 Task: Look for space in Muhoroni, Kenya from 15th August, 2023 to 20th August, 2023 for 1 adult in price range Rs.5000 to Rs.10000. Place can be private room with 1  bedroom having 1 bed and 1 bathroom. Property type can be house, flat, guest house, hotel. Amenities needed are: washing machine. Booking option can be shelf check-in. Required host language is English.
Action: Mouse moved to (529, 118)
Screenshot: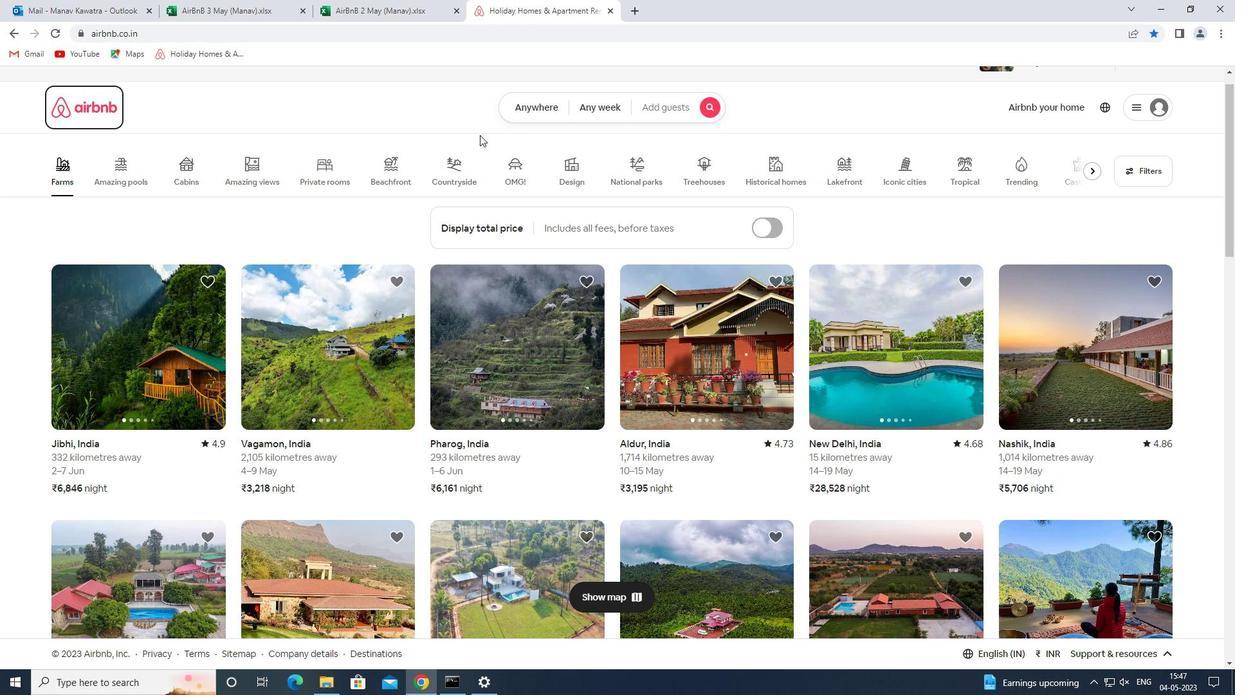 
Action: Mouse pressed left at (529, 118)
Screenshot: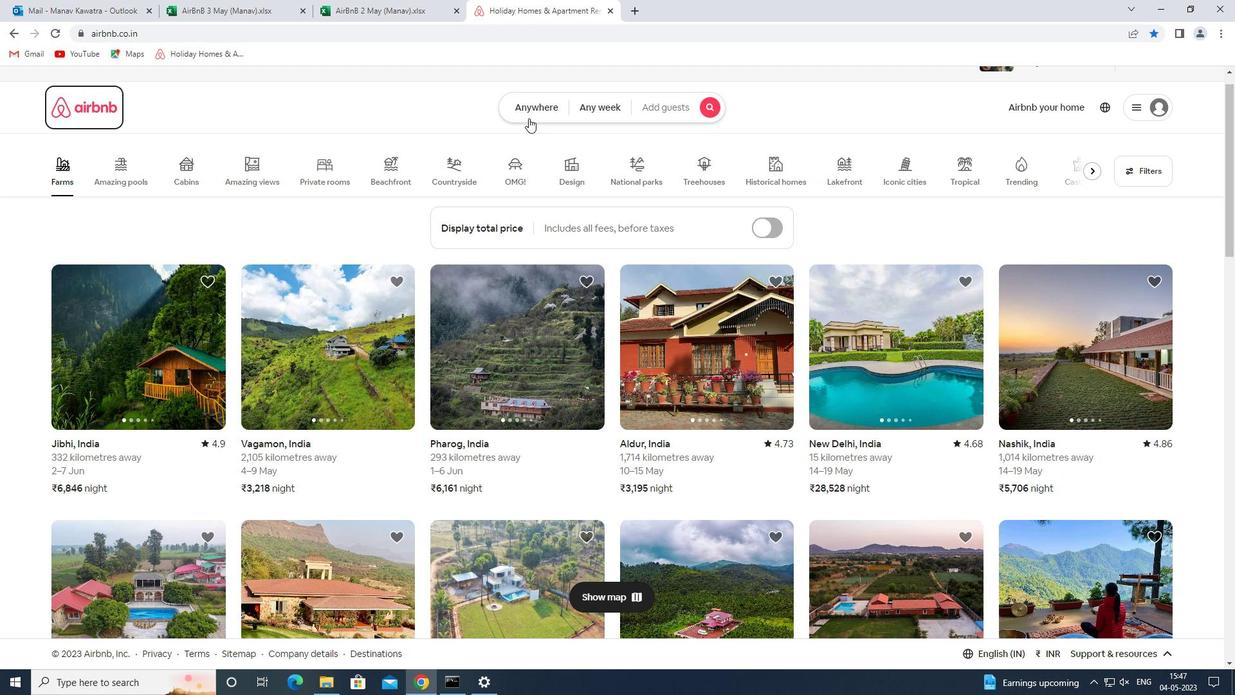 
Action: Mouse moved to (436, 165)
Screenshot: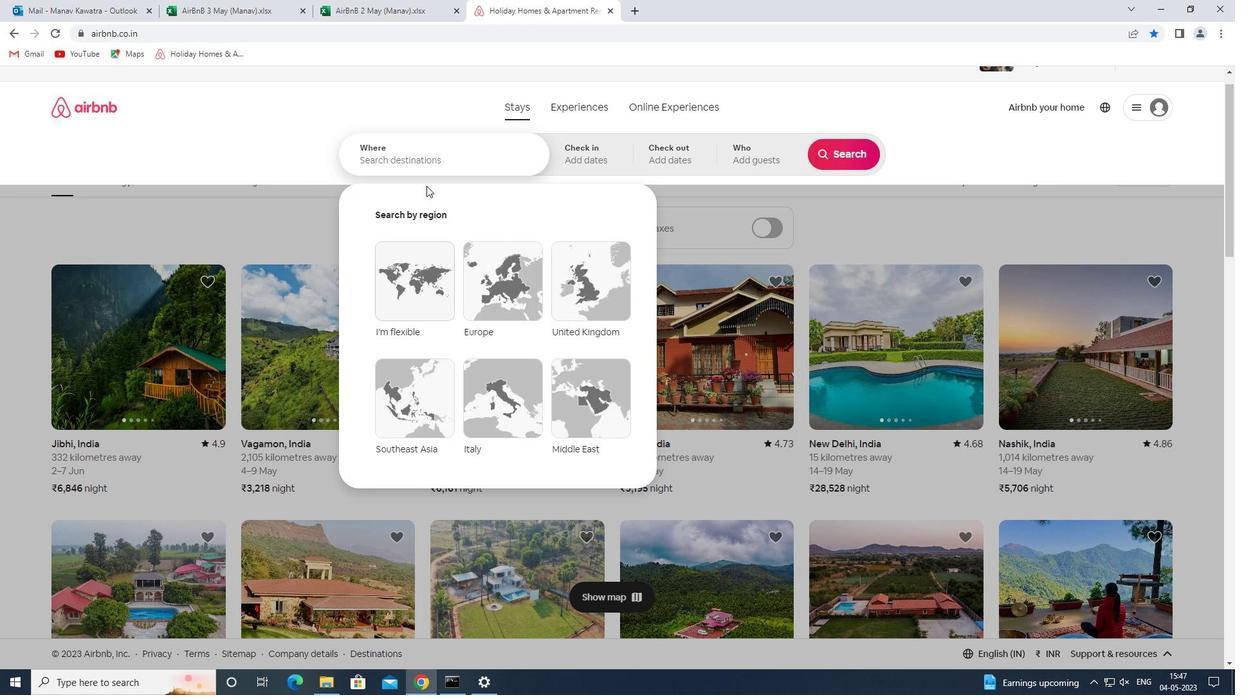 
Action: Mouse pressed left at (436, 165)
Screenshot: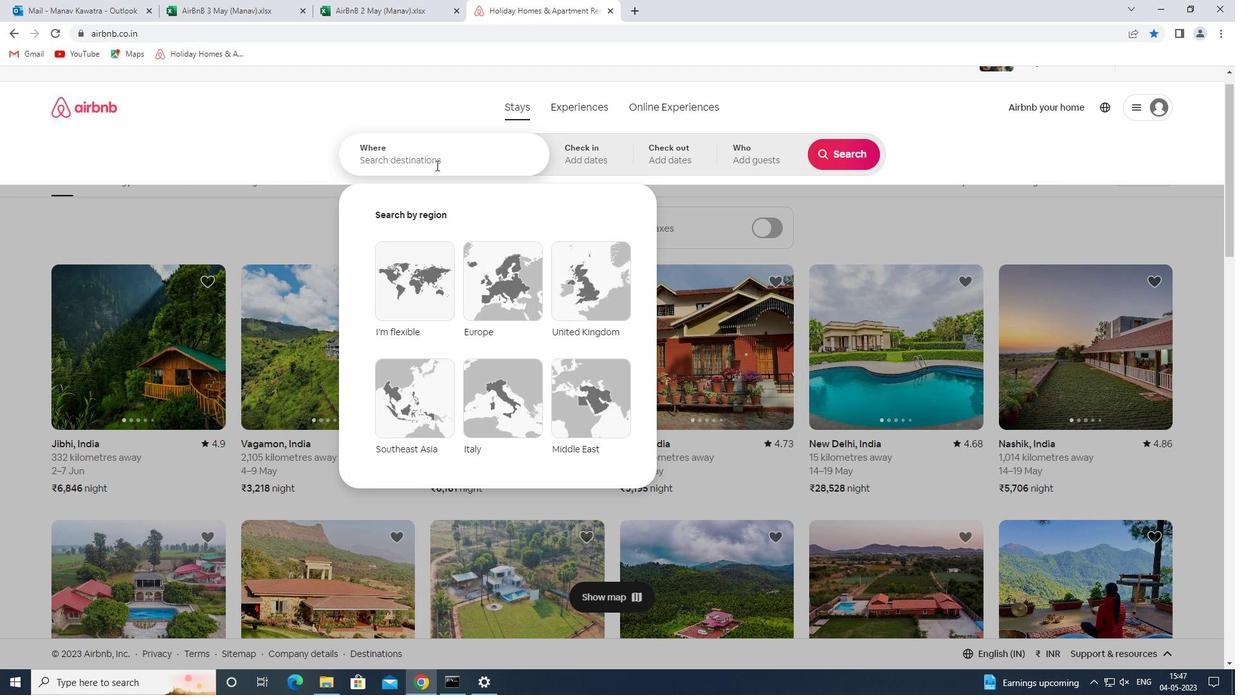 
Action: Key pressed muhoroni<Key.space>kenya<Key.space>
Screenshot: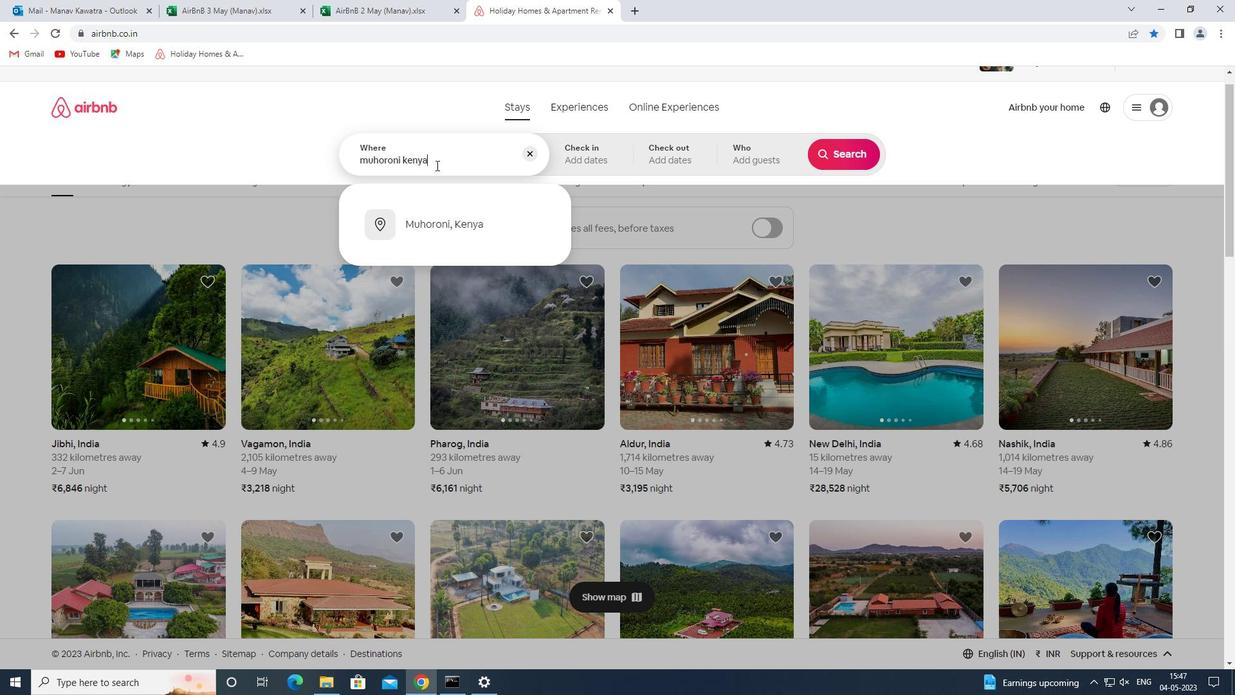 
Action: Mouse moved to (435, 215)
Screenshot: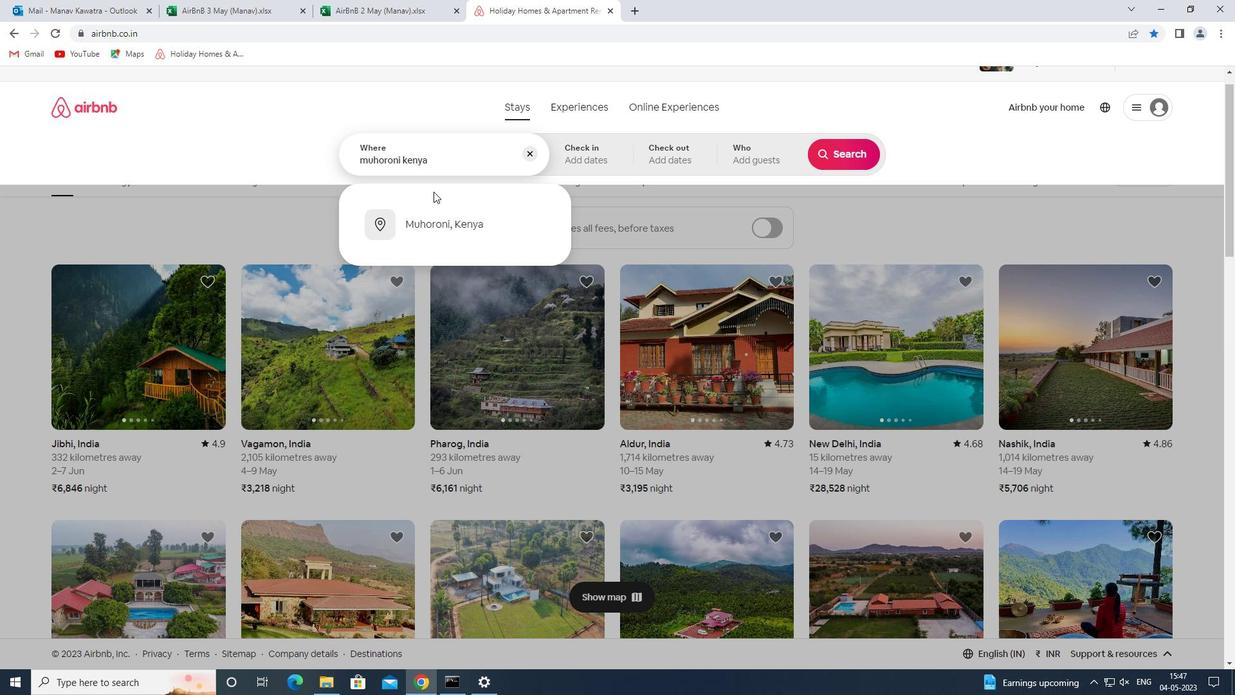 
Action: Mouse pressed left at (435, 215)
Screenshot: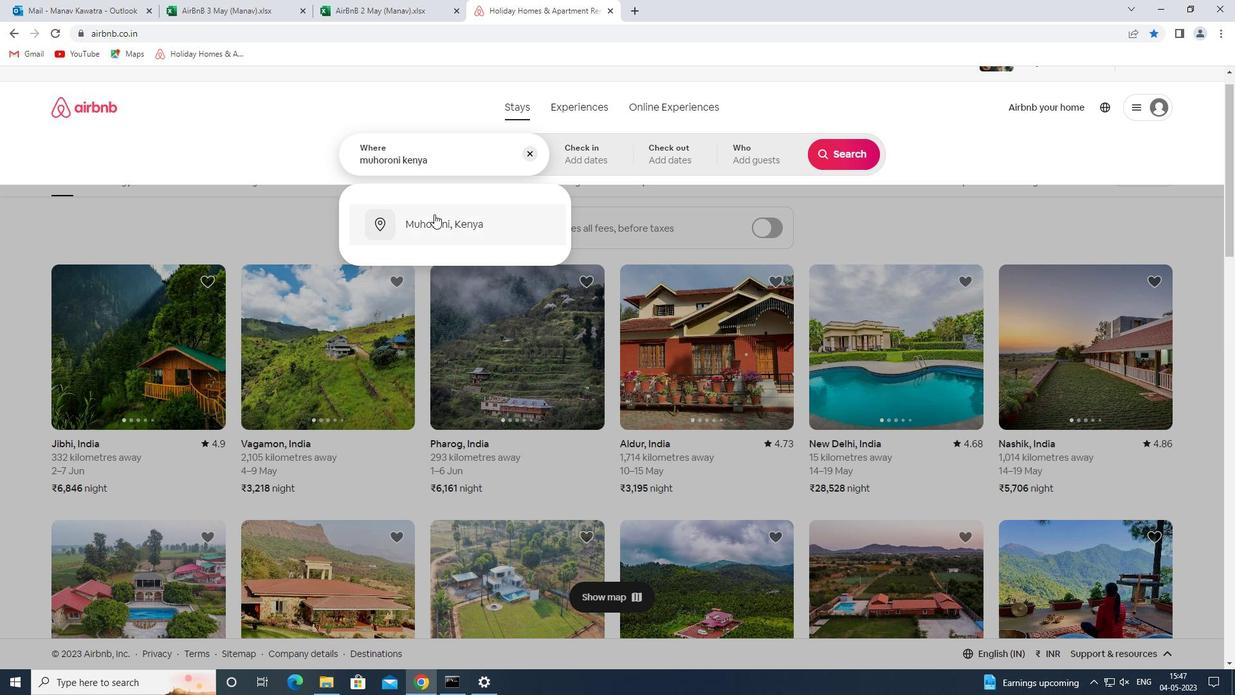 
Action: Mouse moved to (839, 249)
Screenshot: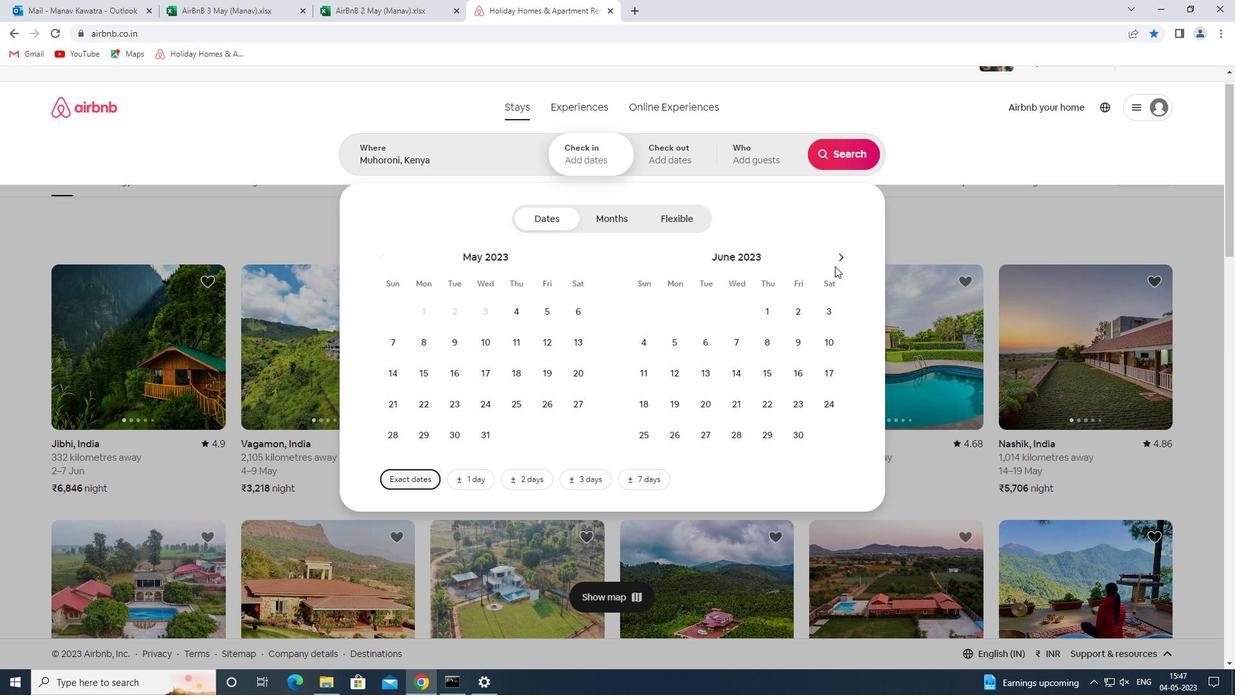 
Action: Mouse pressed left at (839, 249)
Screenshot: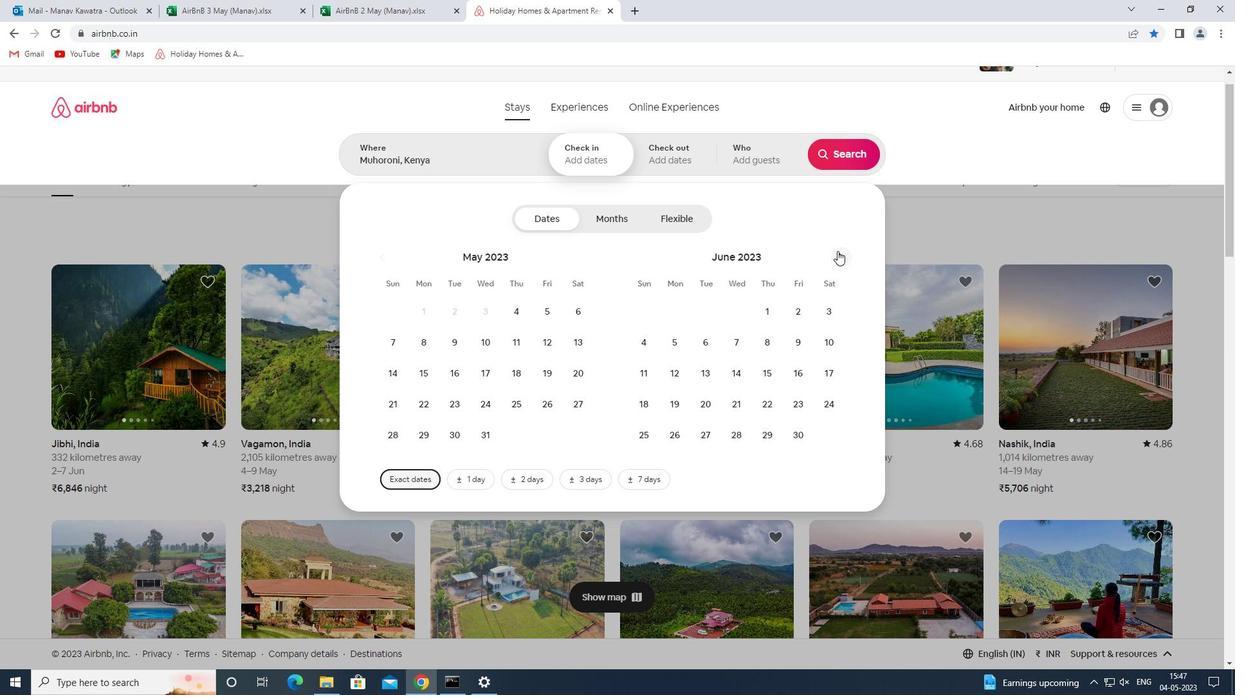 
Action: Mouse pressed left at (839, 249)
Screenshot: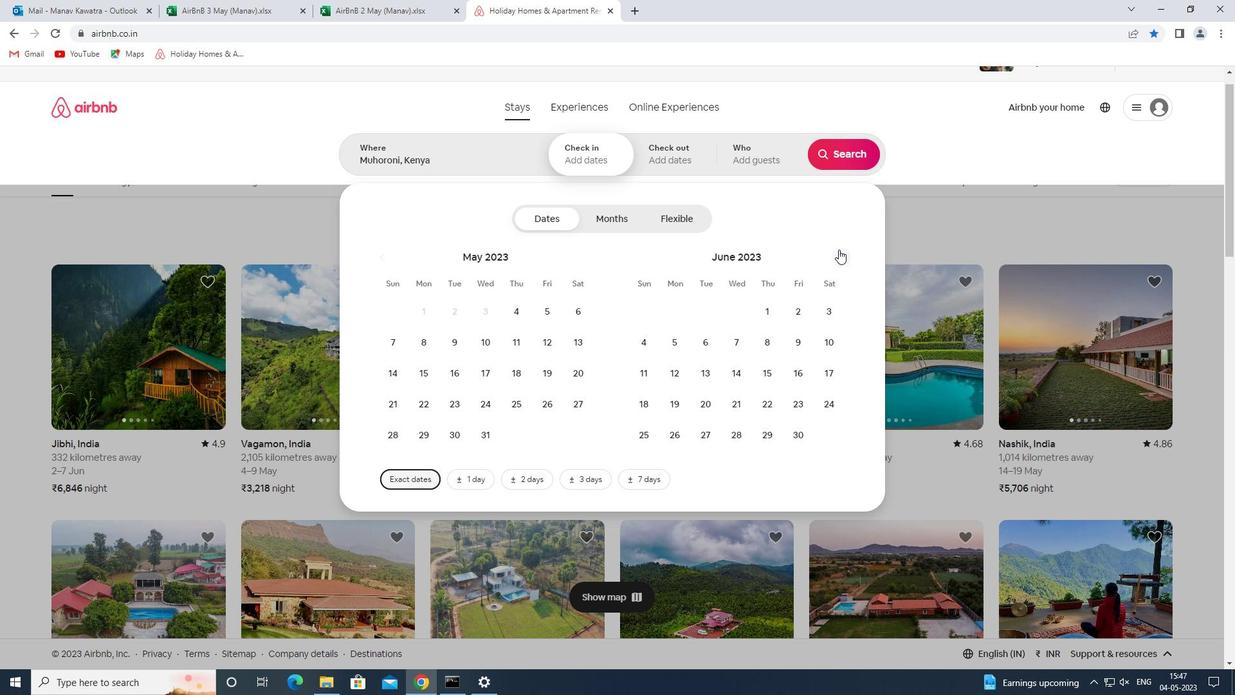
Action: Mouse moved to (712, 371)
Screenshot: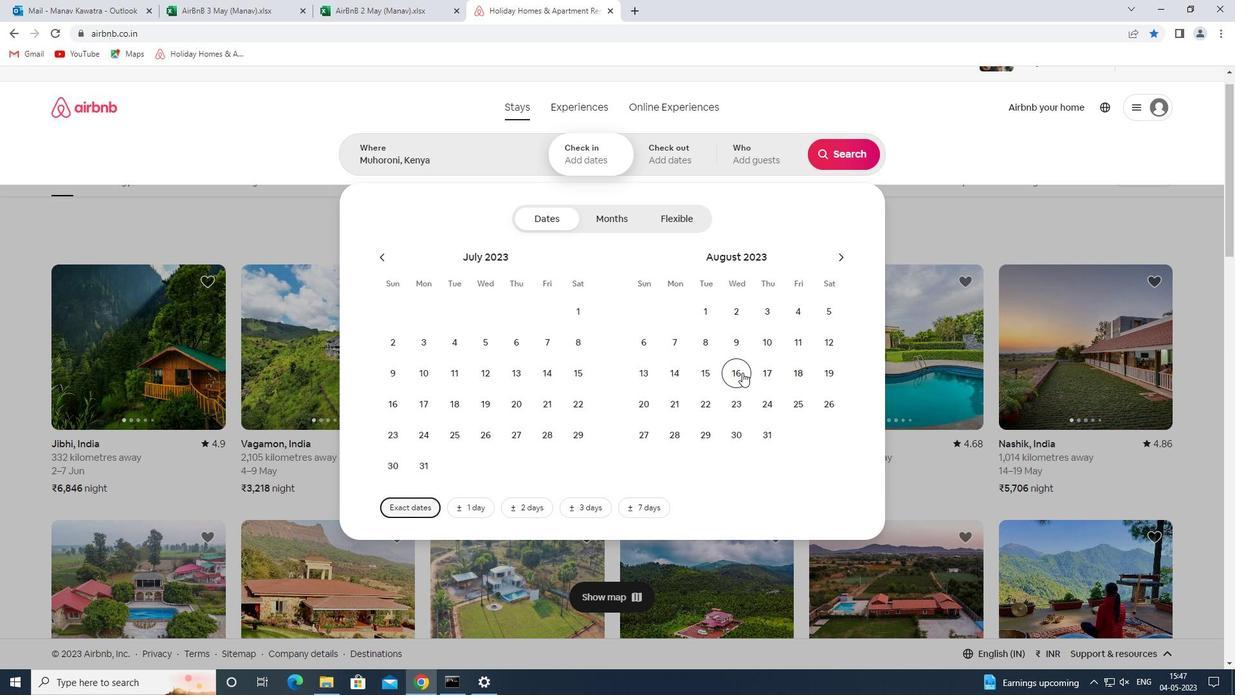 
Action: Mouse pressed left at (712, 371)
Screenshot: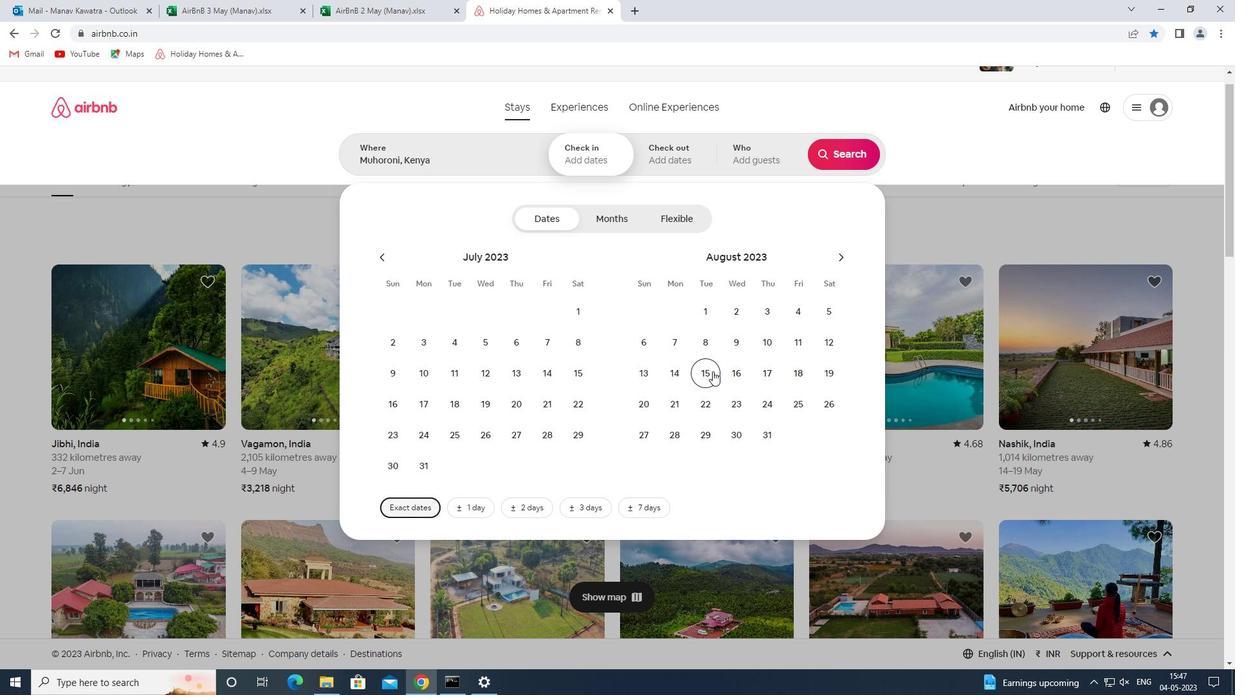 
Action: Mouse moved to (642, 402)
Screenshot: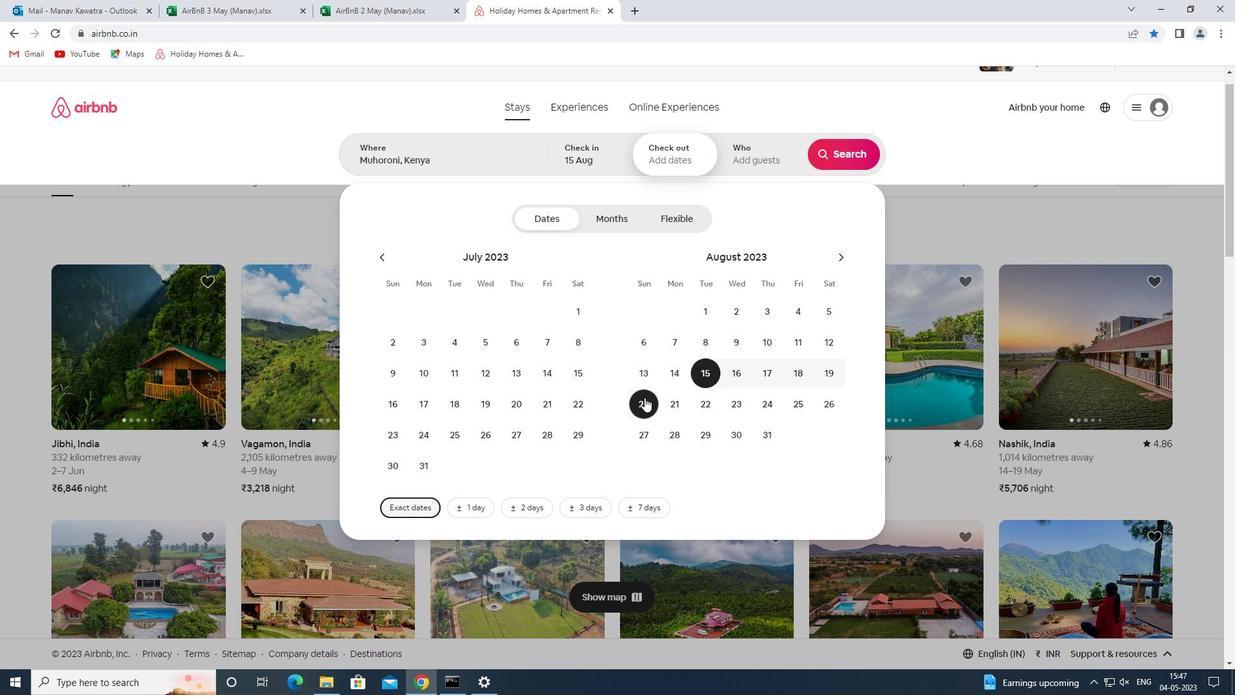 
Action: Mouse pressed left at (642, 402)
Screenshot: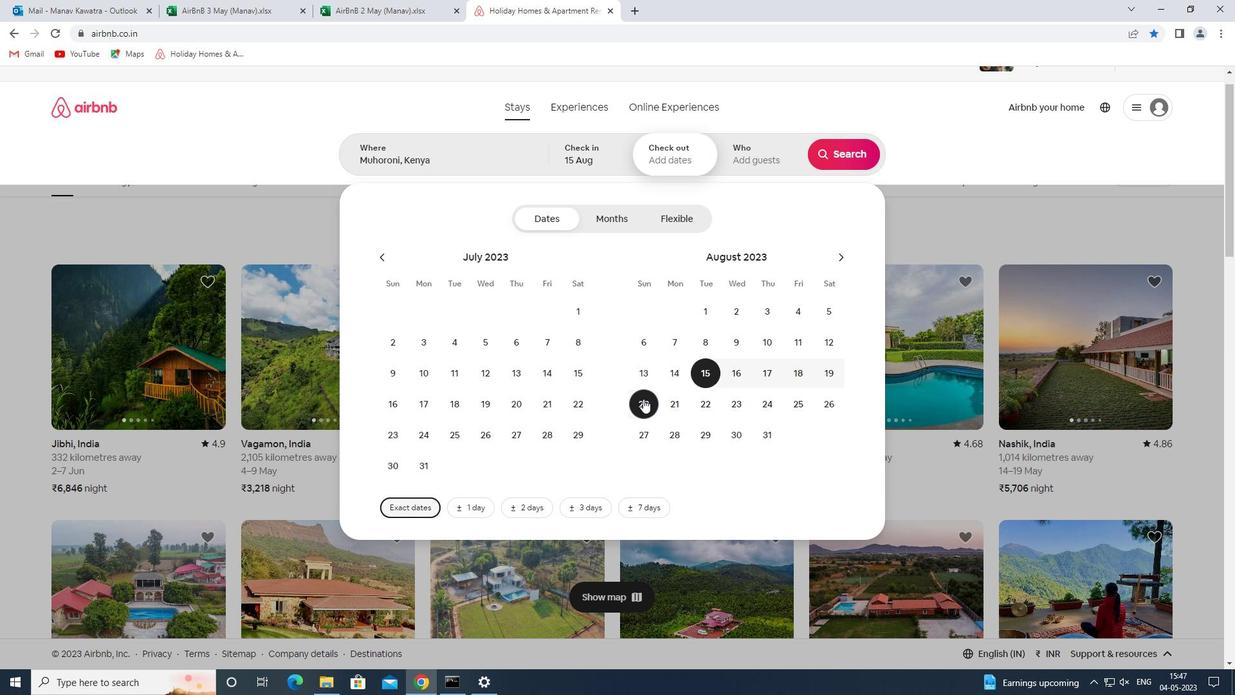 
Action: Mouse moved to (743, 162)
Screenshot: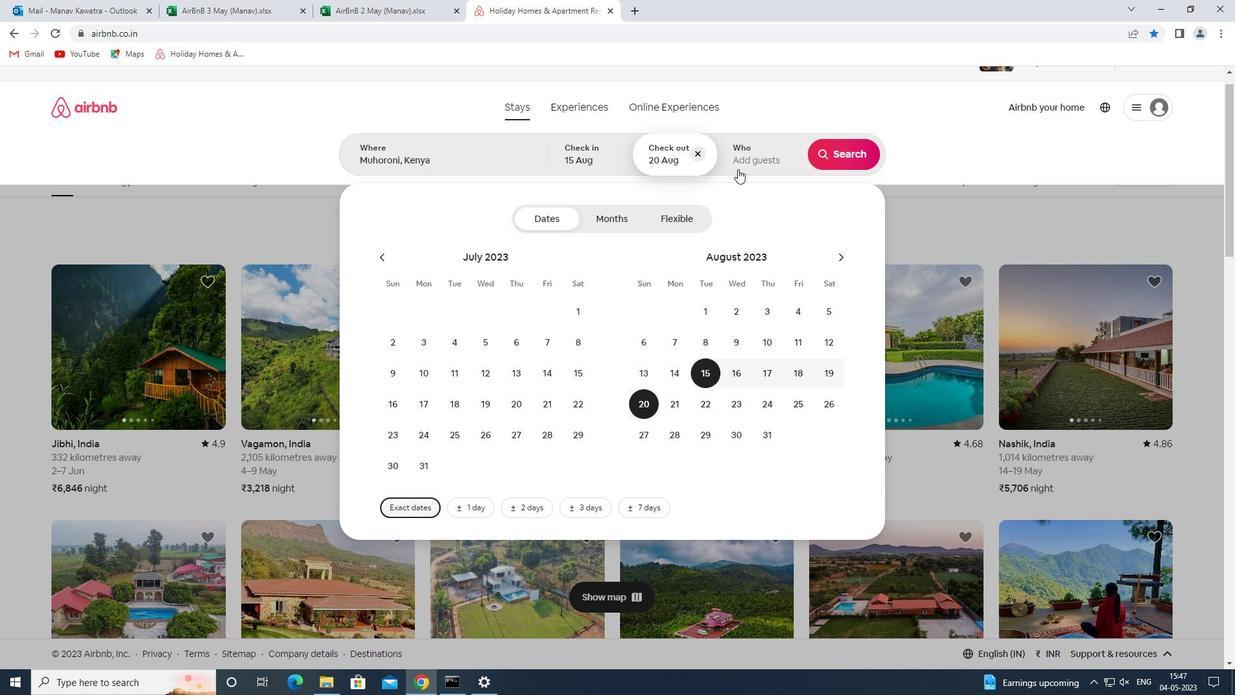 
Action: Mouse pressed left at (743, 162)
Screenshot: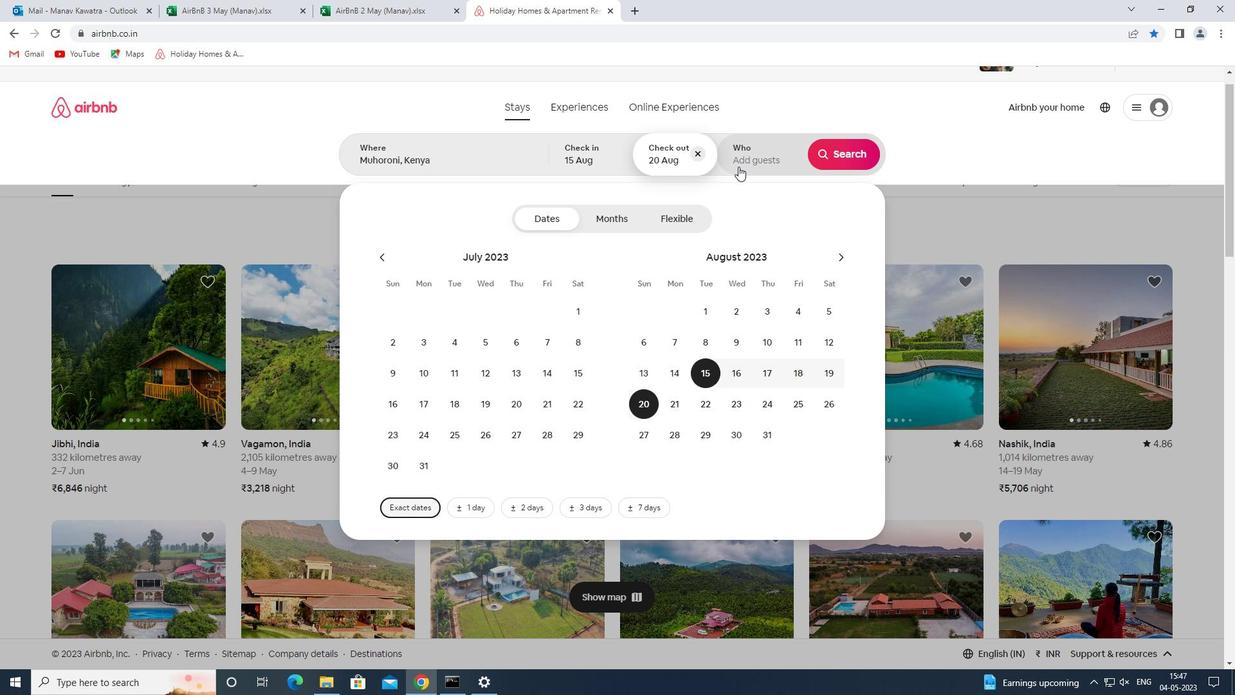 
Action: Mouse moved to (845, 215)
Screenshot: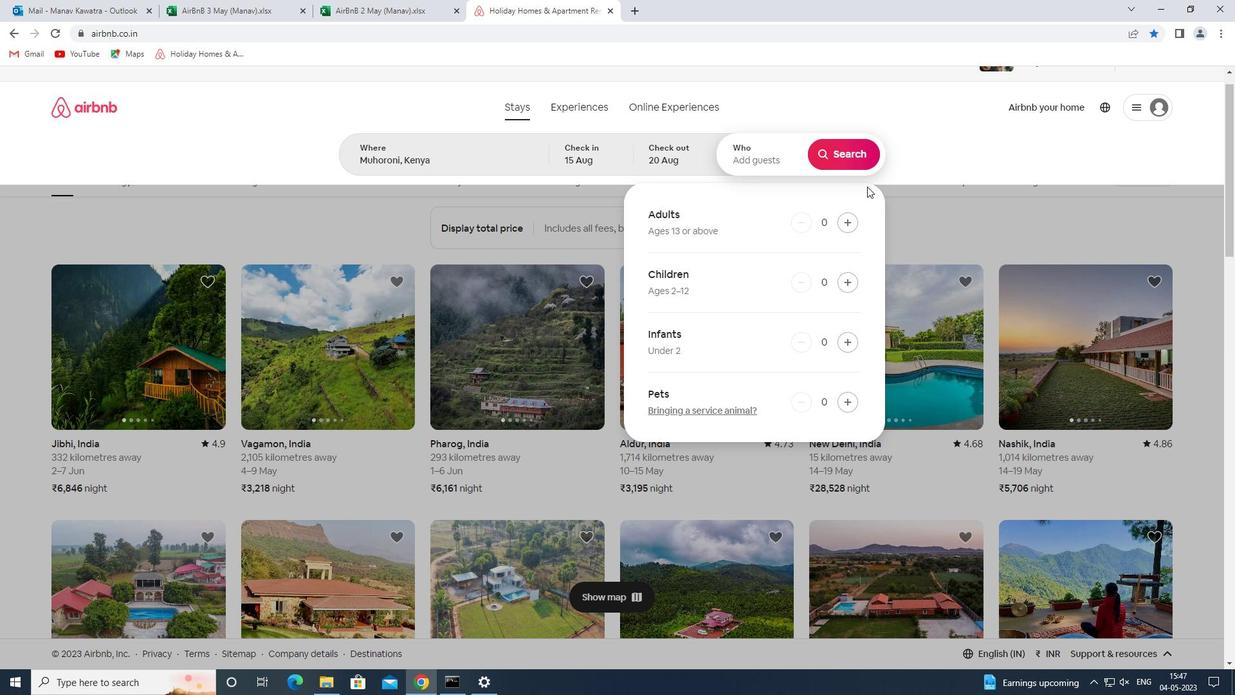 
Action: Mouse pressed left at (845, 215)
Screenshot: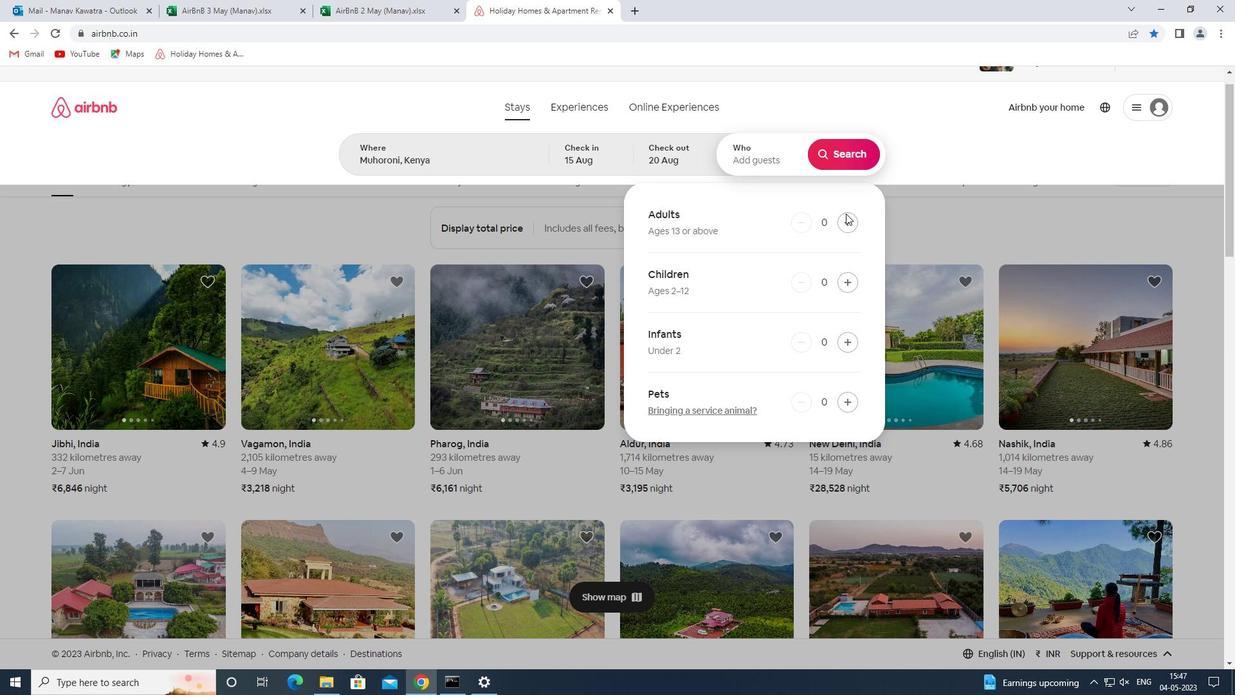 
Action: Mouse moved to (842, 157)
Screenshot: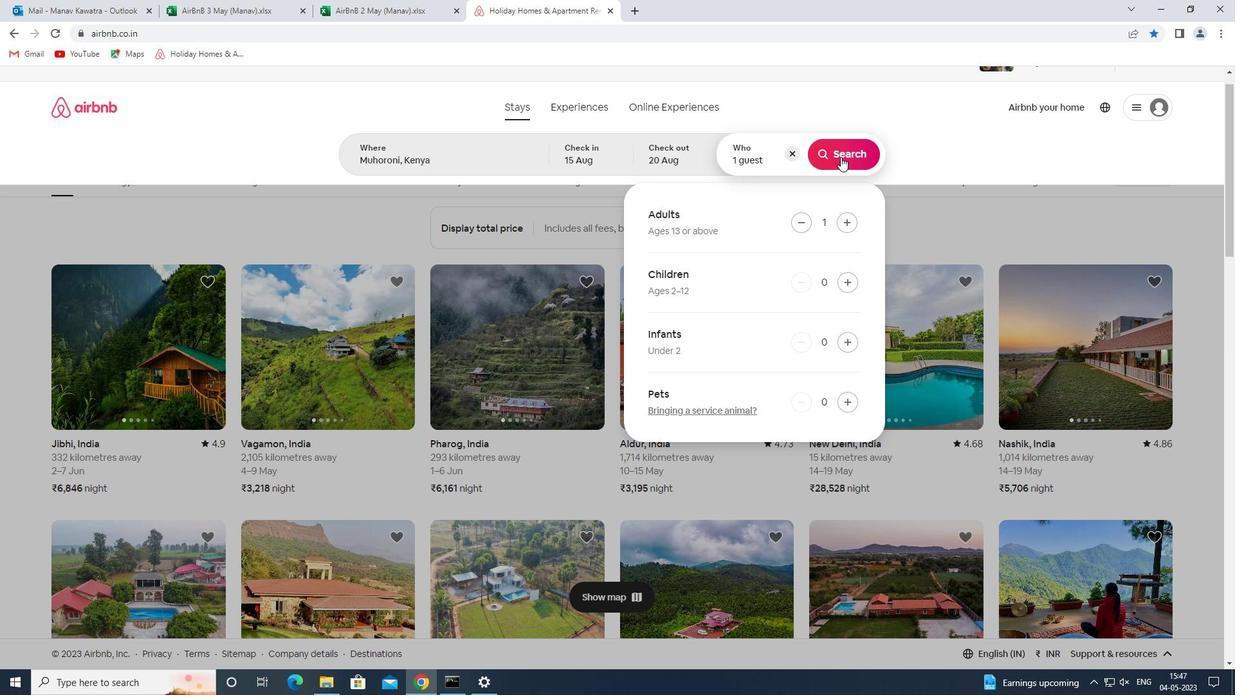 
Action: Mouse pressed left at (842, 157)
Screenshot: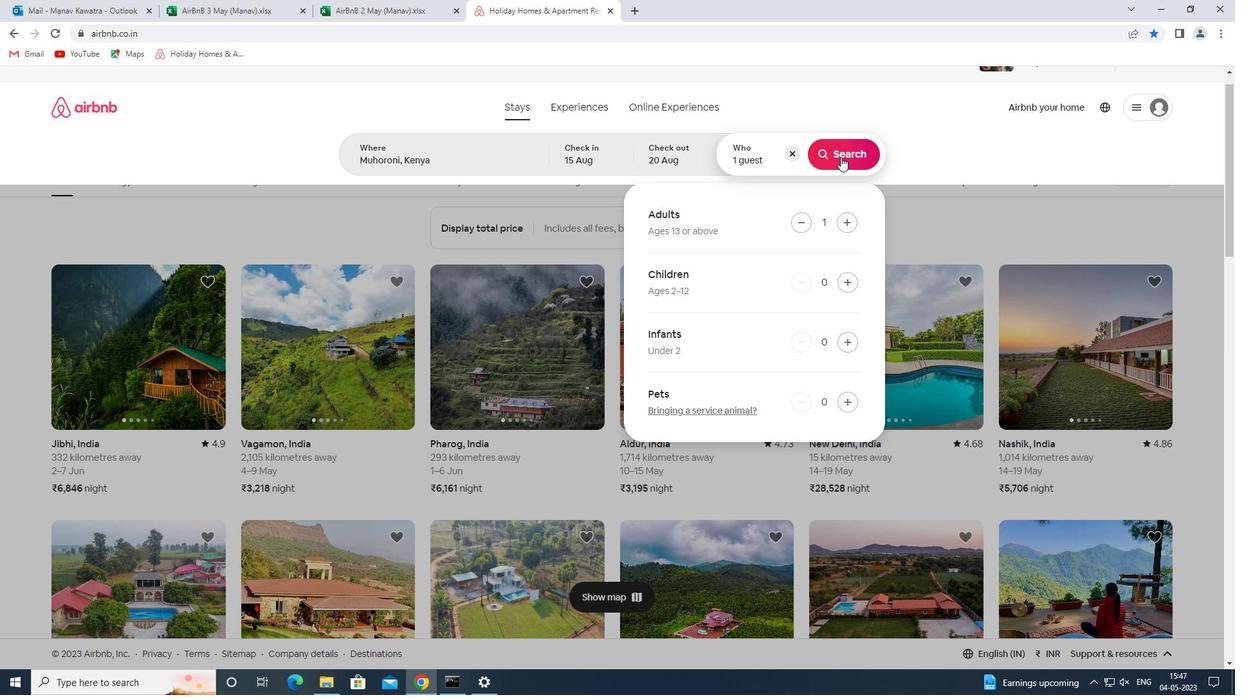 
Action: Mouse moved to (1165, 146)
Screenshot: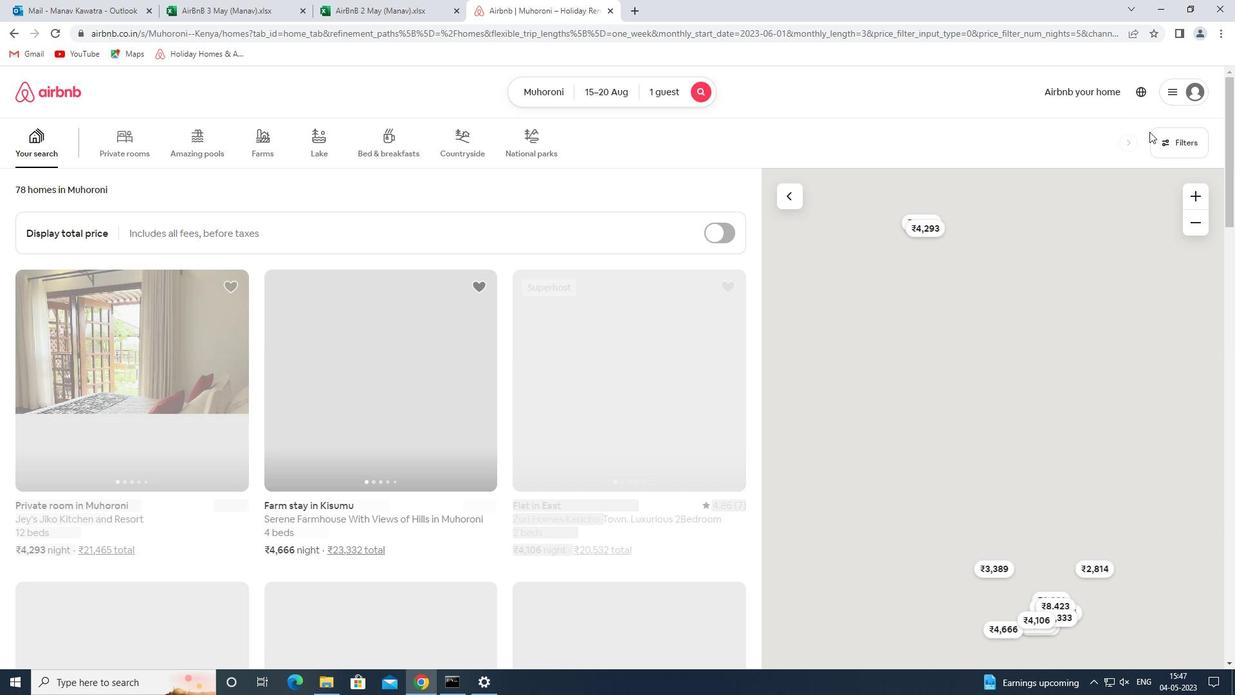 
Action: Mouse pressed left at (1165, 146)
Screenshot: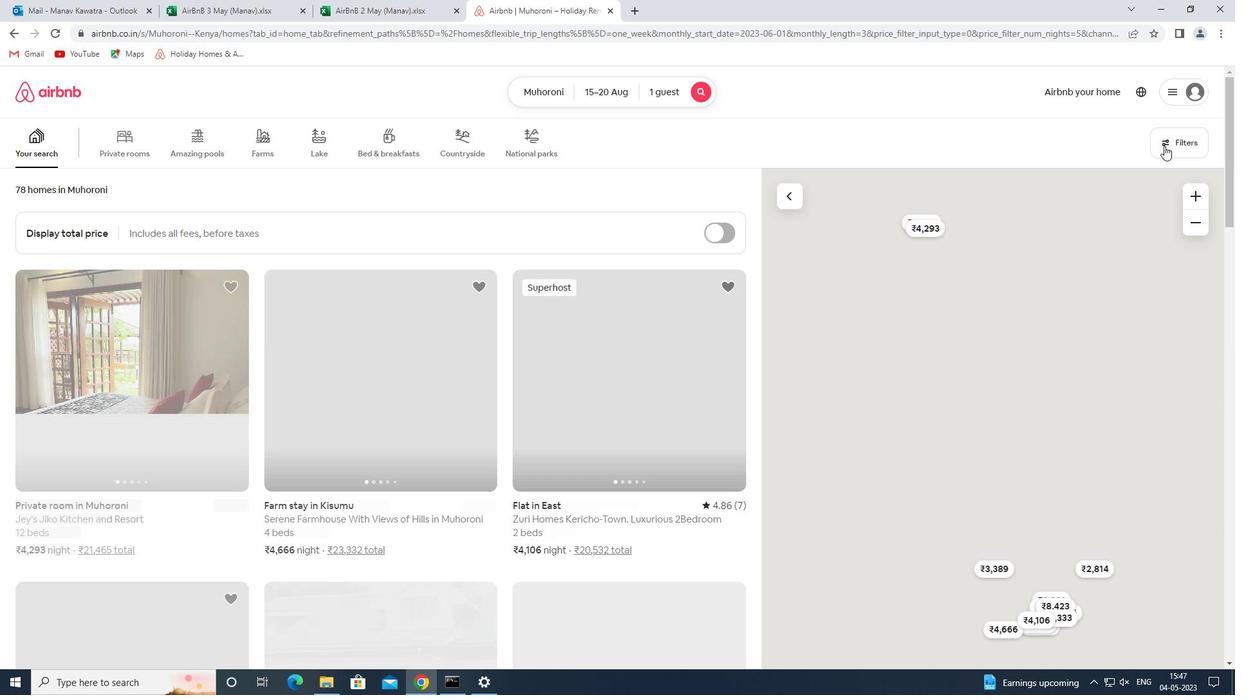 
Action: Mouse moved to (462, 306)
Screenshot: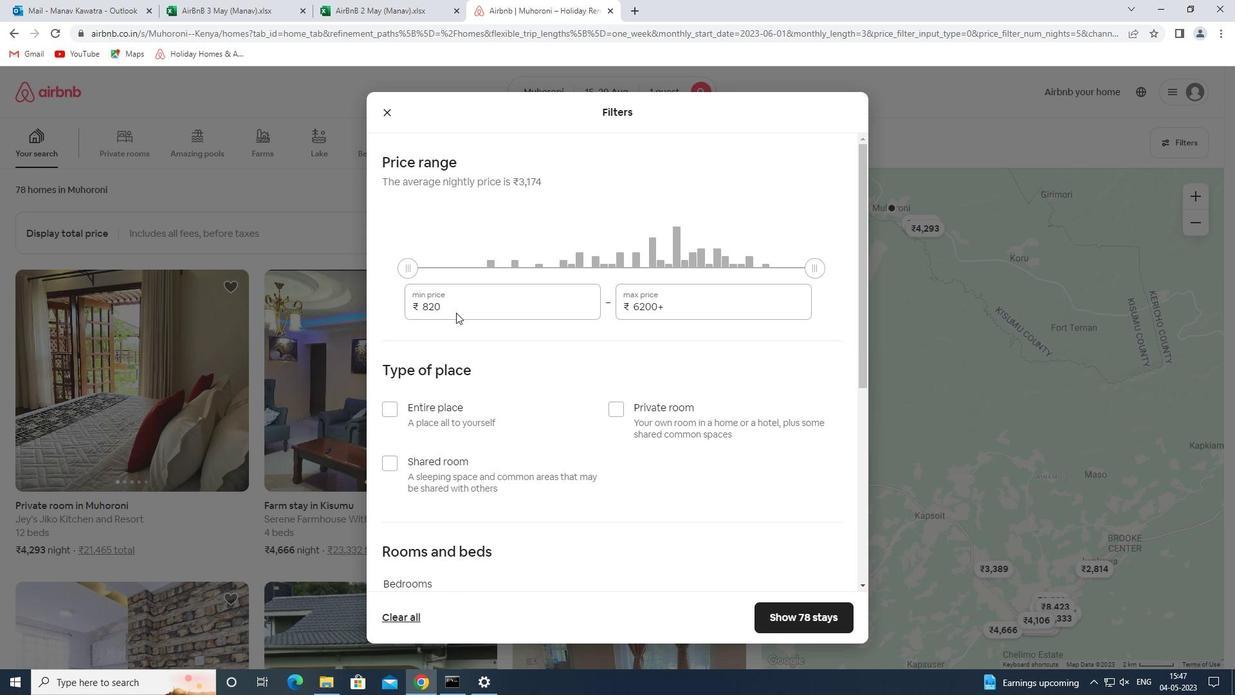 
Action: Mouse pressed left at (462, 306)
Screenshot: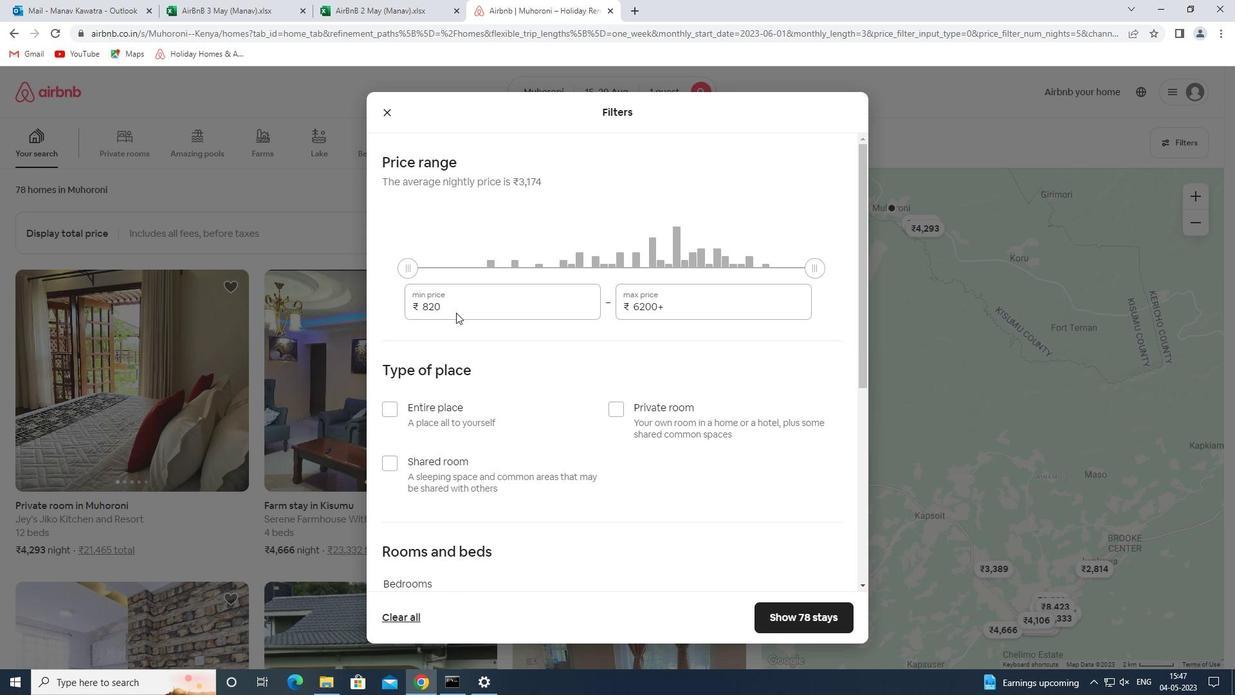 
Action: Mouse moved to (463, 306)
Screenshot: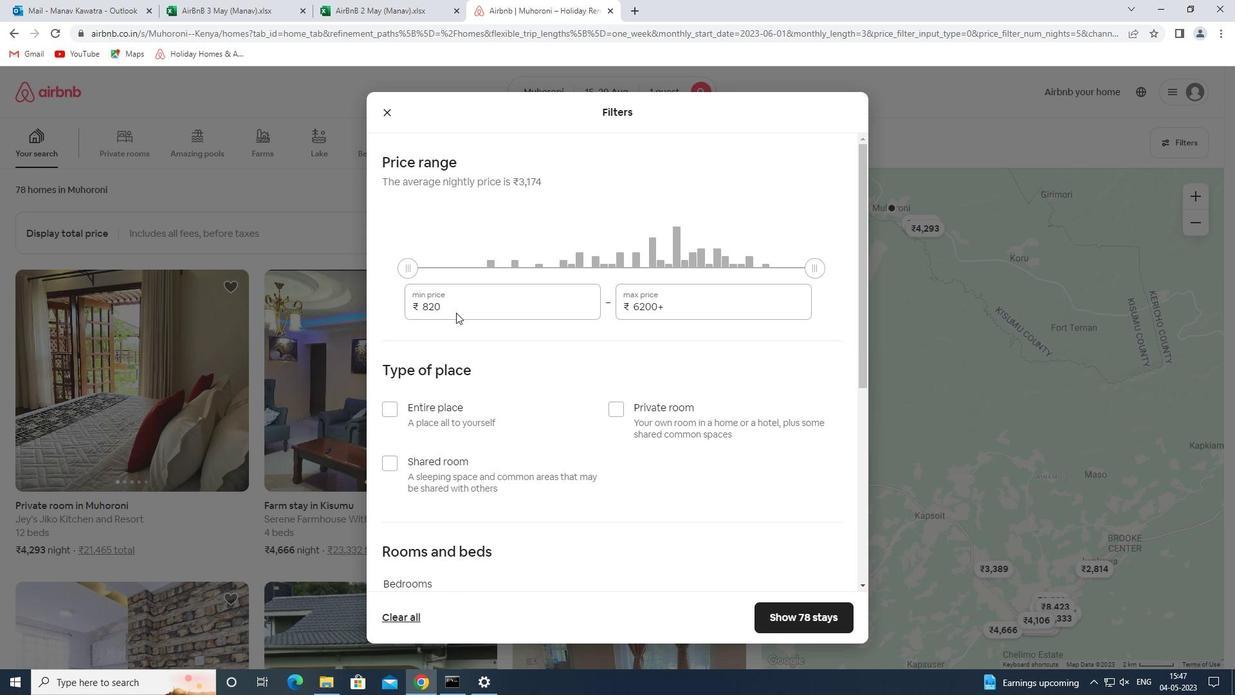 
Action: Mouse pressed left at (463, 306)
Screenshot: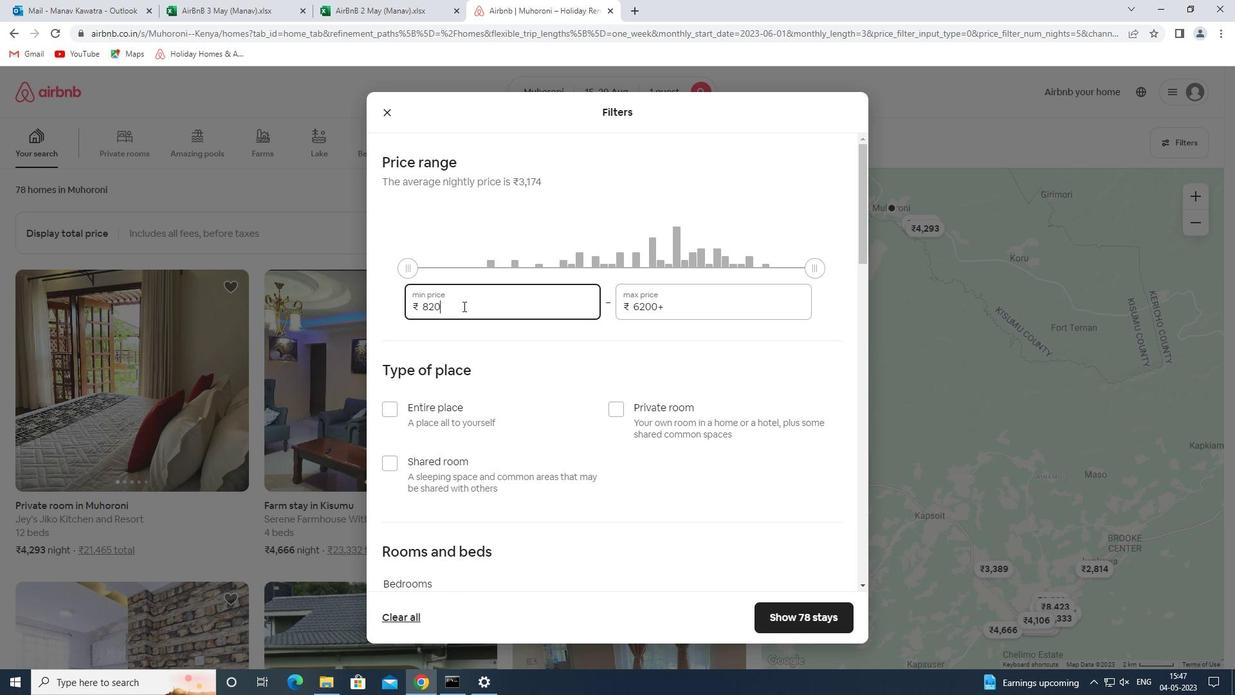 
Action: Key pressed 5000<Key.tab>10000
Screenshot: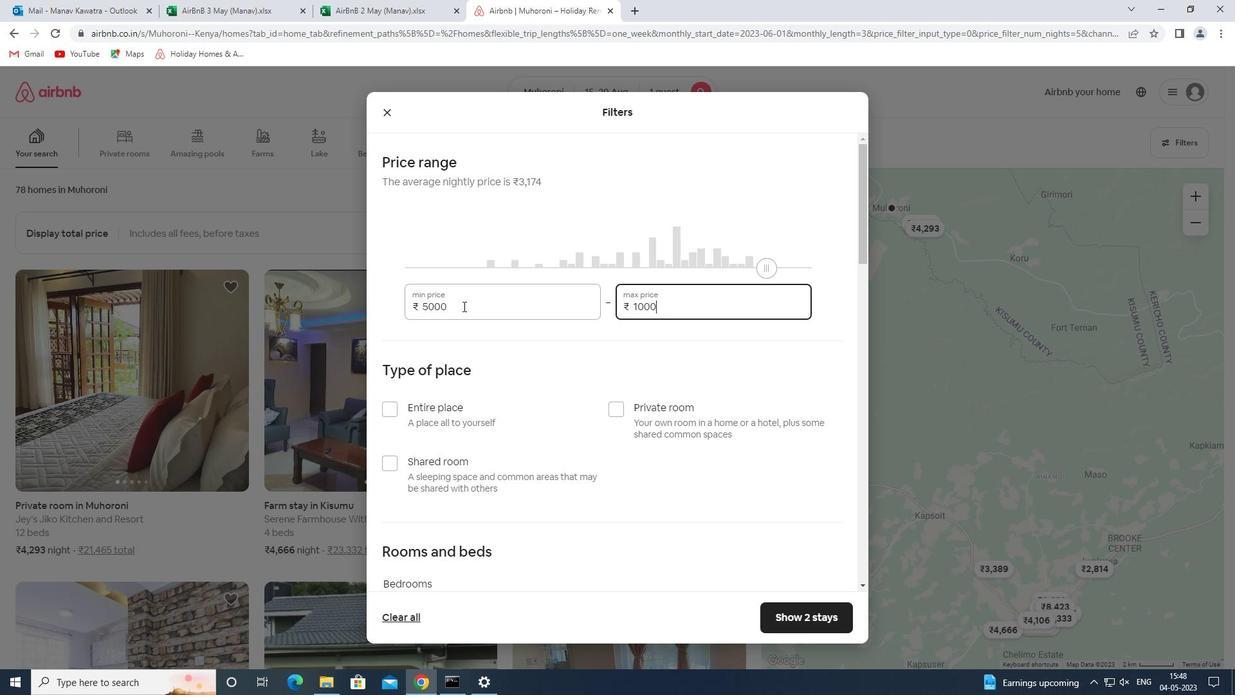 
Action: Mouse moved to (700, 419)
Screenshot: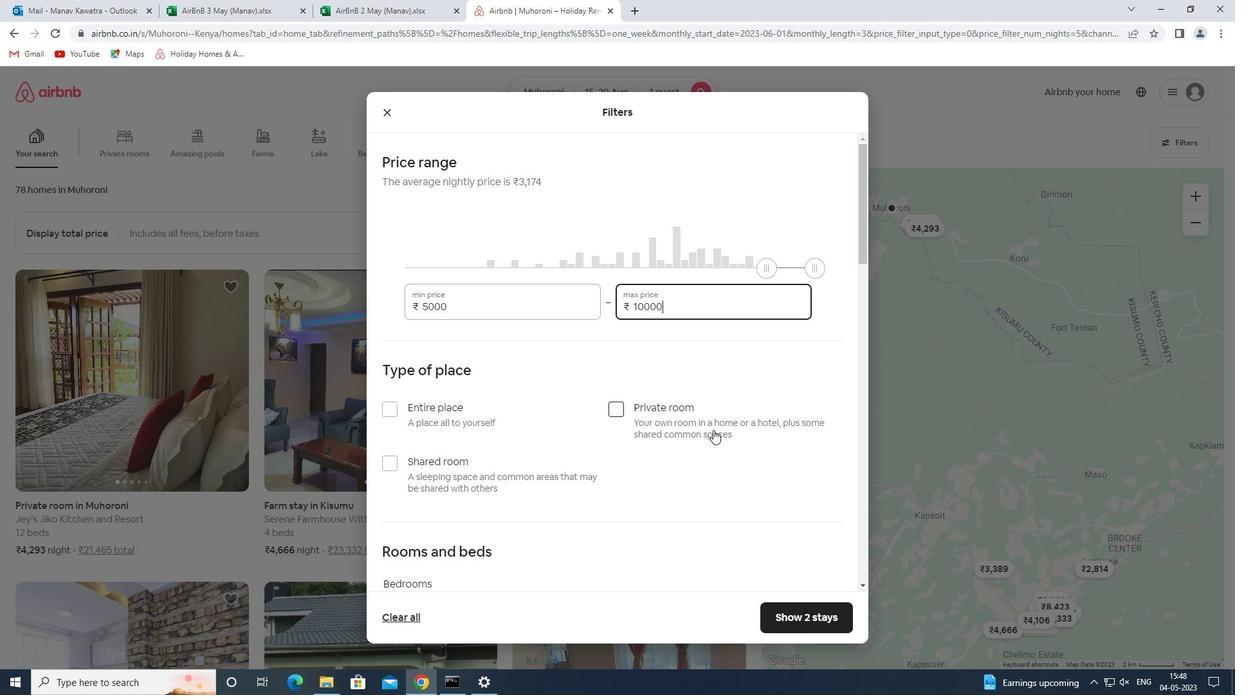 
Action: Mouse pressed left at (700, 419)
Screenshot: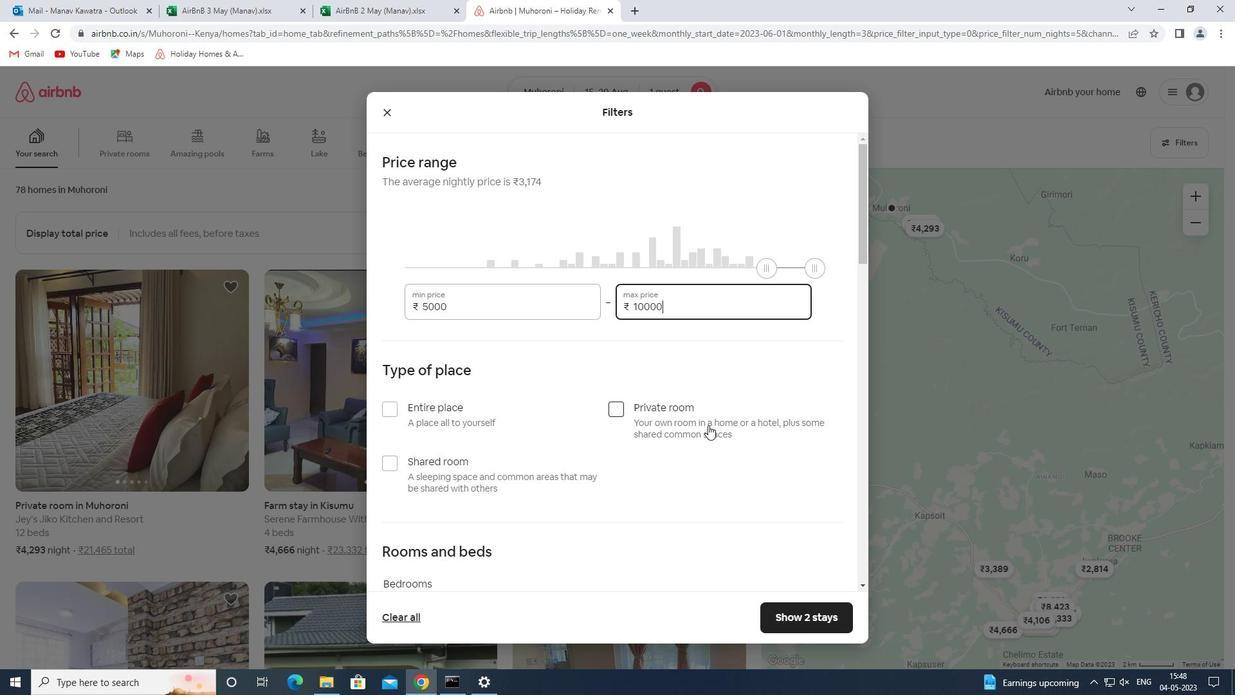 
Action: Mouse moved to (691, 412)
Screenshot: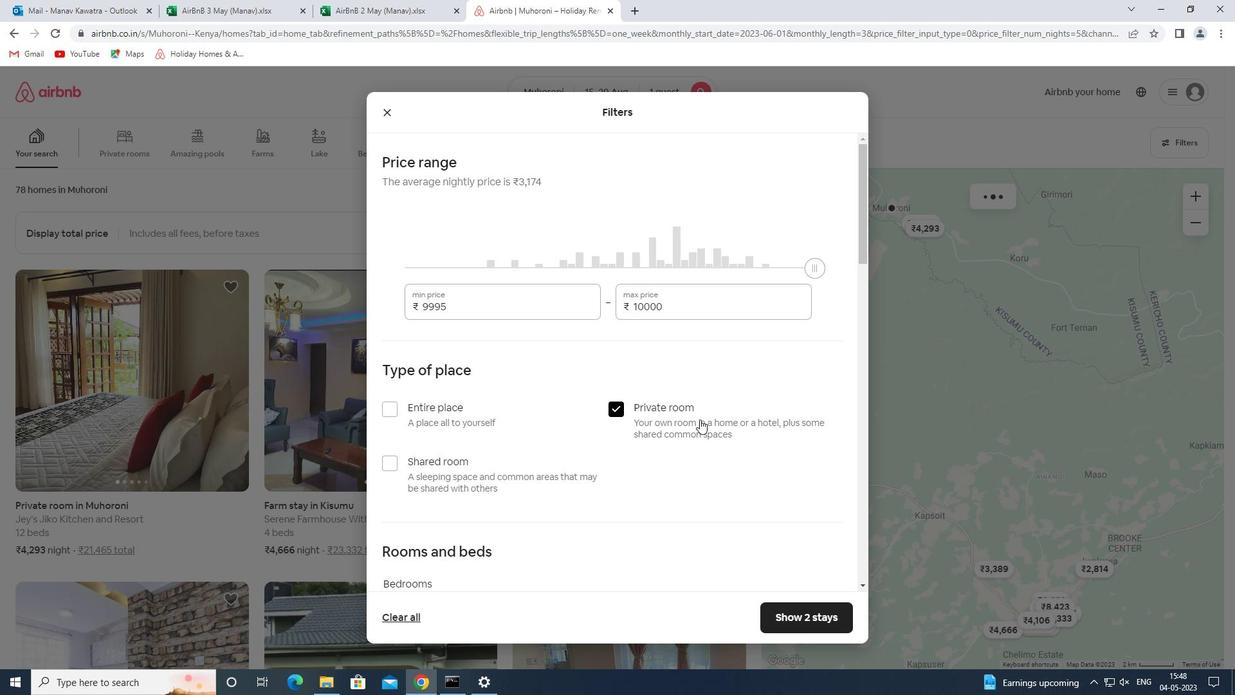 
Action: Mouse scrolled (691, 411) with delta (0, 0)
Screenshot: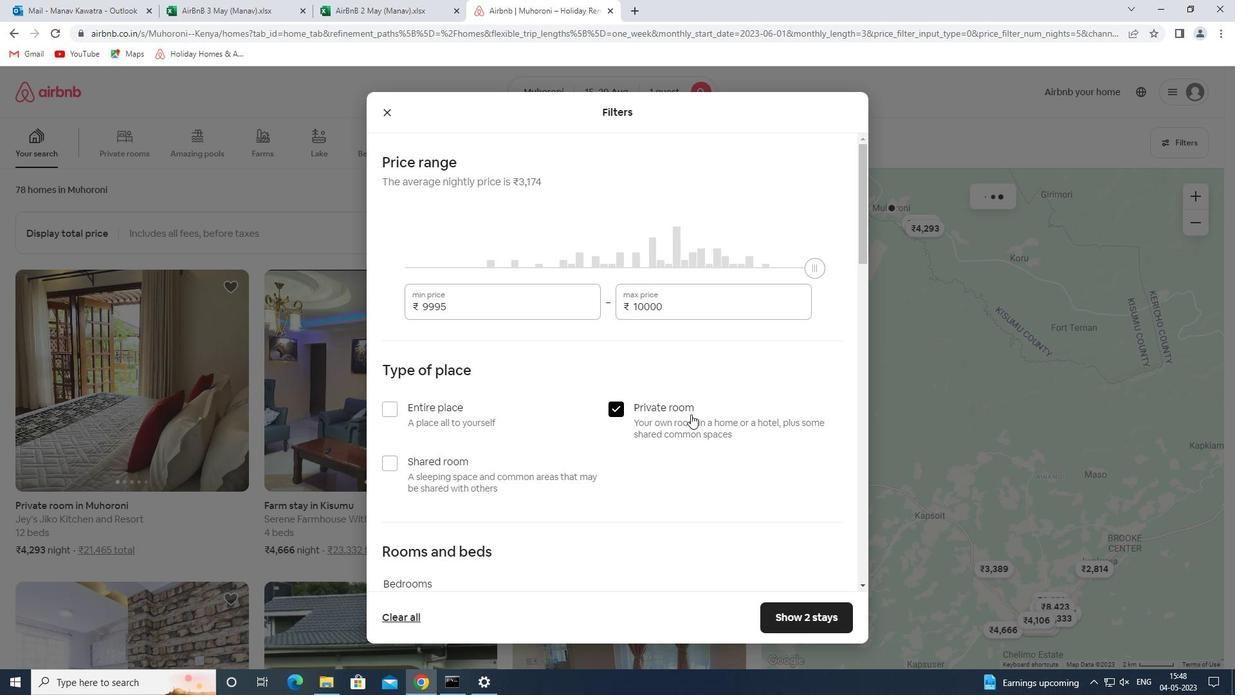 
Action: Mouse scrolled (691, 411) with delta (0, 0)
Screenshot: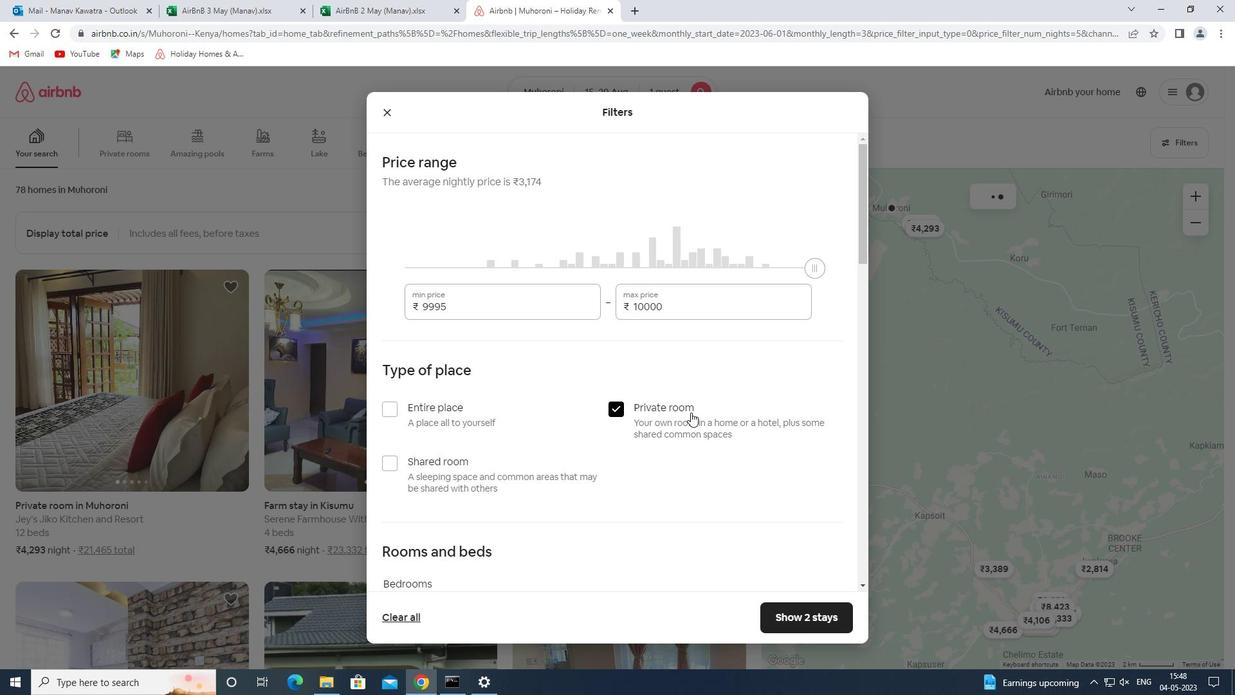 
Action: Mouse scrolled (691, 411) with delta (0, 0)
Screenshot: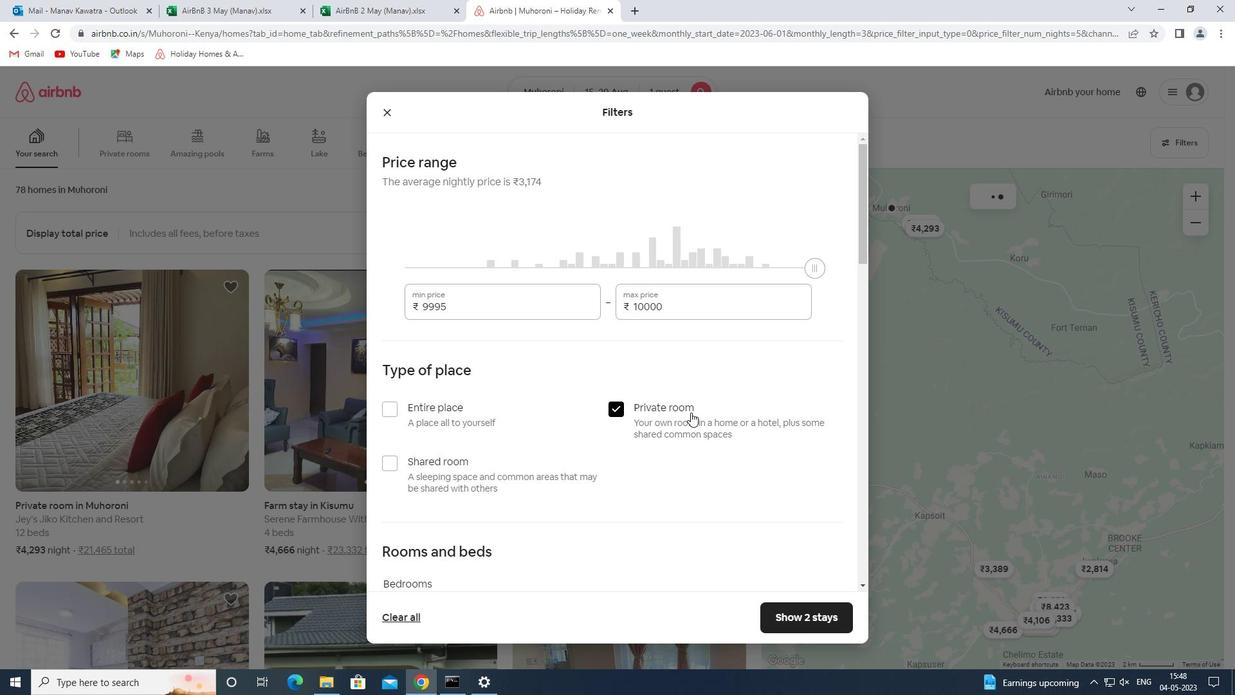 
Action: Mouse scrolled (691, 411) with delta (0, 0)
Screenshot: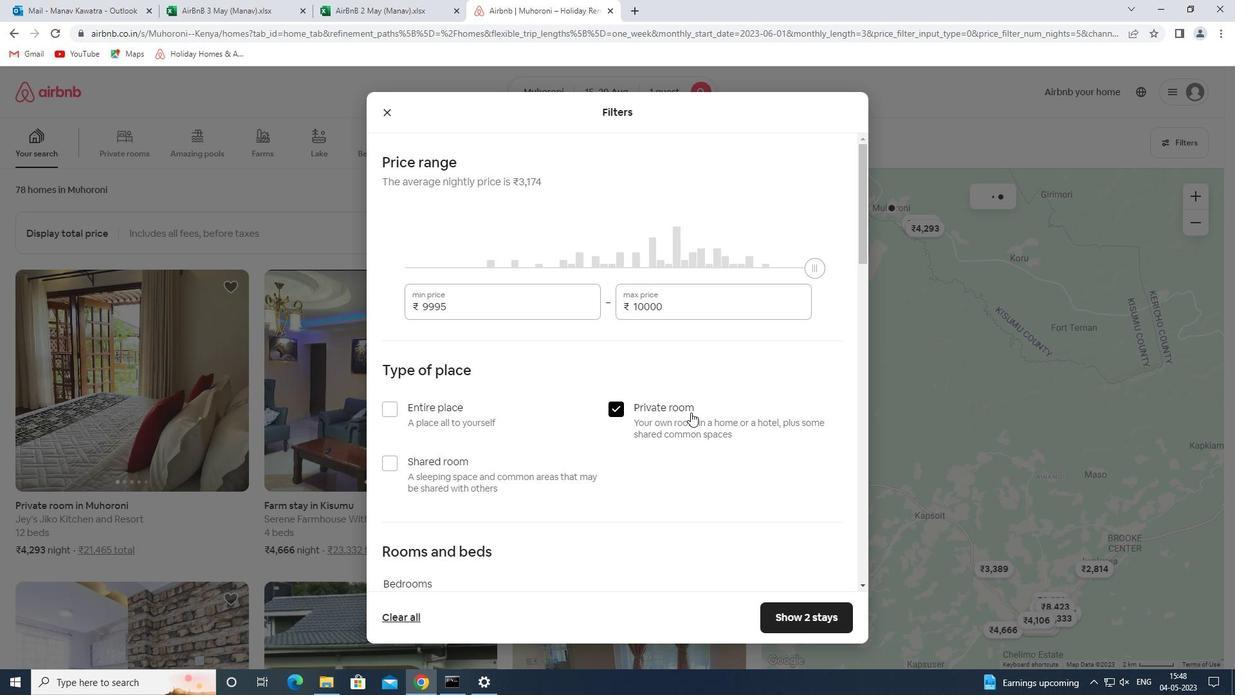 
Action: Mouse scrolled (691, 411) with delta (0, 0)
Screenshot: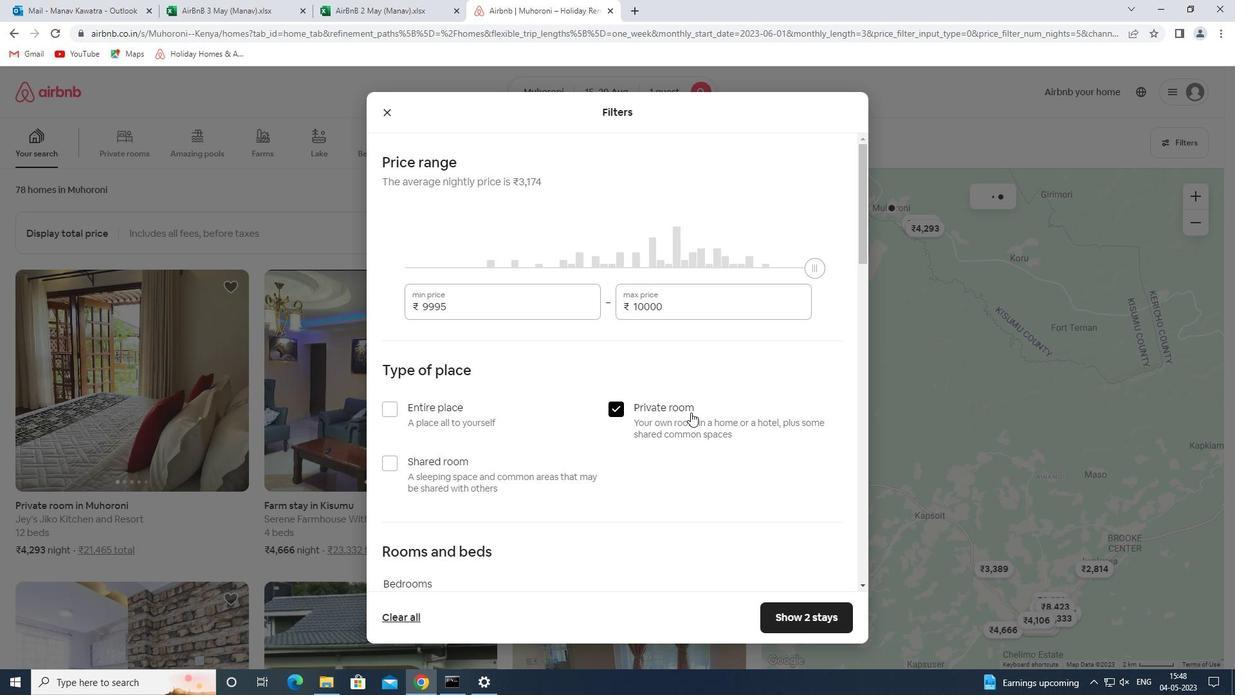 
Action: Mouse scrolled (691, 411) with delta (0, 0)
Screenshot: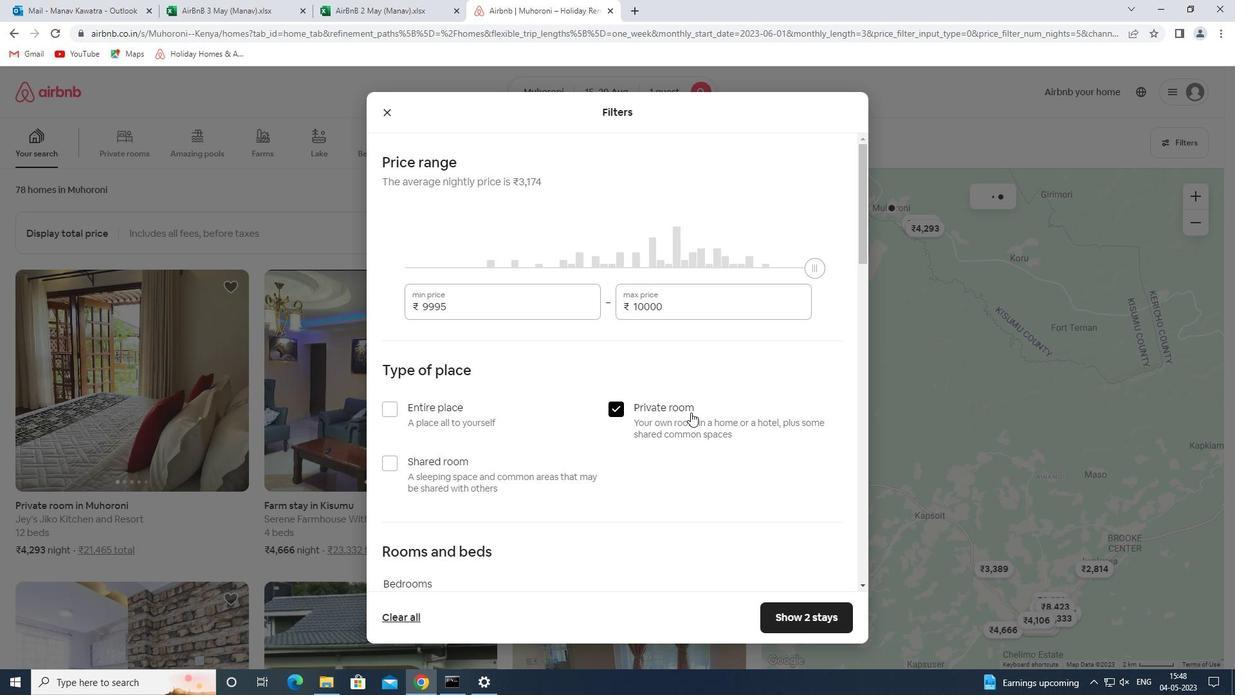 
Action: Mouse scrolled (691, 411) with delta (0, 0)
Screenshot: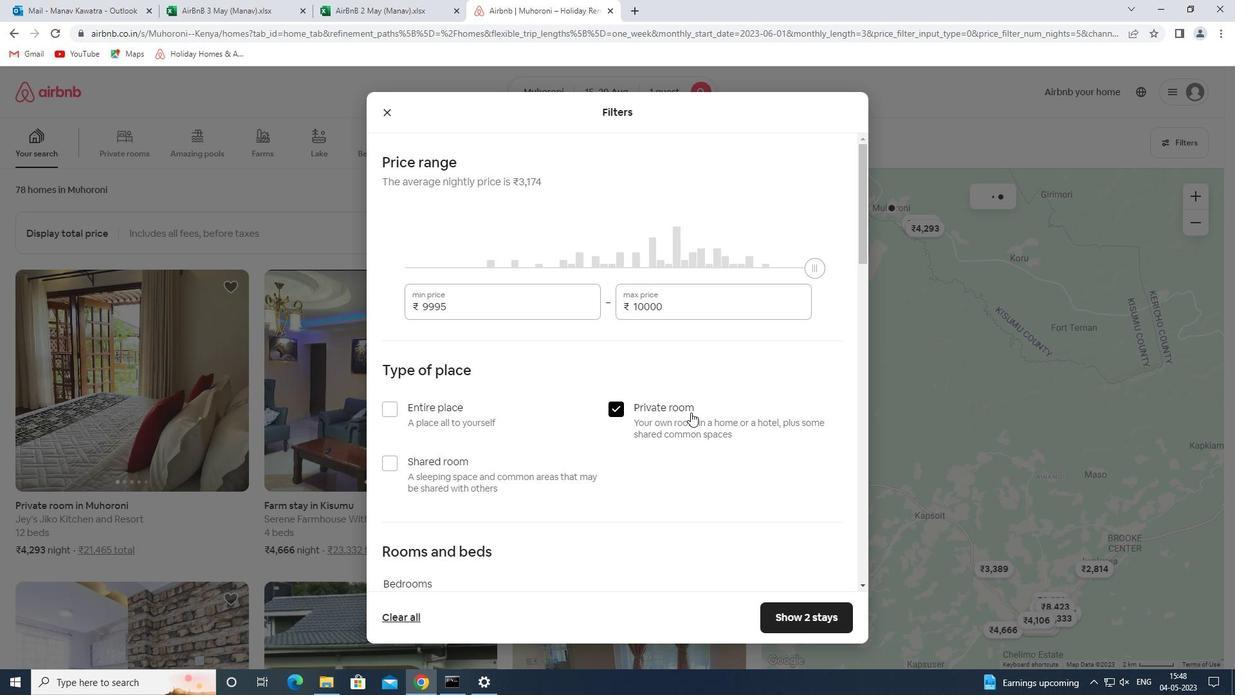 
Action: Mouse scrolled (691, 411) with delta (0, 0)
Screenshot: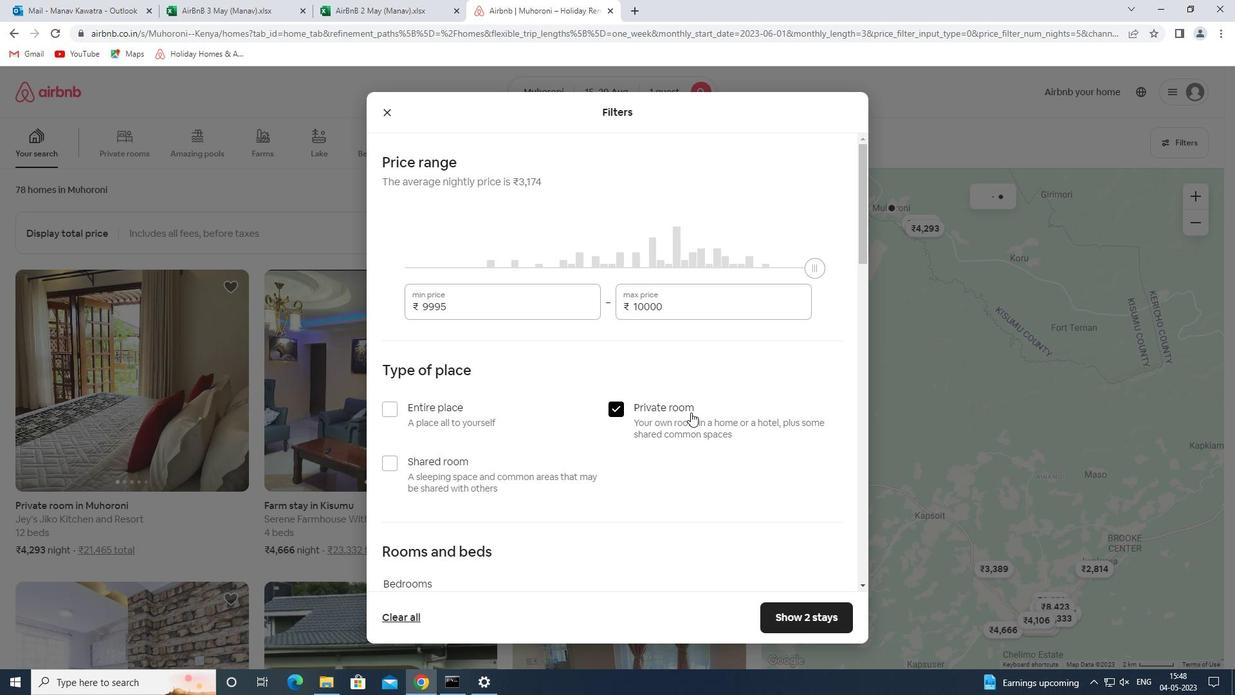 
Action: Mouse moved to (495, 245)
Screenshot: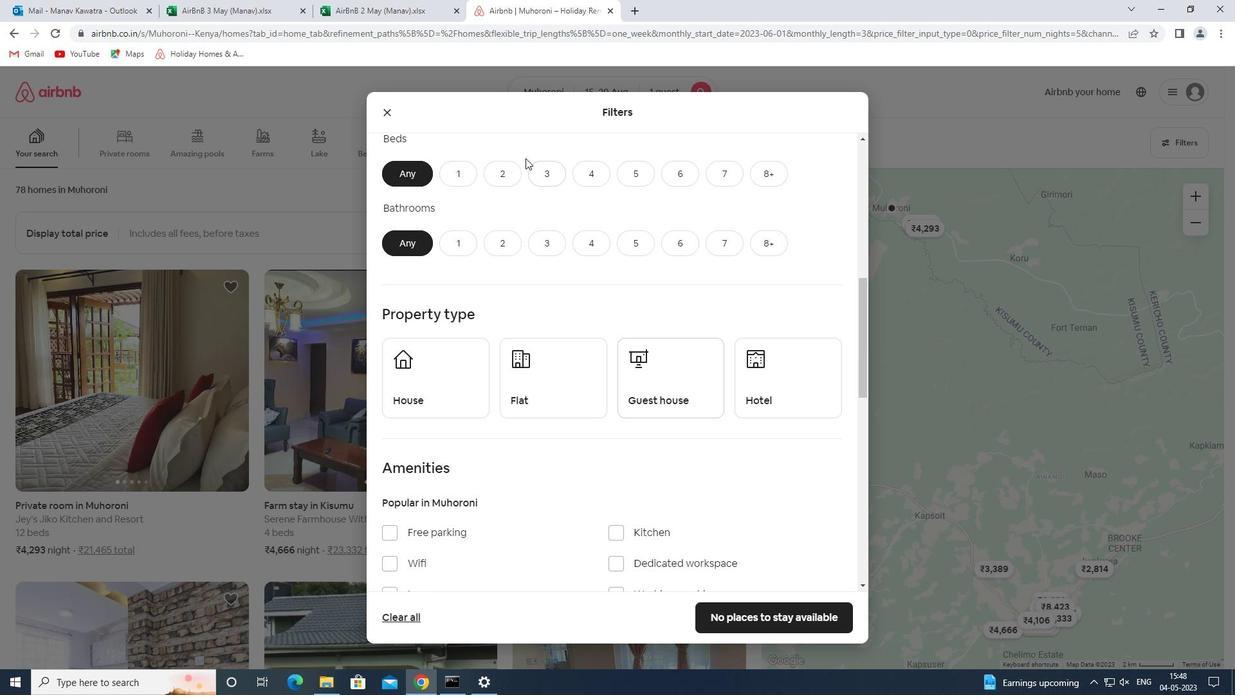 
Action: Mouse scrolled (495, 246) with delta (0, 0)
Screenshot: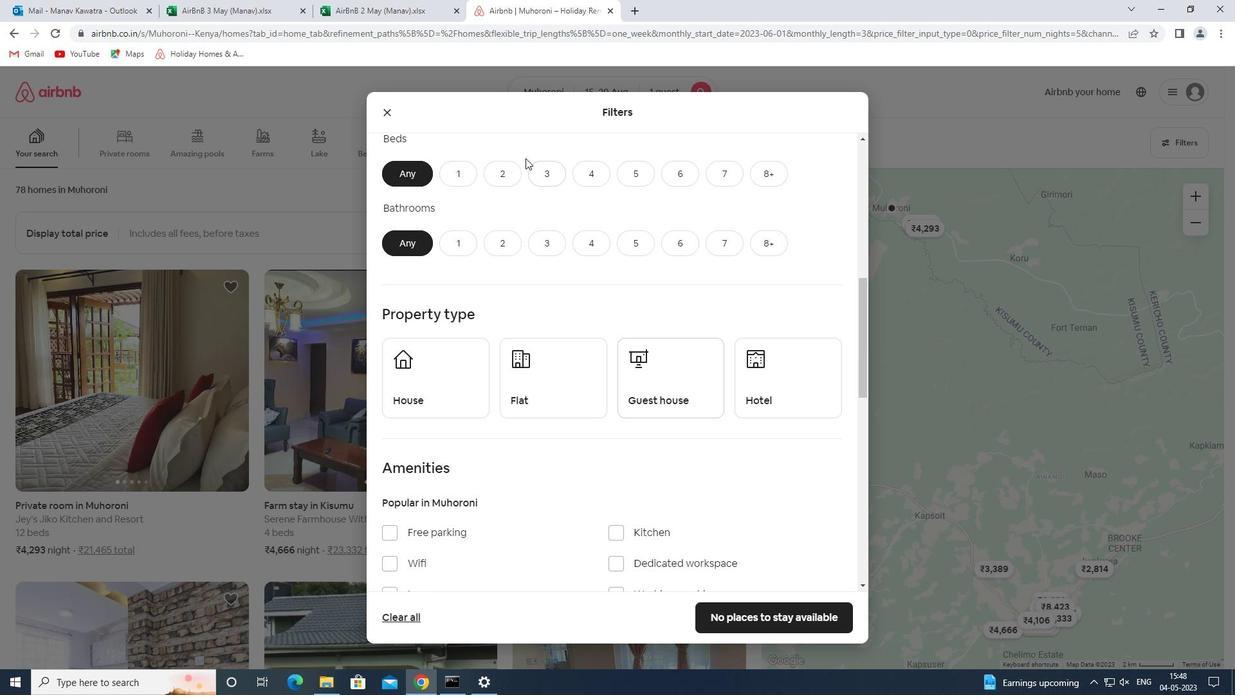 
Action: Mouse moved to (495, 246)
Screenshot: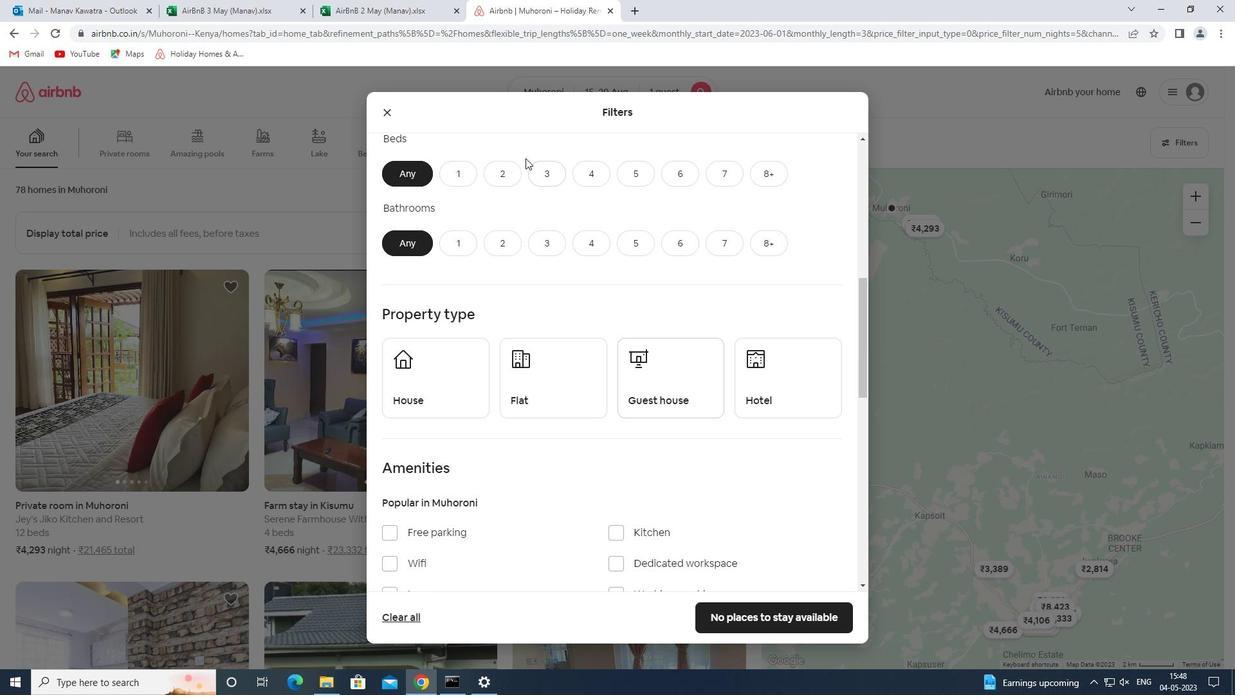 
Action: Mouse scrolled (495, 247) with delta (0, 0)
Screenshot: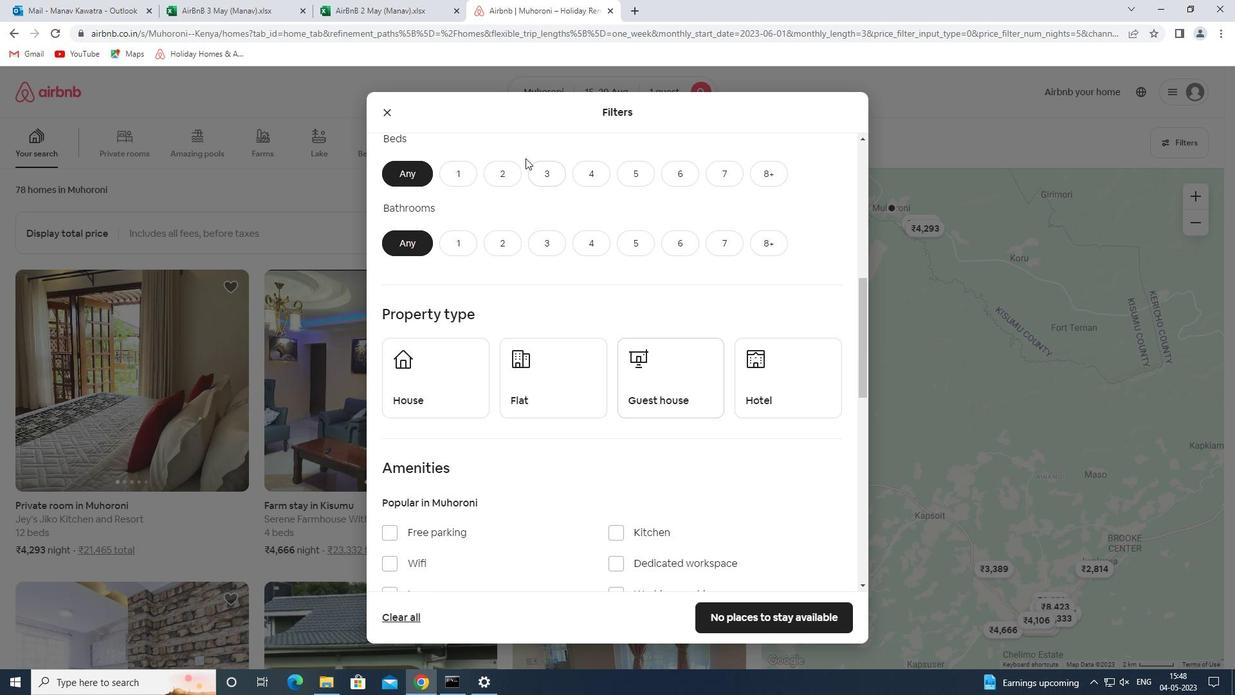 
Action: Mouse moved to (496, 247)
Screenshot: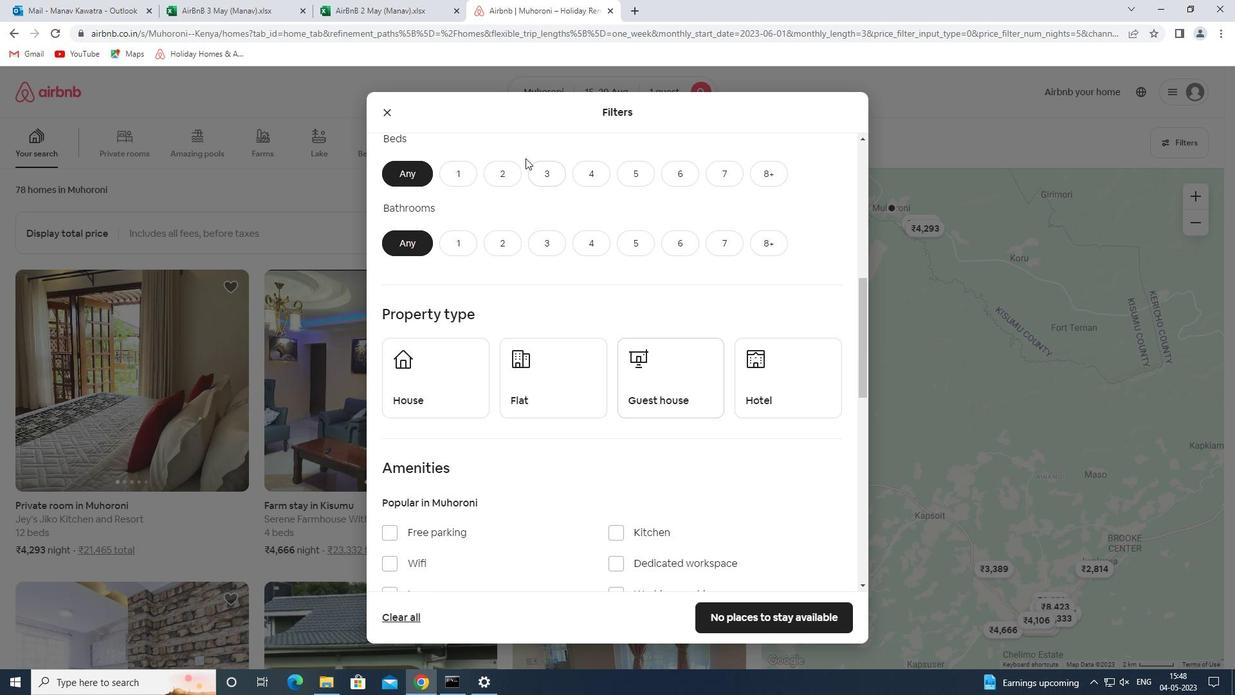 
Action: Mouse scrolled (496, 247) with delta (0, 0)
Screenshot: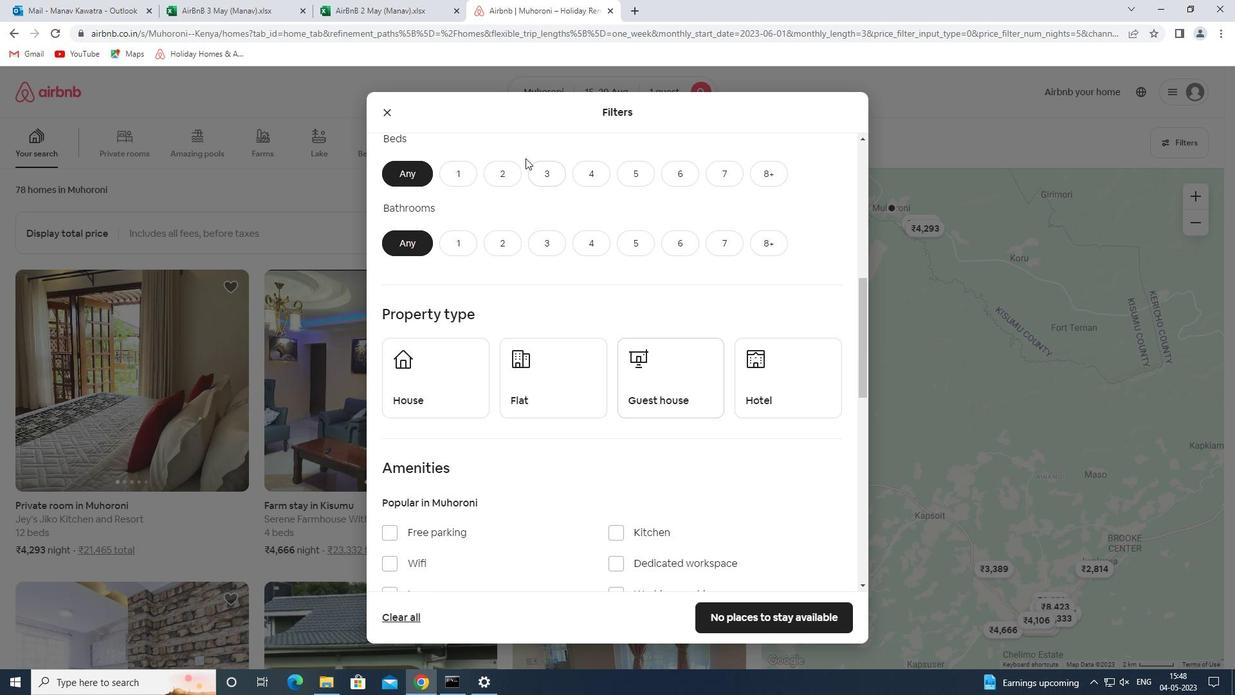 
Action: Mouse moved to (462, 291)
Screenshot: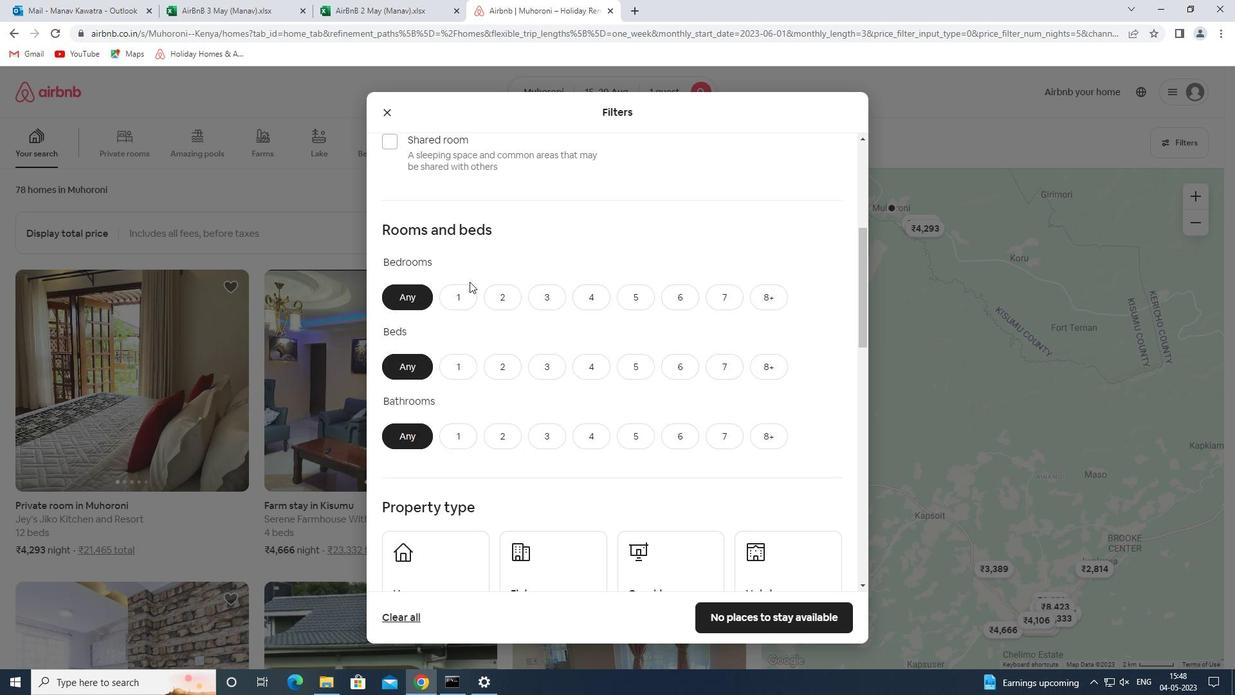 
Action: Mouse pressed left at (462, 291)
Screenshot: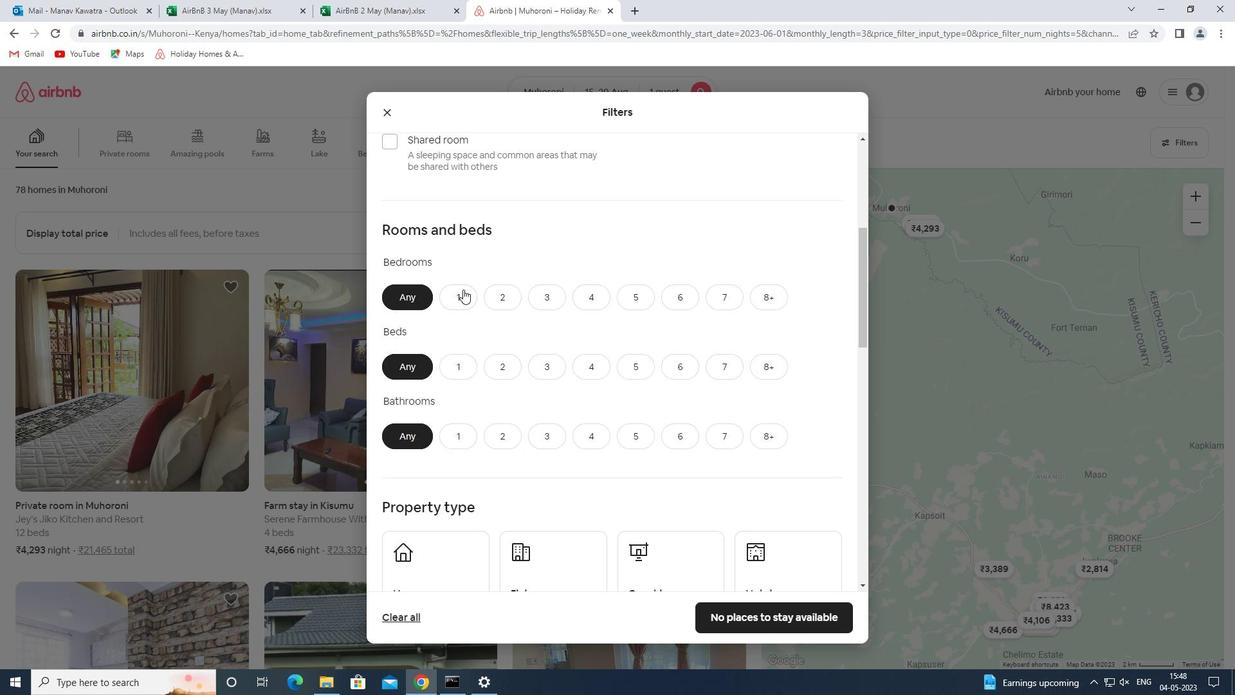 
Action: Mouse moved to (465, 374)
Screenshot: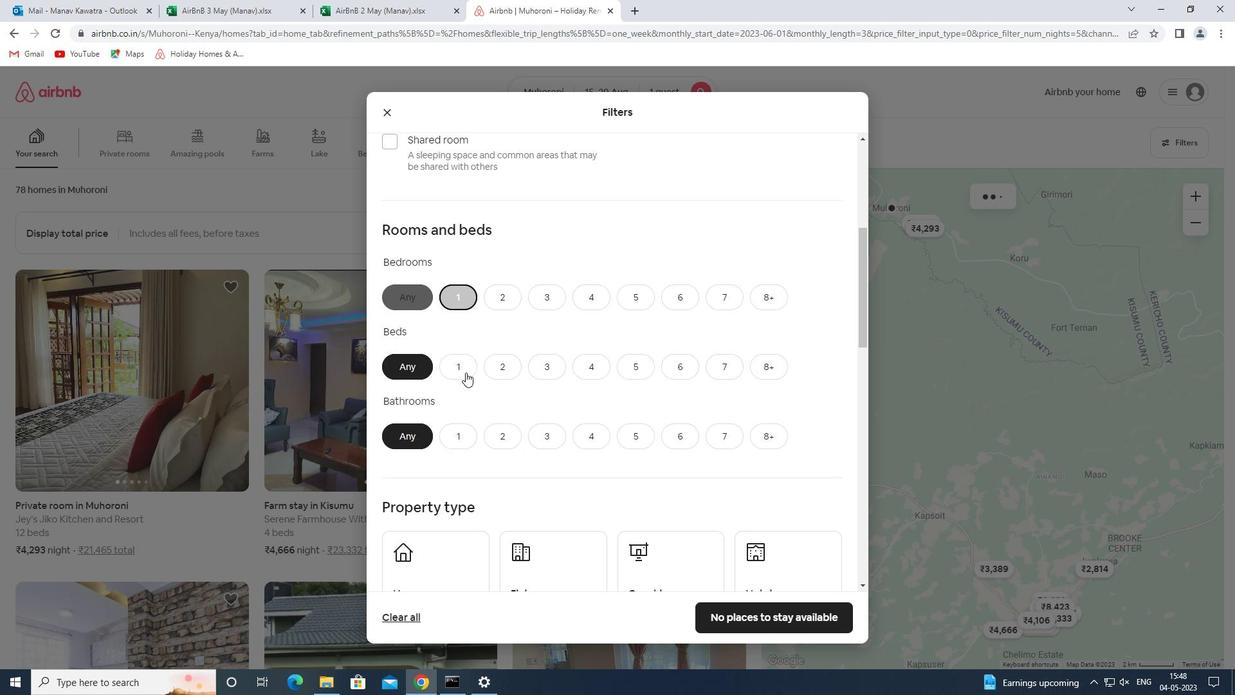 
Action: Mouse pressed left at (465, 374)
Screenshot: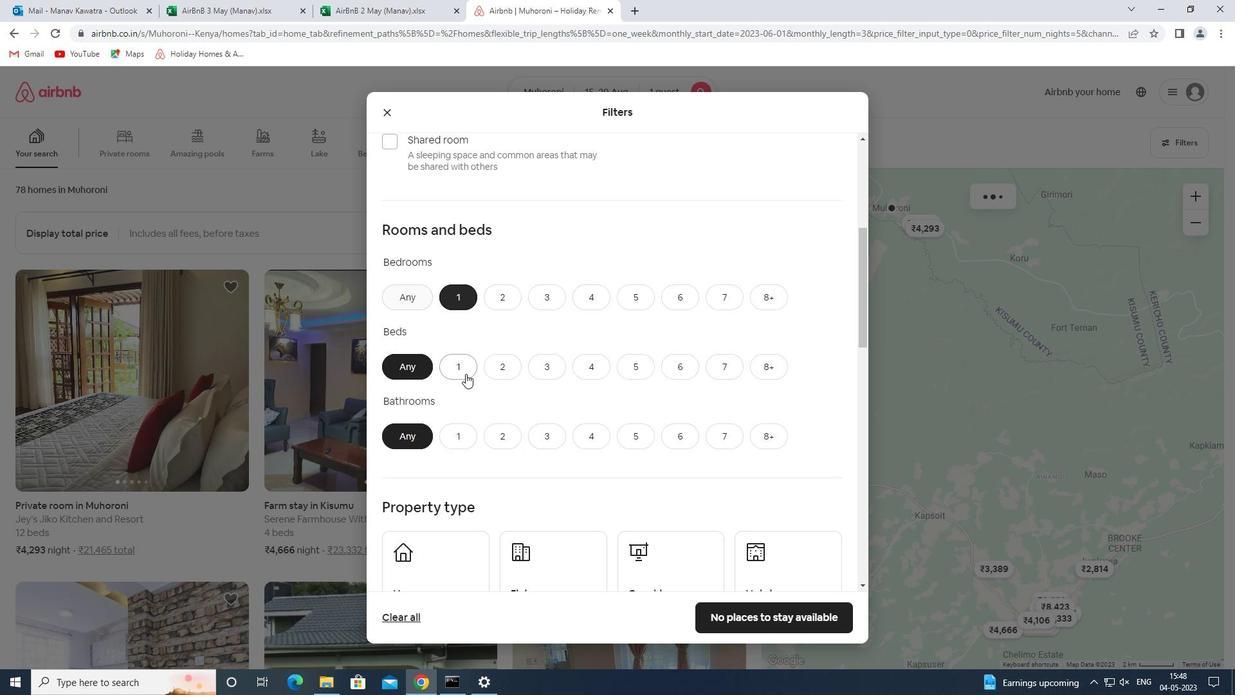 
Action: Mouse moved to (456, 434)
Screenshot: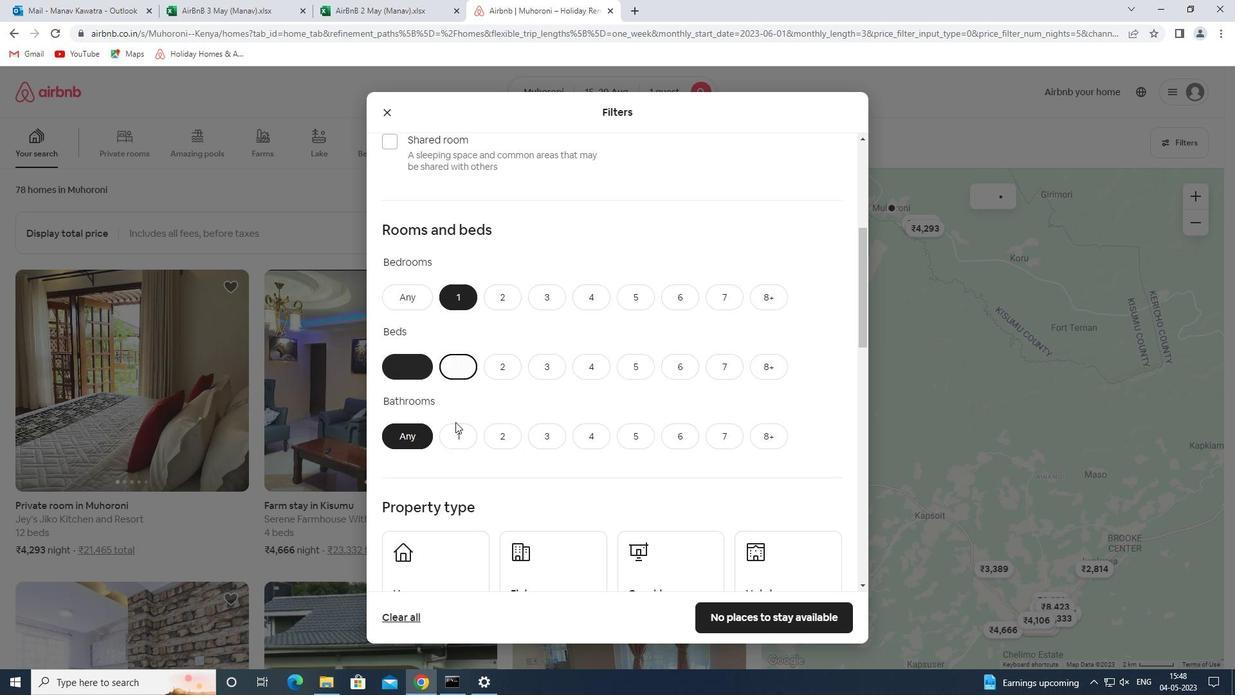 
Action: Mouse pressed left at (456, 434)
Screenshot: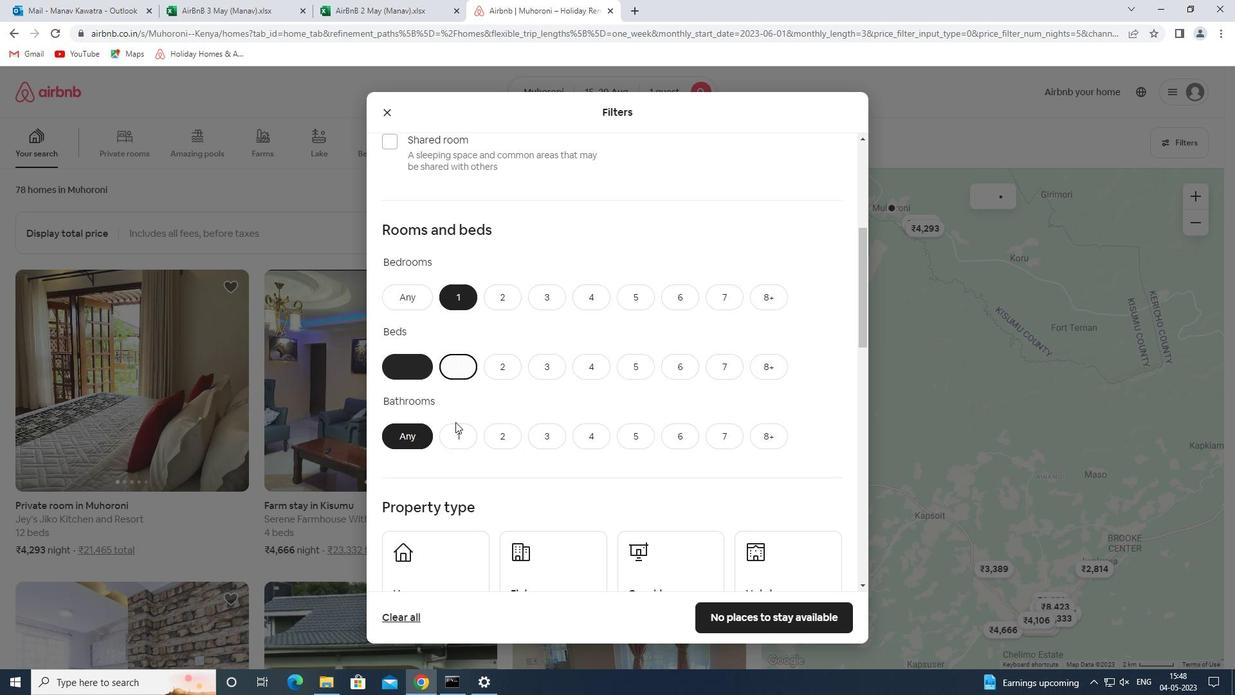 
Action: Mouse moved to (492, 458)
Screenshot: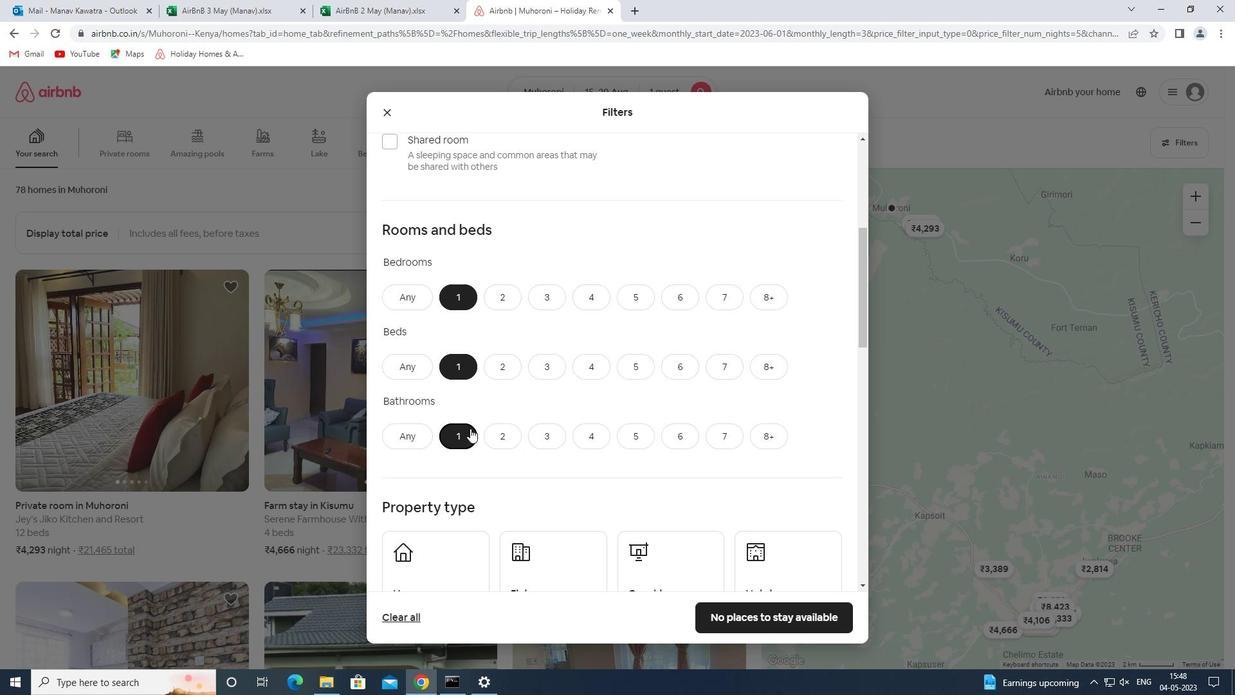 
Action: Mouse scrolled (492, 458) with delta (0, 0)
Screenshot: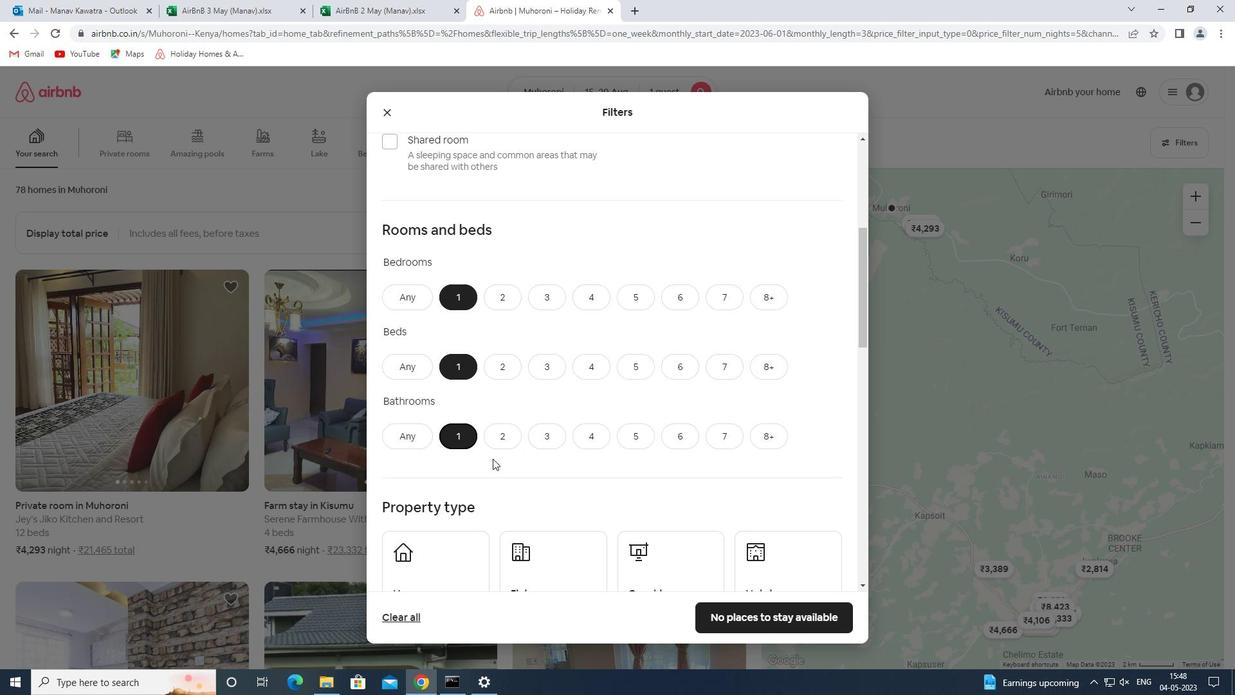 
Action: Mouse moved to (421, 525)
Screenshot: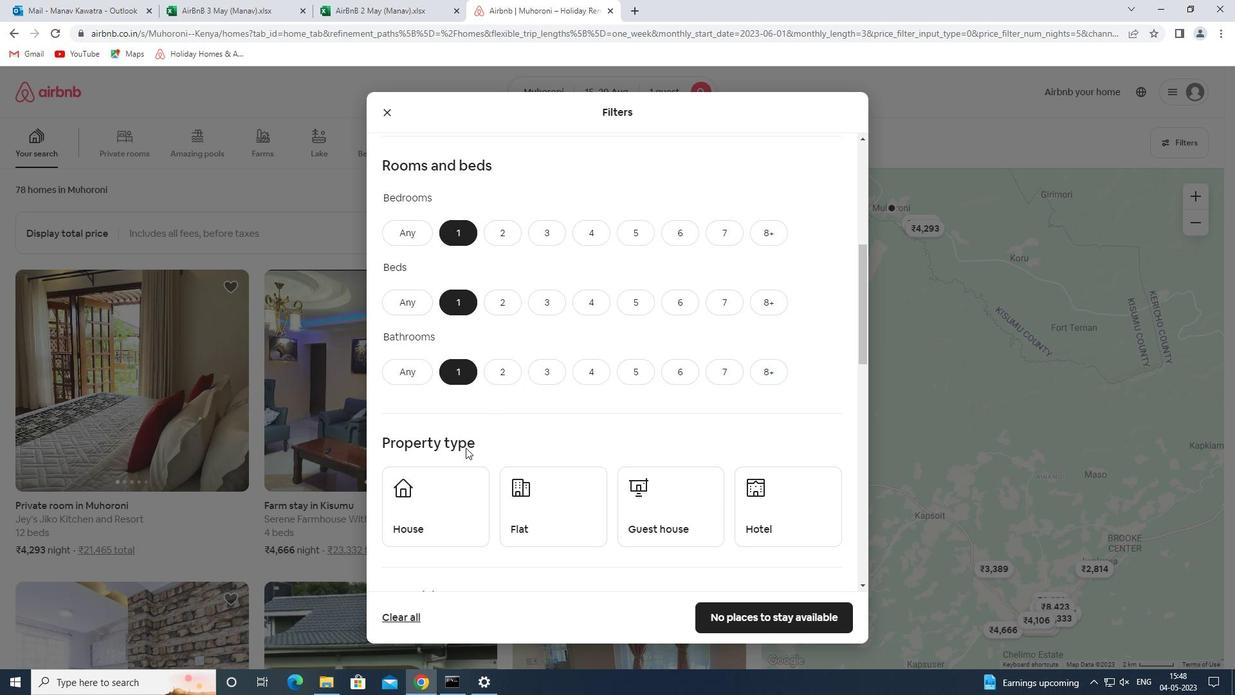 
Action: Mouse pressed left at (421, 525)
Screenshot: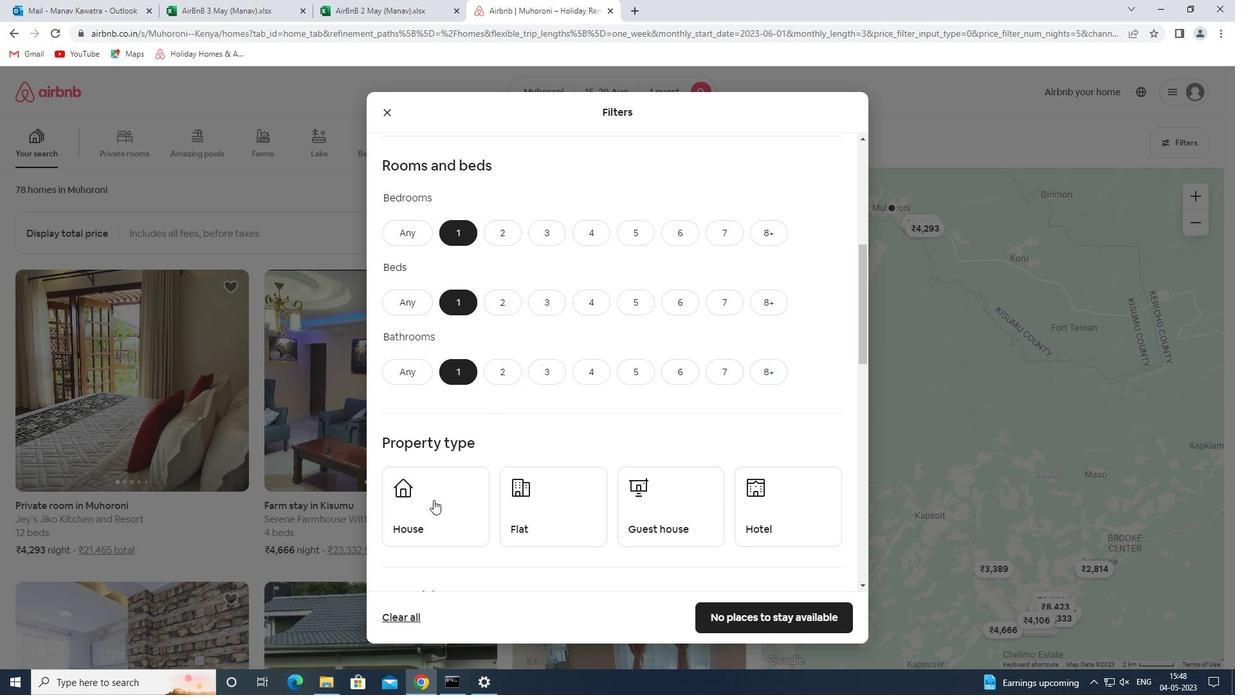 
Action: Mouse moved to (549, 504)
Screenshot: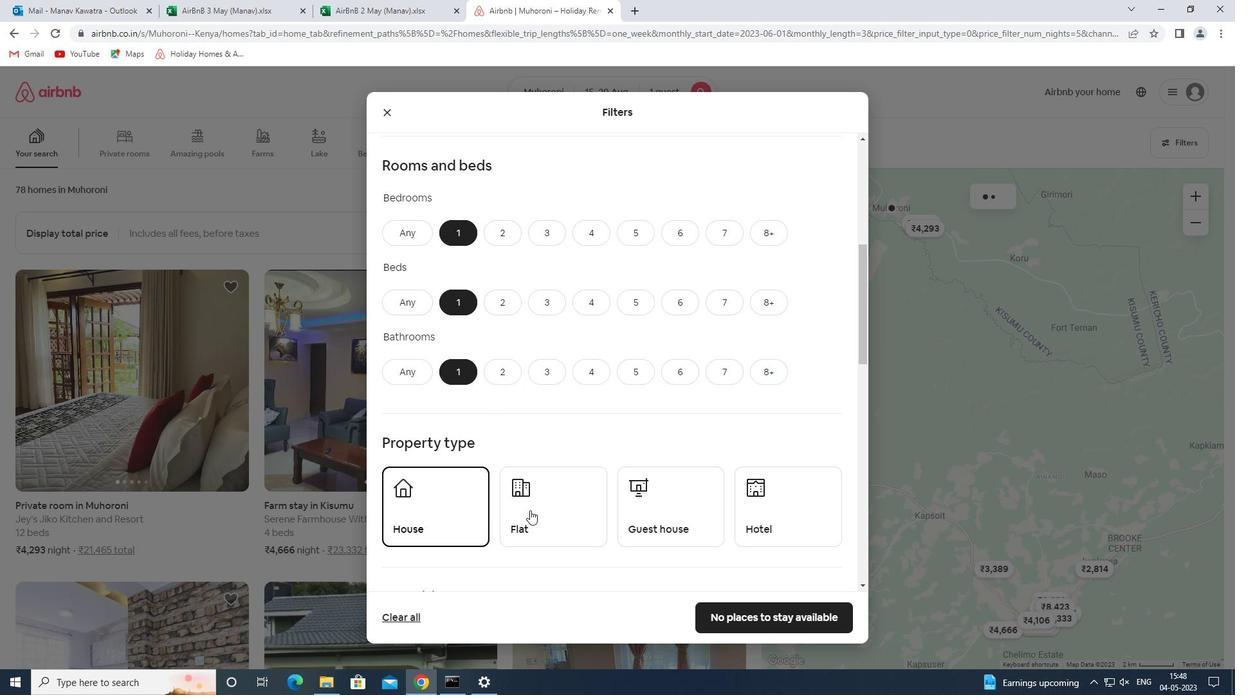 
Action: Mouse pressed left at (549, 504)
Screenshot: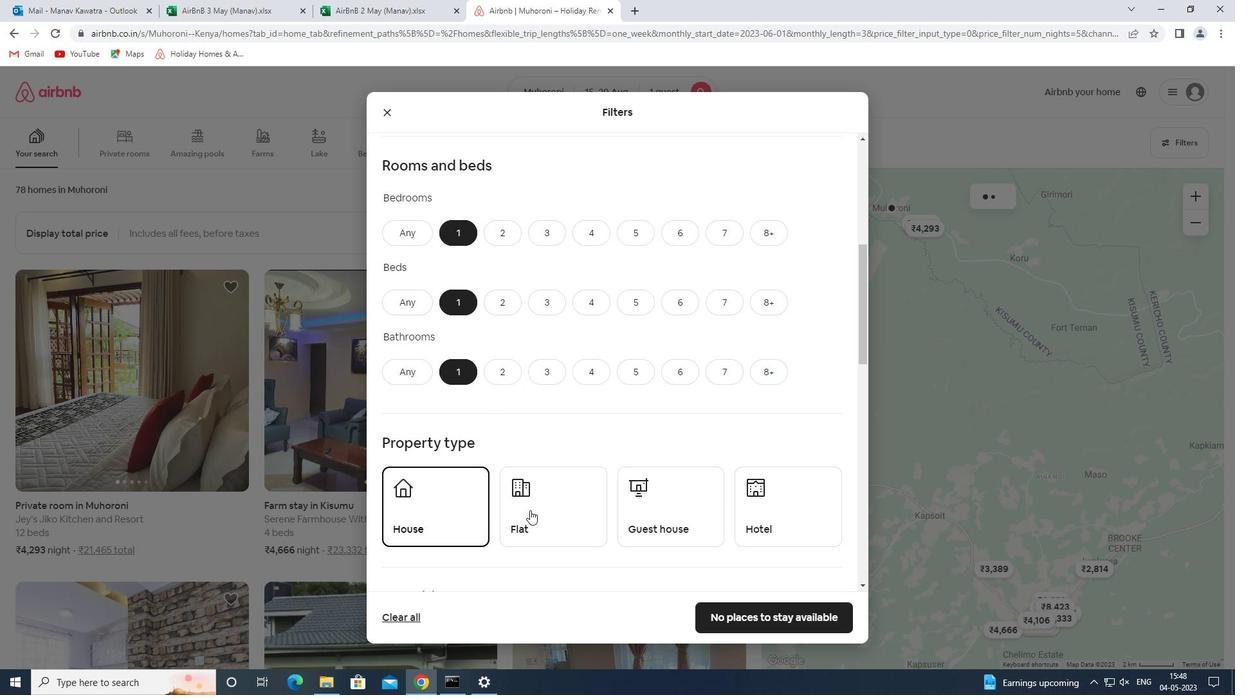 
Action: Mouse moved to (655, 508)
Screenshot: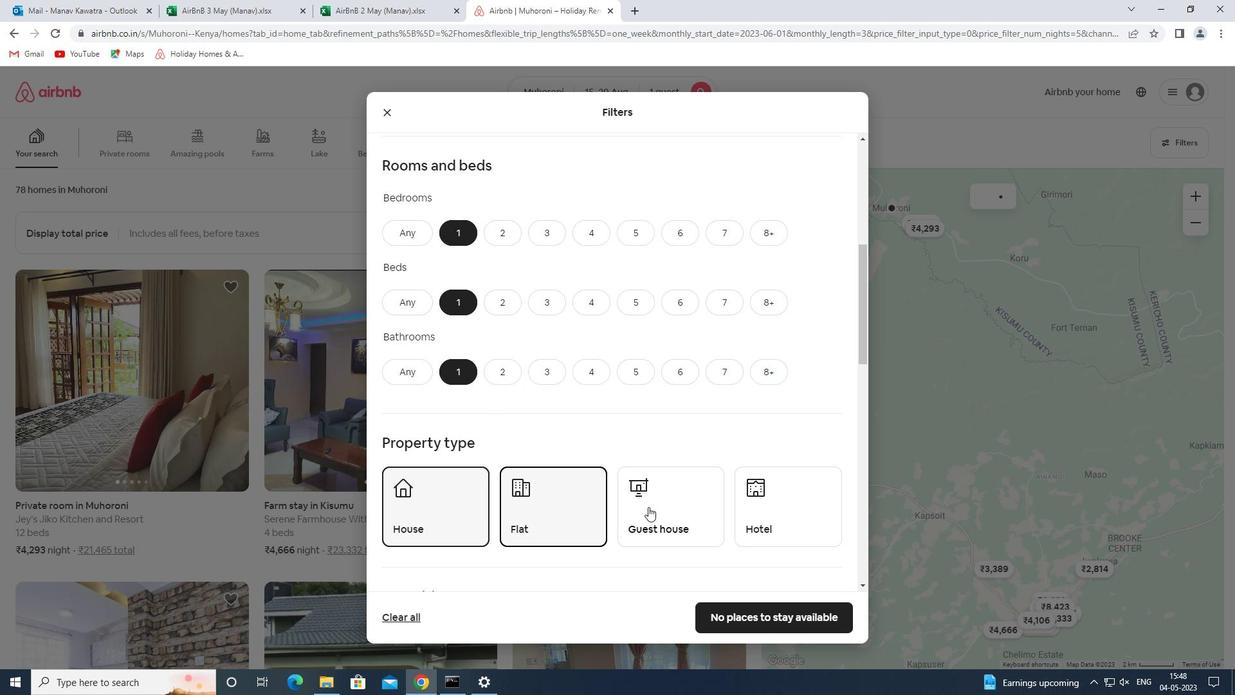 
Action: Mouse pressed left at (655, 508)
Screenshot: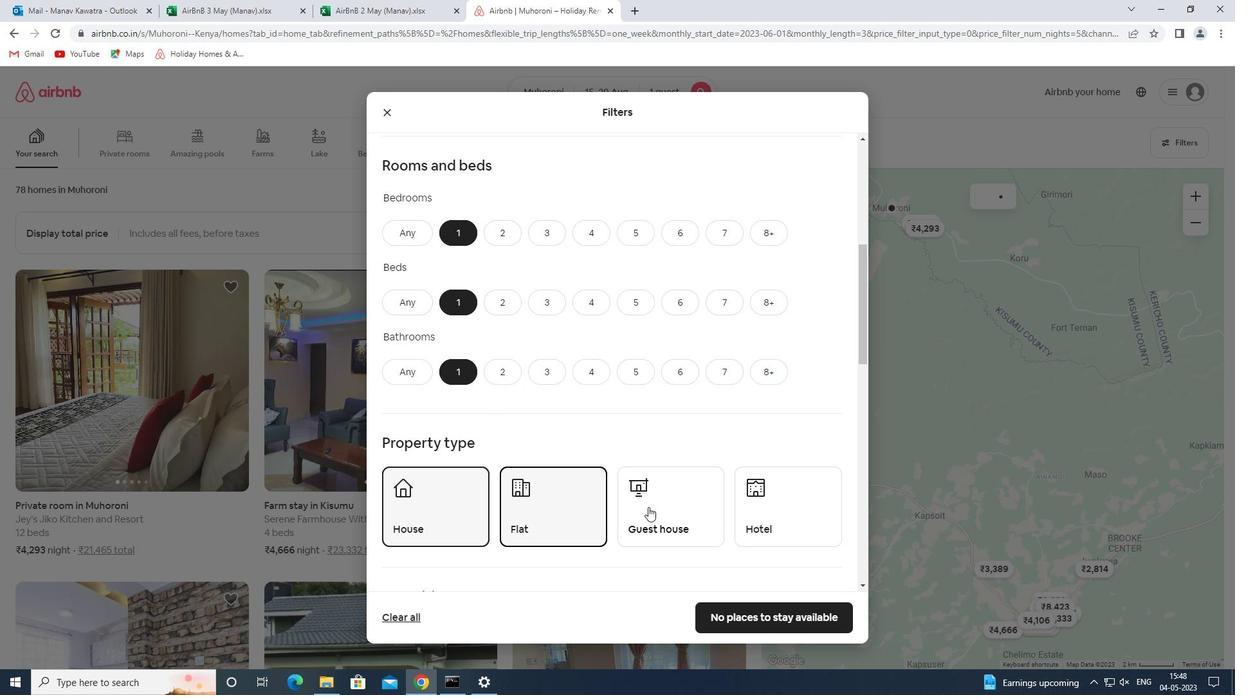 
Action: Mouse moved to (789, 519)
Screenshot: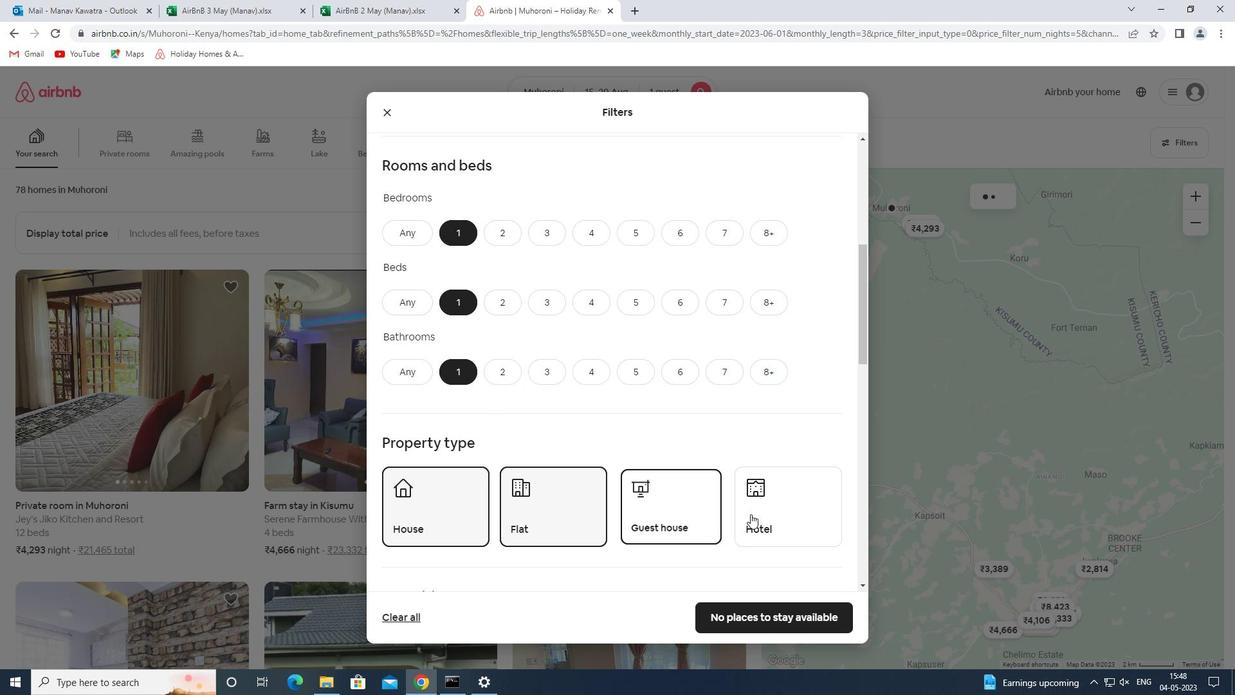 
Action: Mouse pressed left at (789, 519)
Screenshot: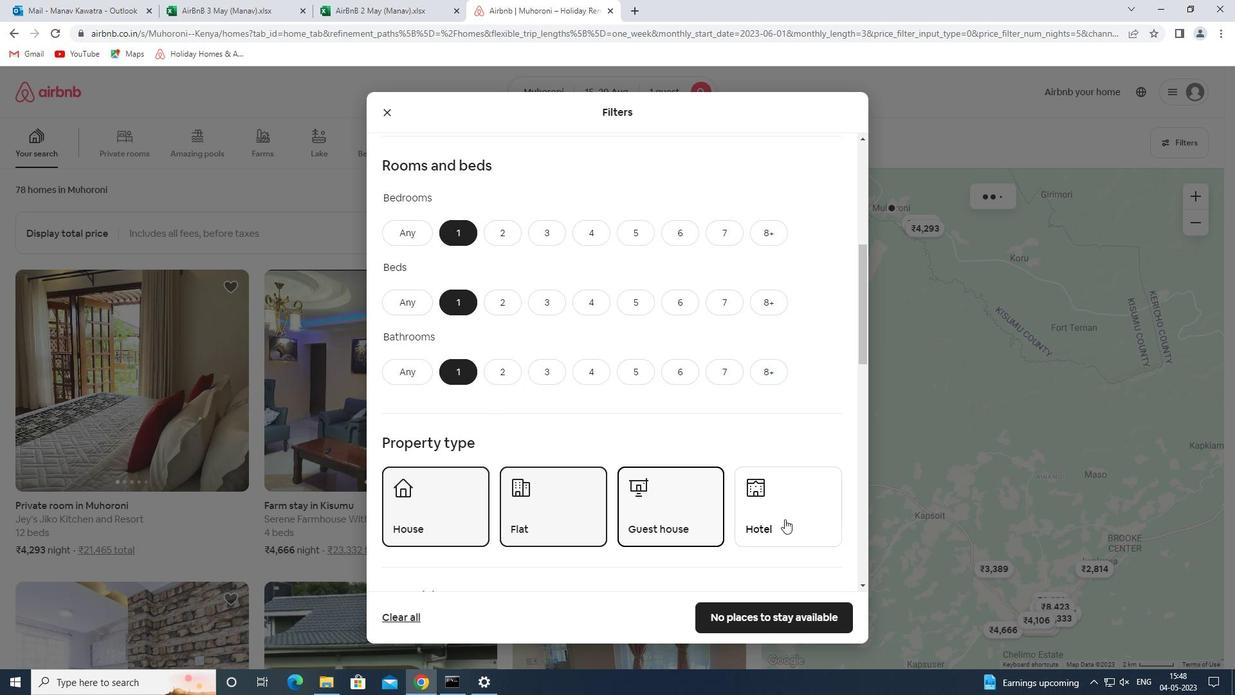 
Action: Mouse moved to (770, 486)
Screenshot: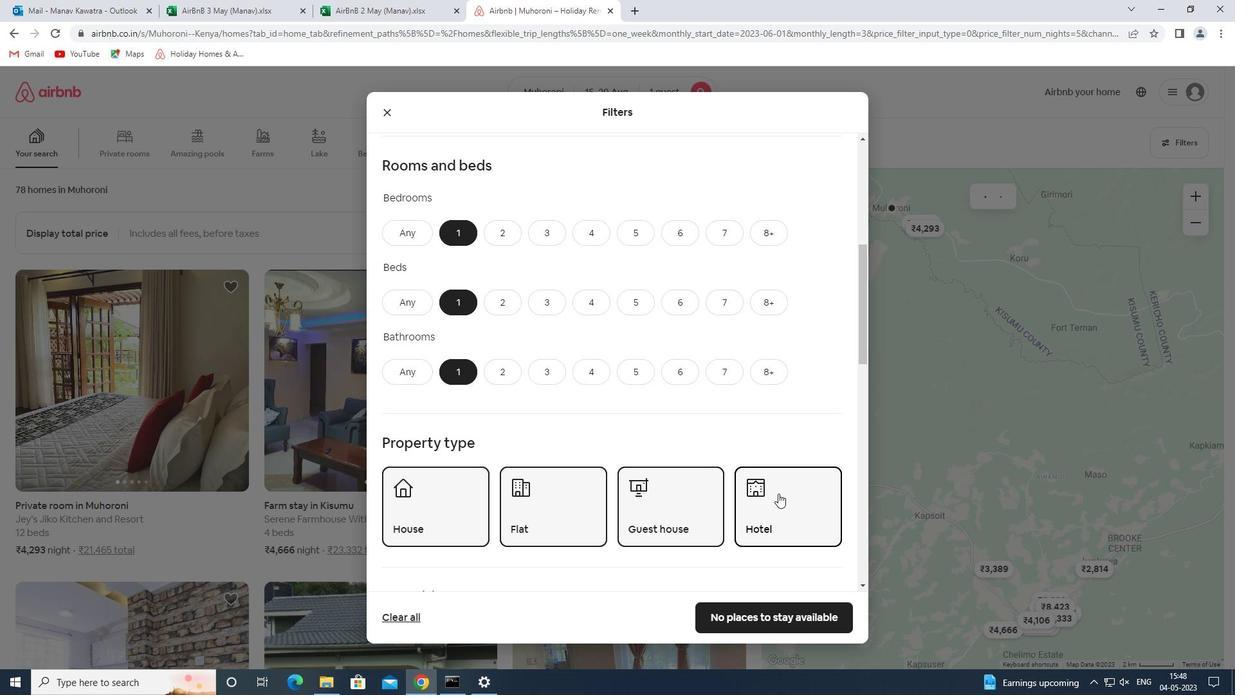 
Action: Mouse scrolled (770, 485) with delta (0, 0)
Screenshot: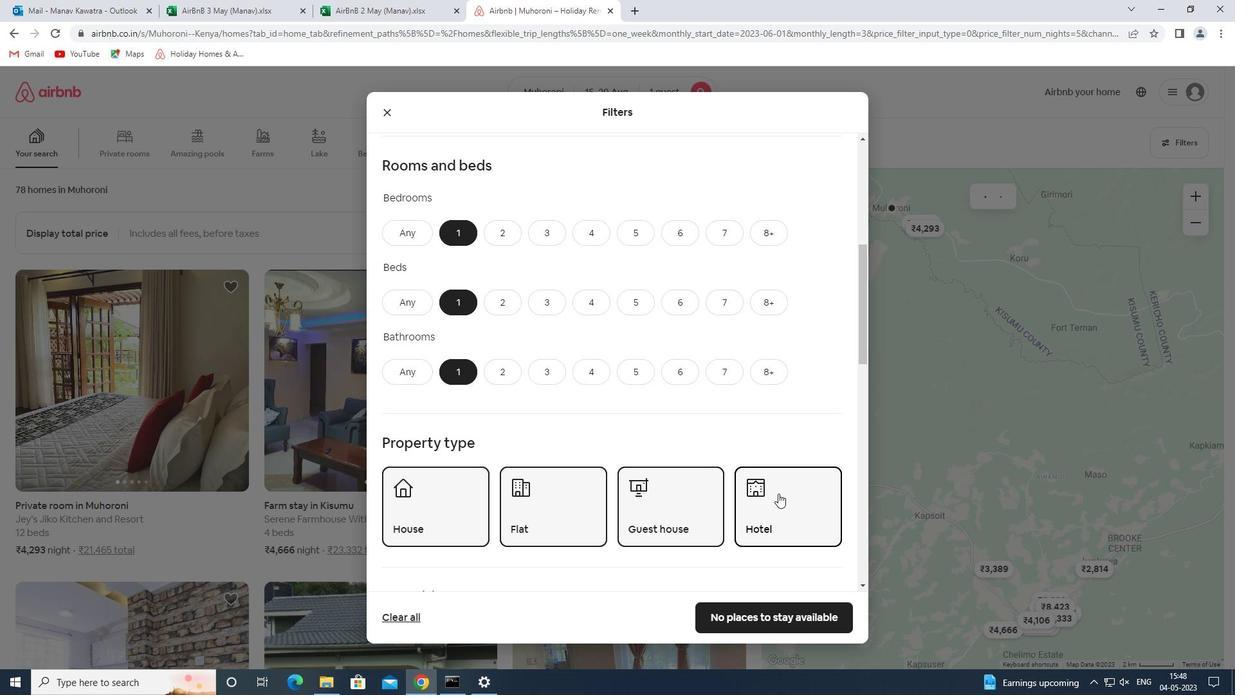 
Action: Mouse moved to (767, 485)
Screenshot: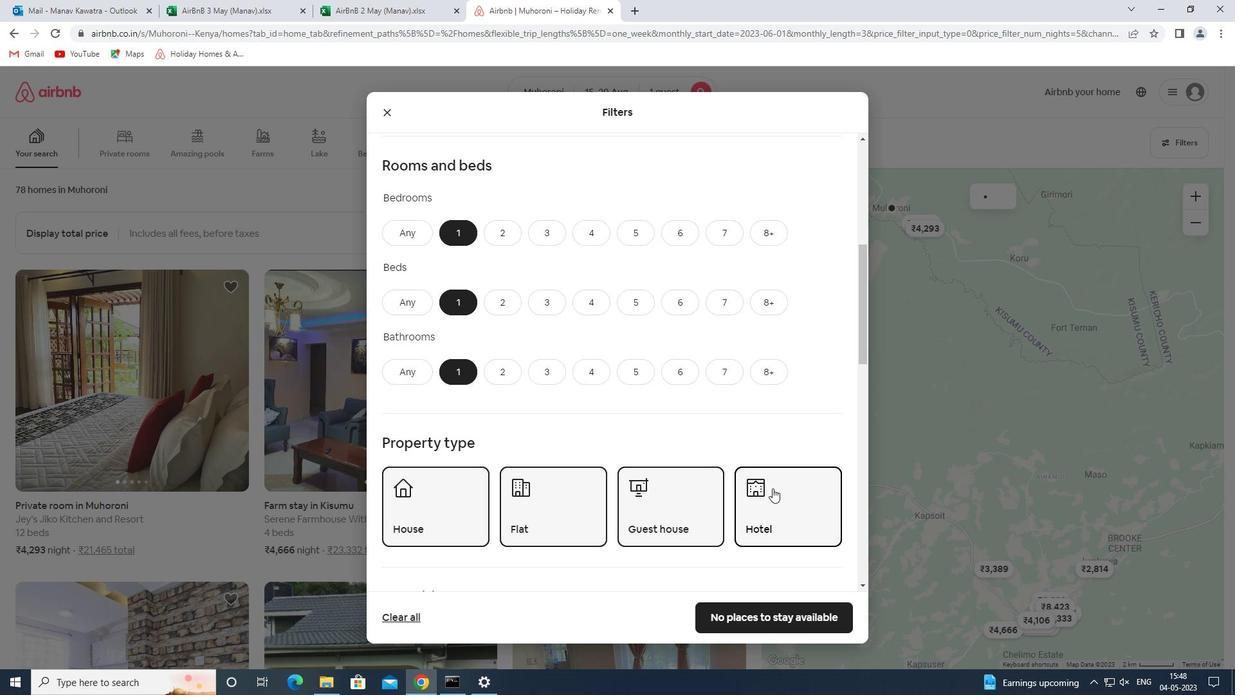
Action: Mouse scrolled (767, 484) with delta (0, 0)
Screenshot: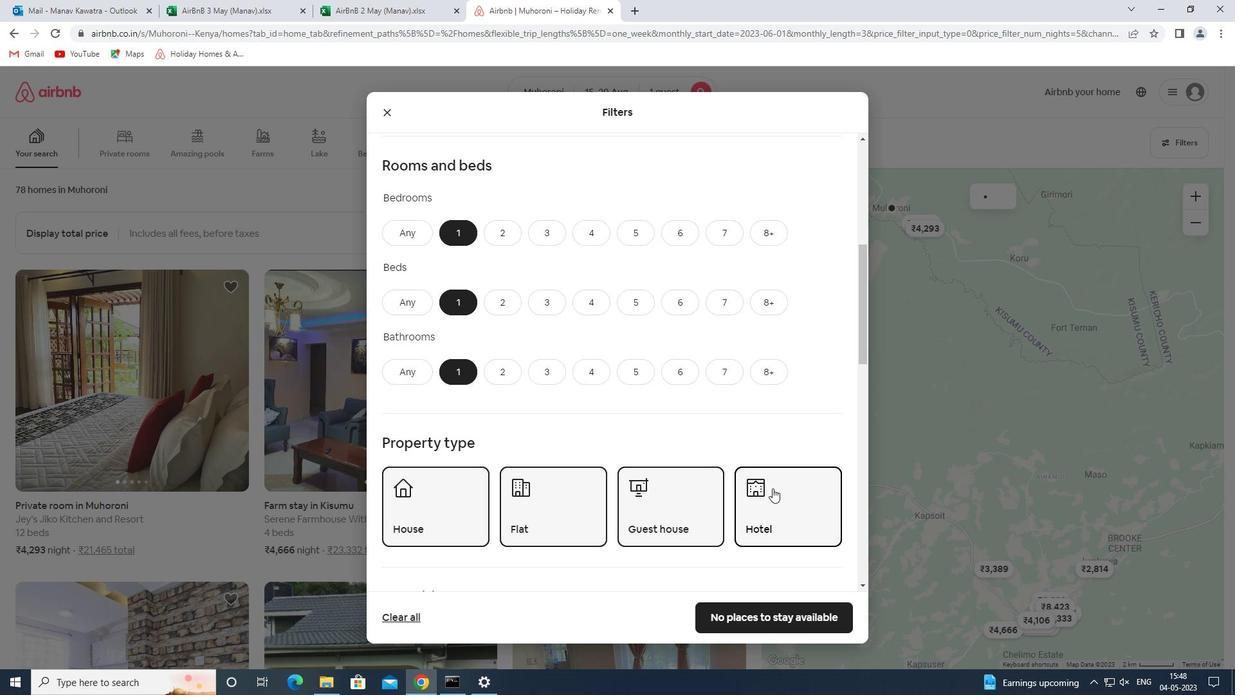 
Action: Mouse moved to (766, 484)
Screenshot: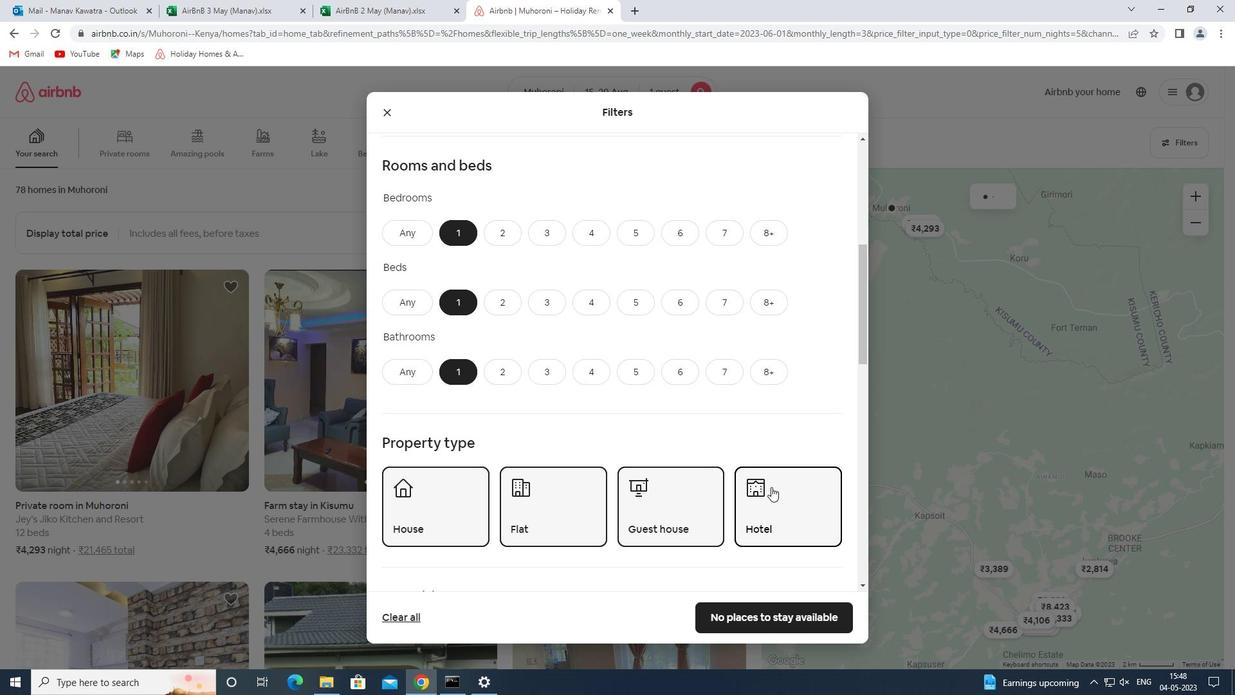 
Action: Mouse scrolled (766, 483) with delta (0, 0)
Screenshot: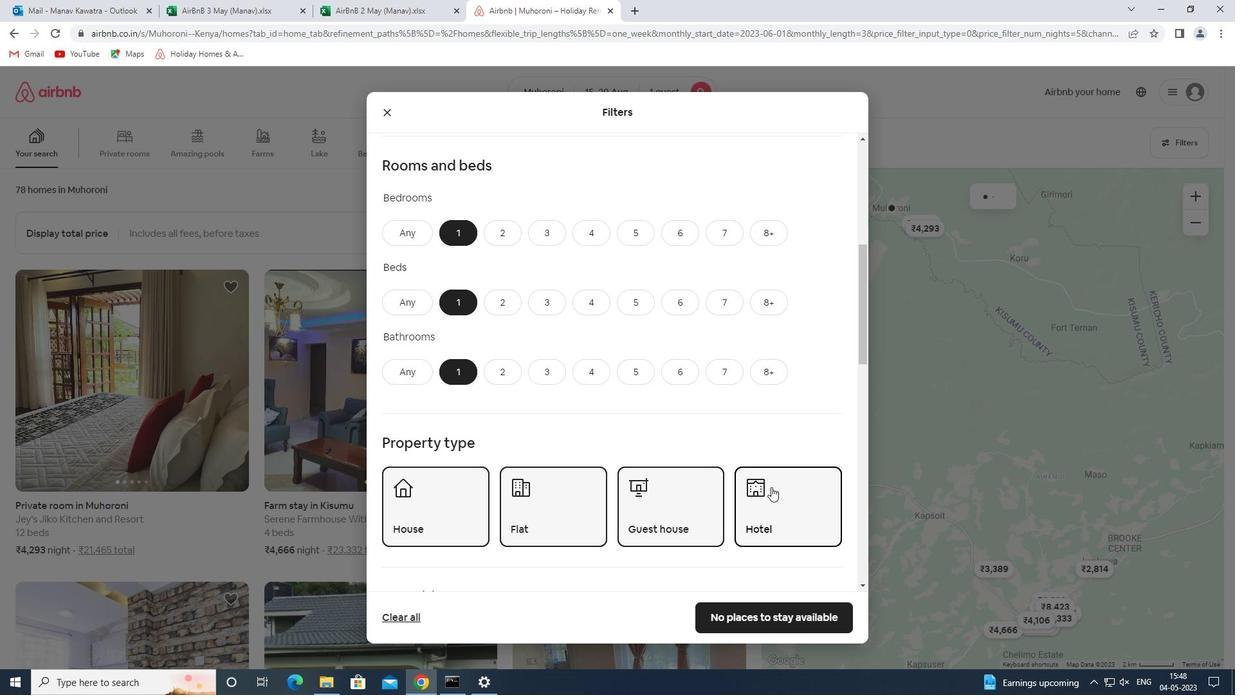 
Action: Mouse moved to (672, 530)
Screenshot: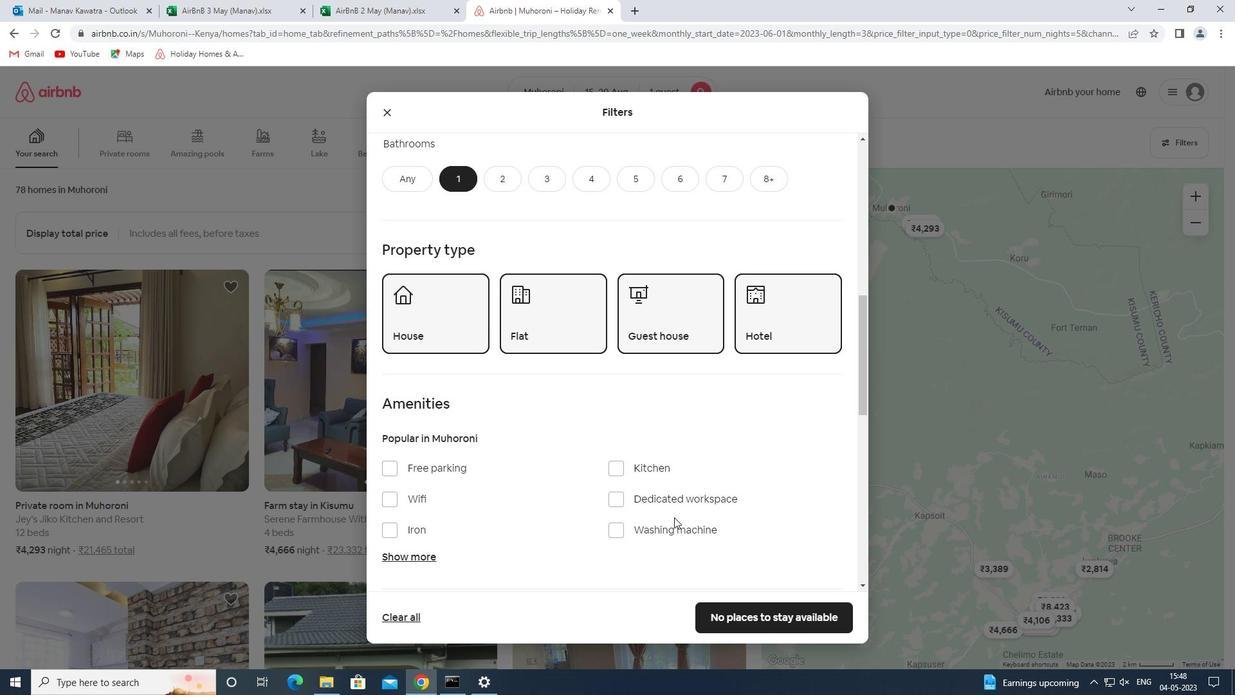 
Action: Mouse pressed left at (672, 530)
Screenshot: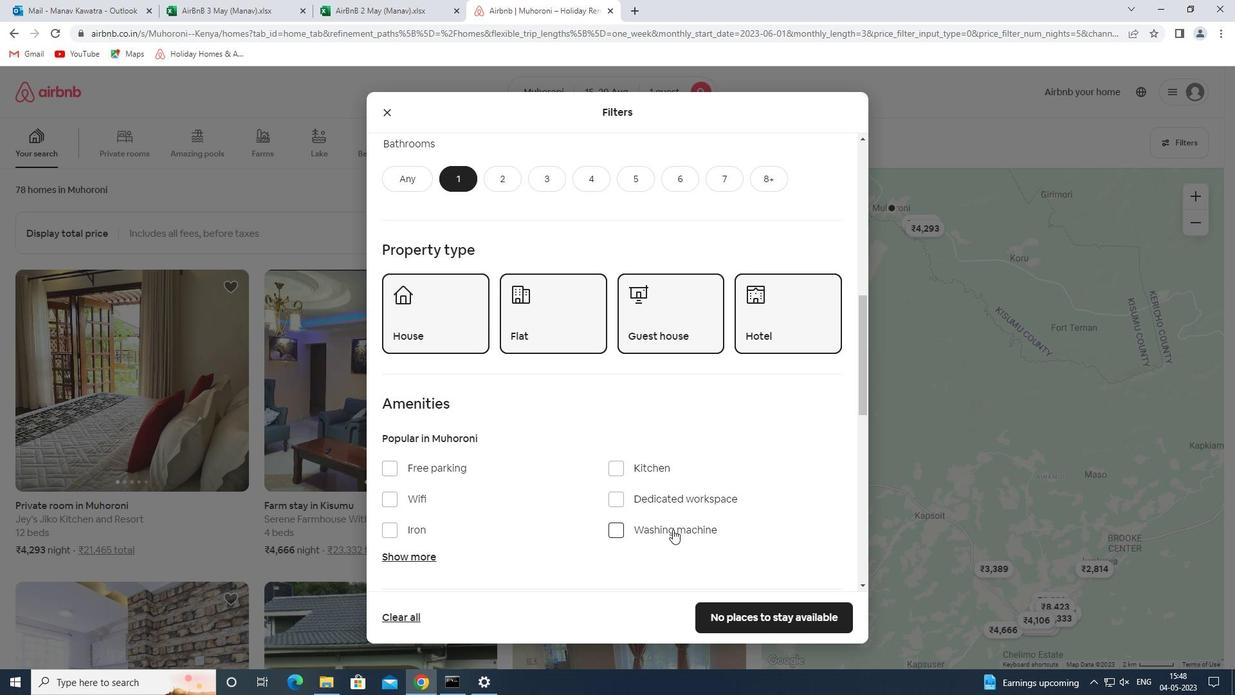 
Action: Mouse moved to (700, 445)
Screenshot: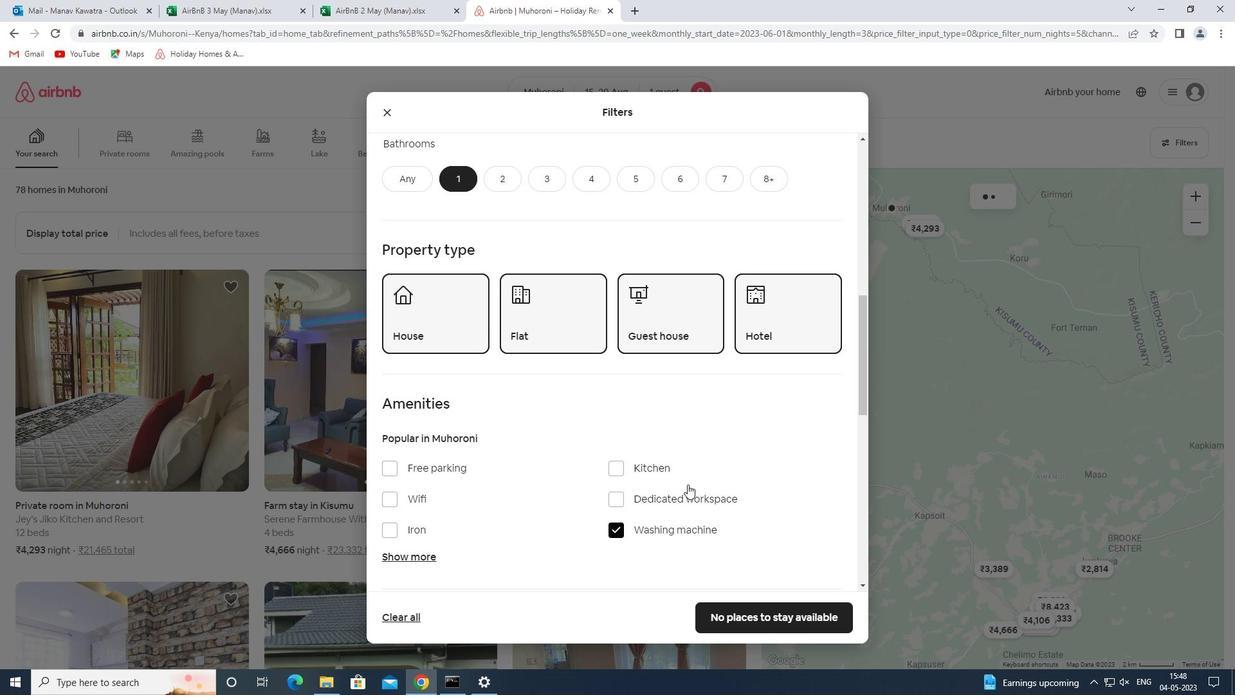 
Action: Mouse scrolled (700, 445) with delta (0, 0)
Screenshot: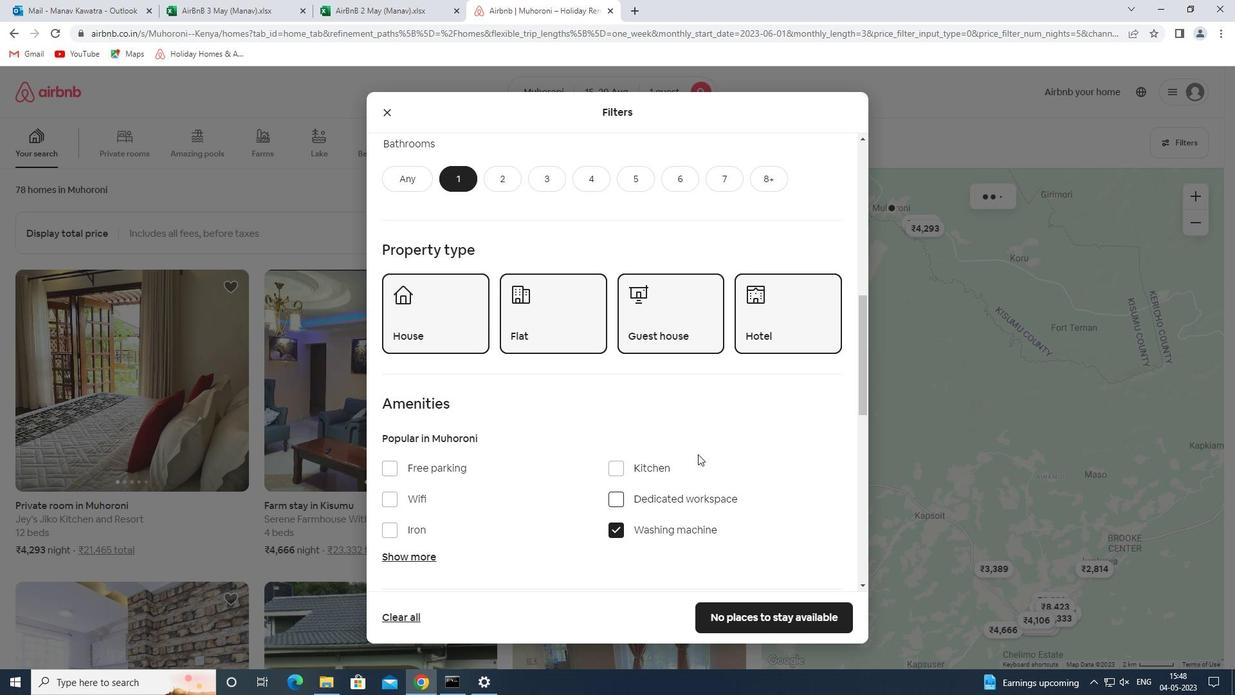 
Action: Mouse scrolled (700, 445) with delta (0, 0)
Screenshot: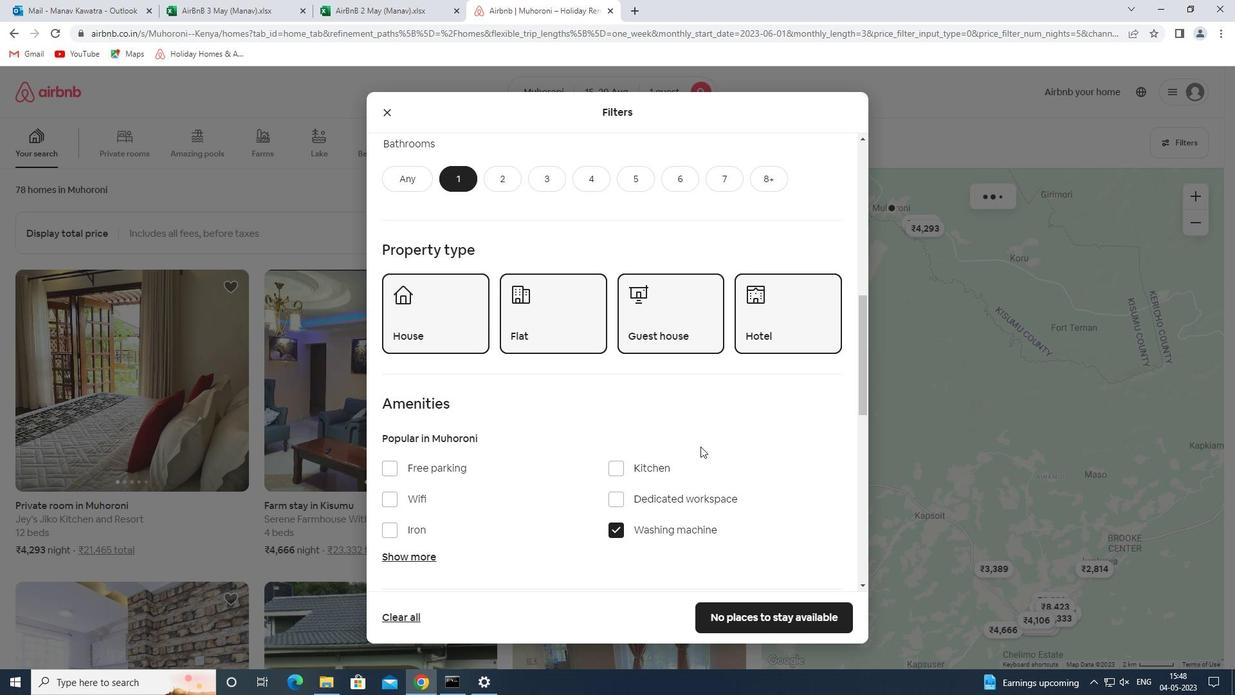 
Action: Mouse moved to (700, 445)
Screenshot: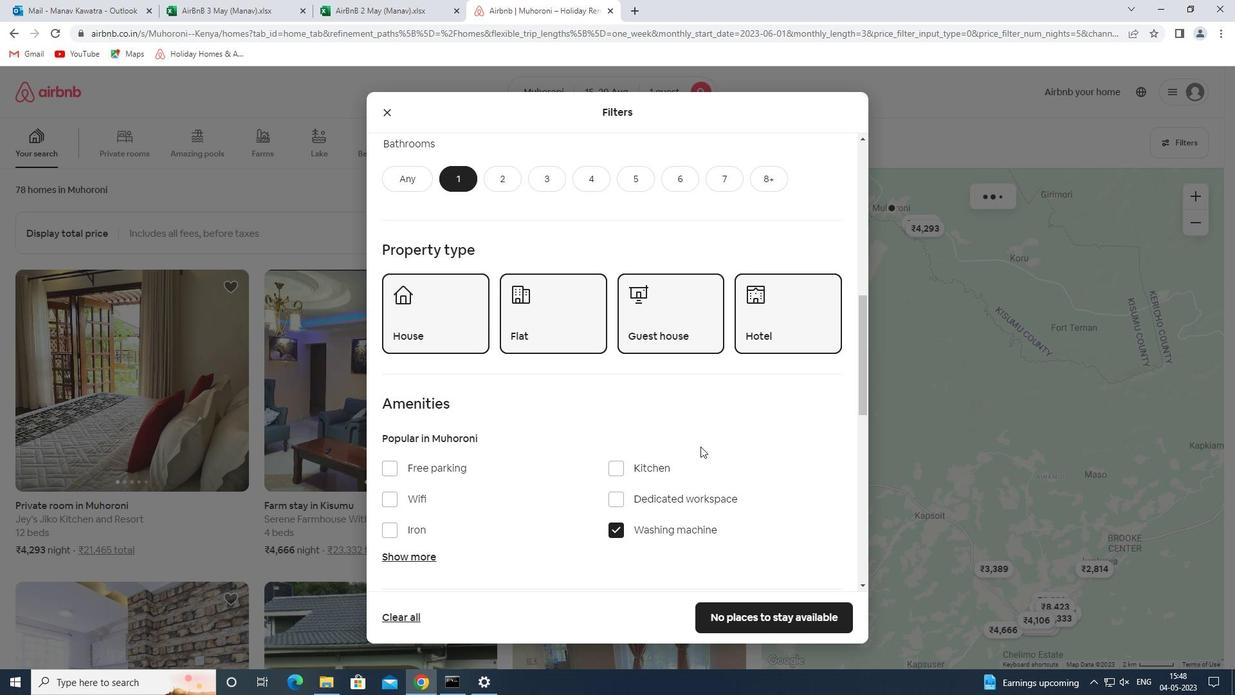 
Action: Mouse scrolled (700, 444) with delta (0, 0)
Screenshot: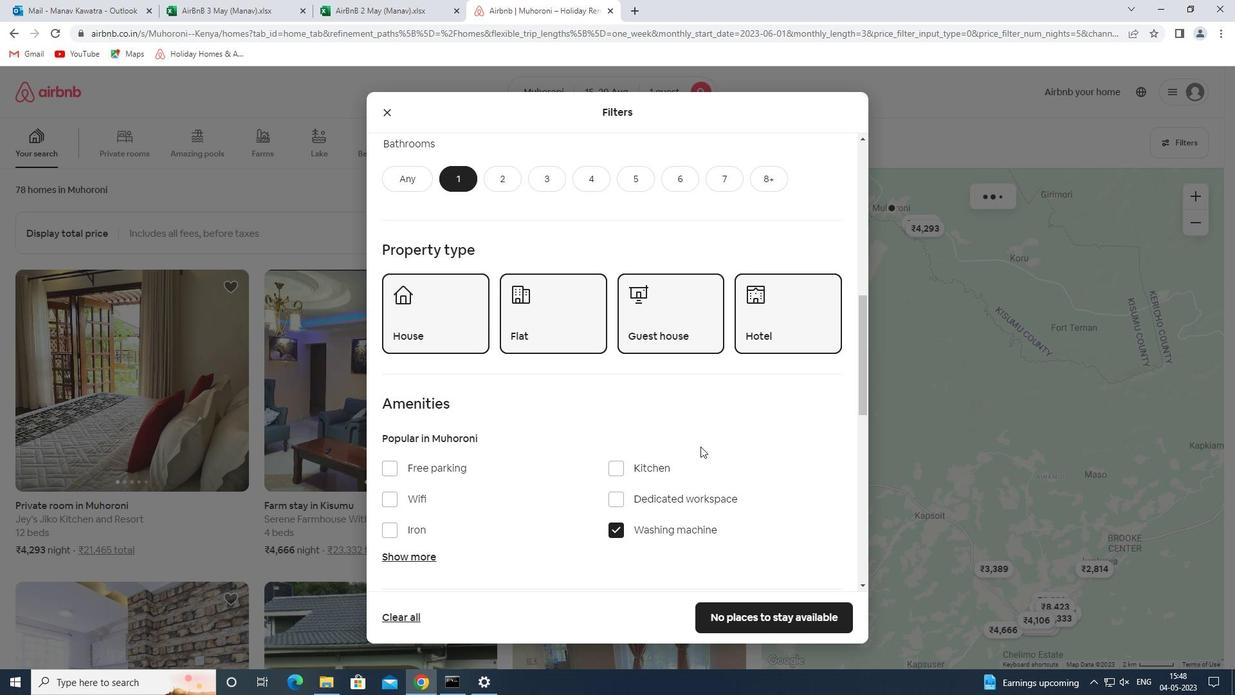 
Action: Mouse moved to (700, 445)
Screenshot: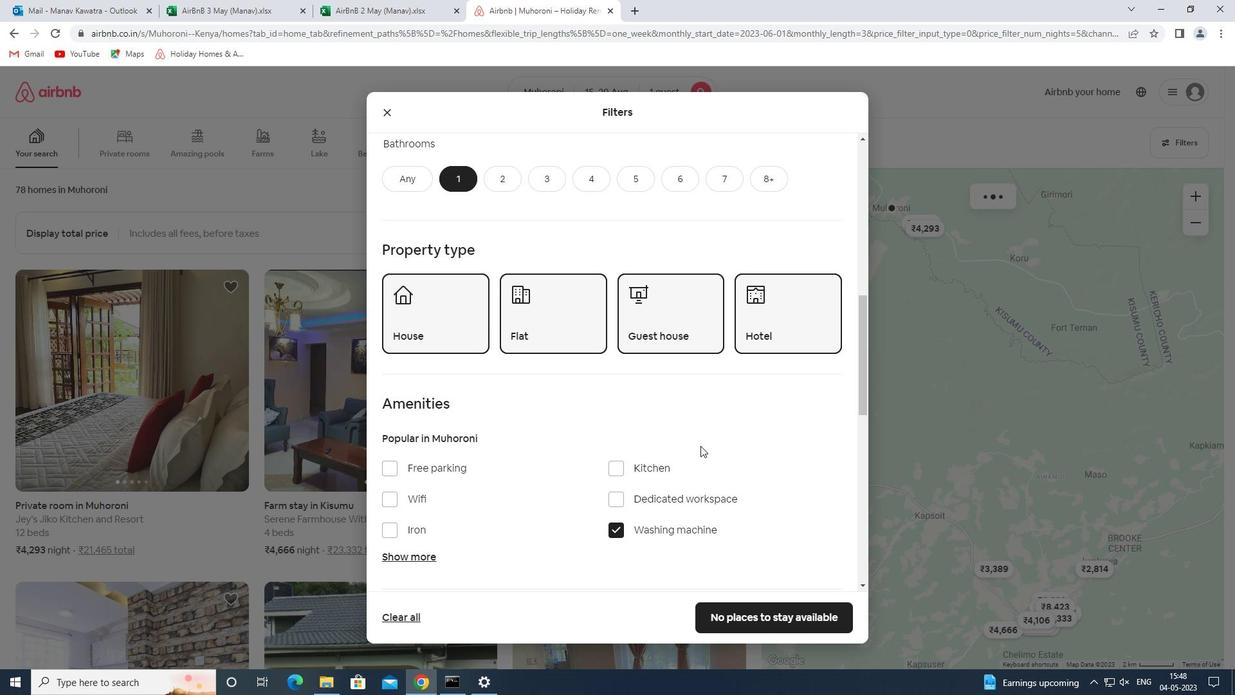 
Action: Mouse scrolled (700, 445) with delta (0, 0)
Screenshot: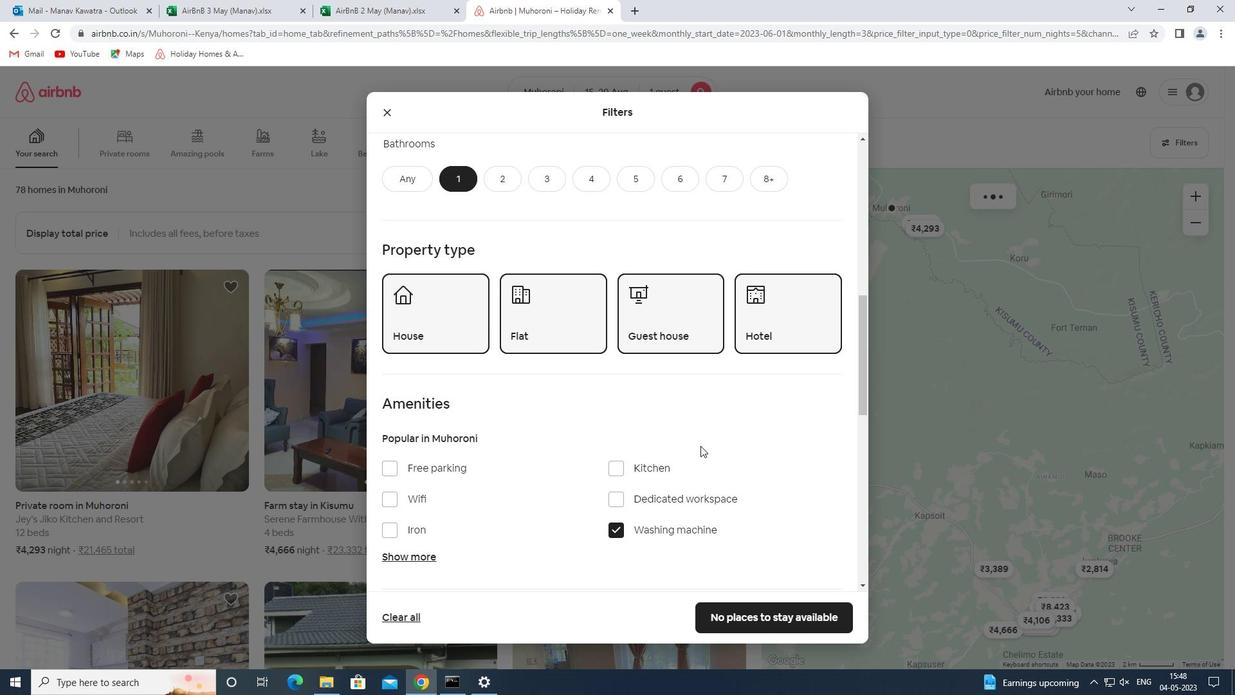 
Action: Mouse moved to (700, 445)
Screenshot: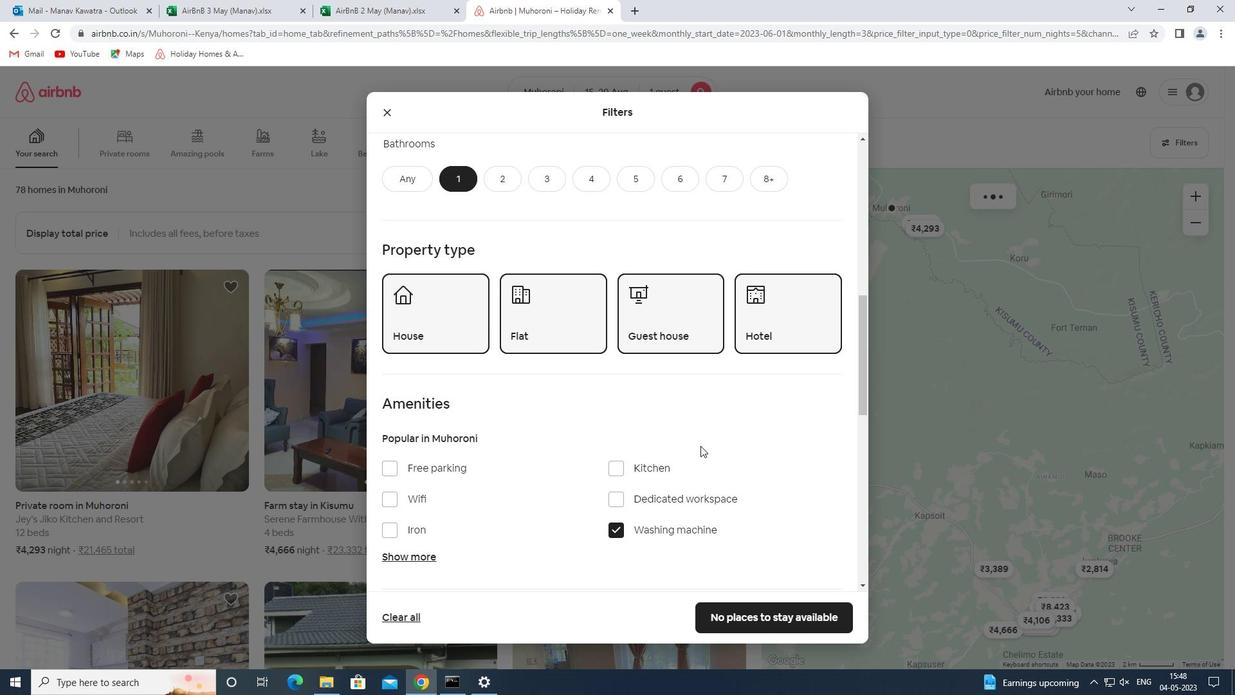 
Action: Mouse scrolled (700, 445) with delta (0, 0)
Screenshot: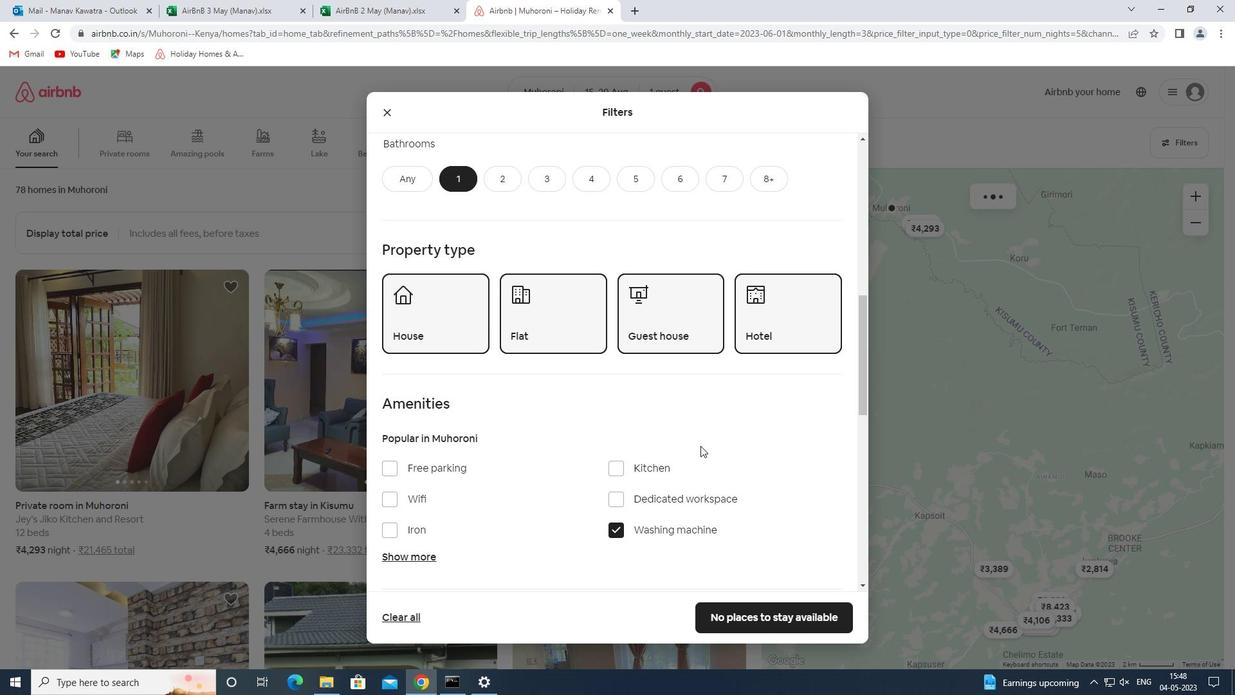 
Action: Mouse scrolled (700, 445) with delta (0, 0)
Screenshot: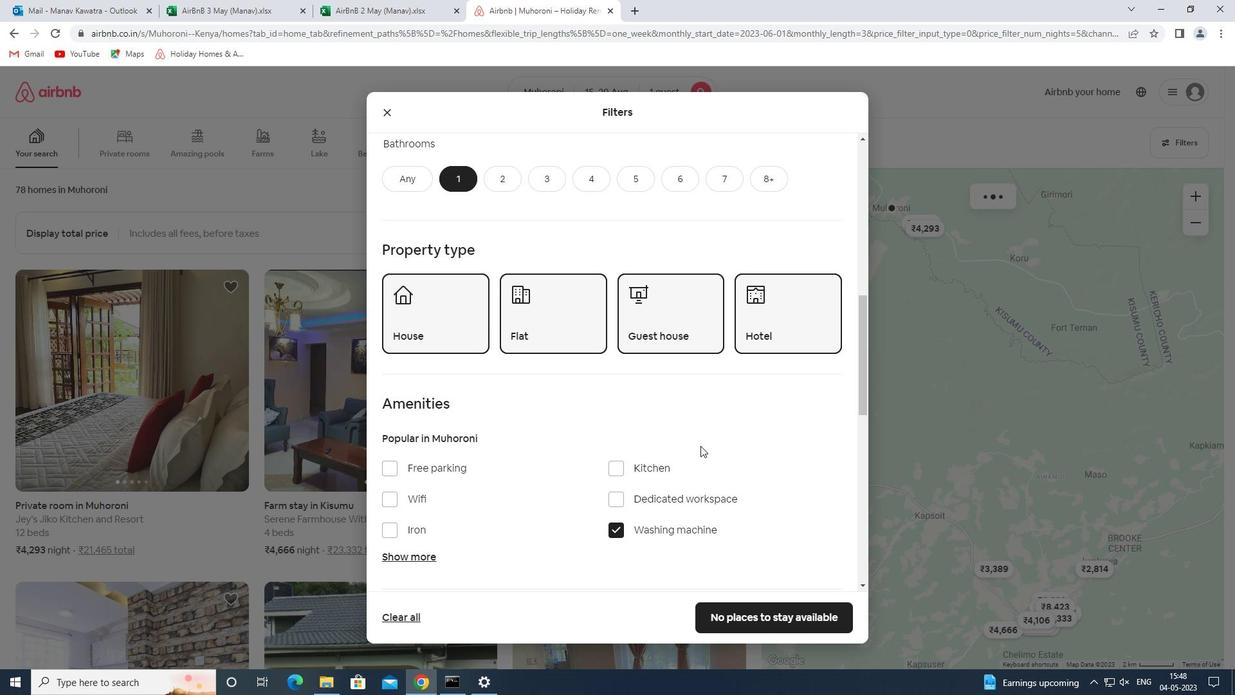 
Action: Mouse scrolled (700, 445) with delta (0, 0)
Screenshot: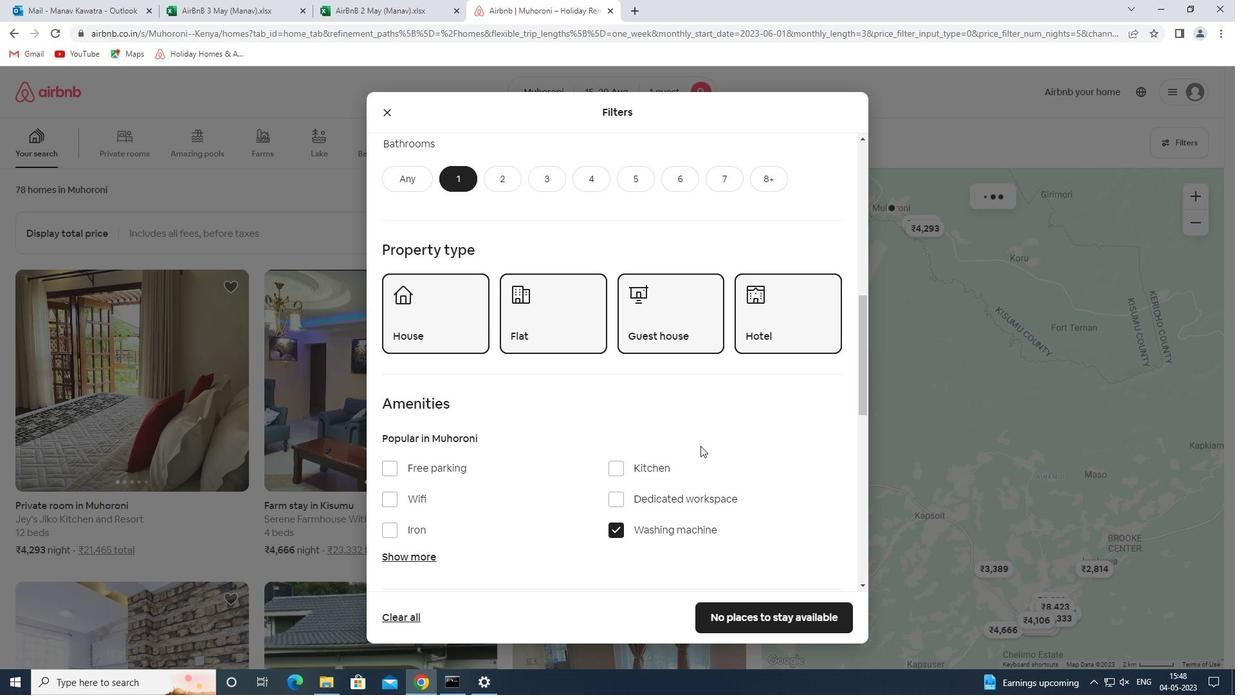 
Action: Mouse moved to (813, 258)
Screenshot: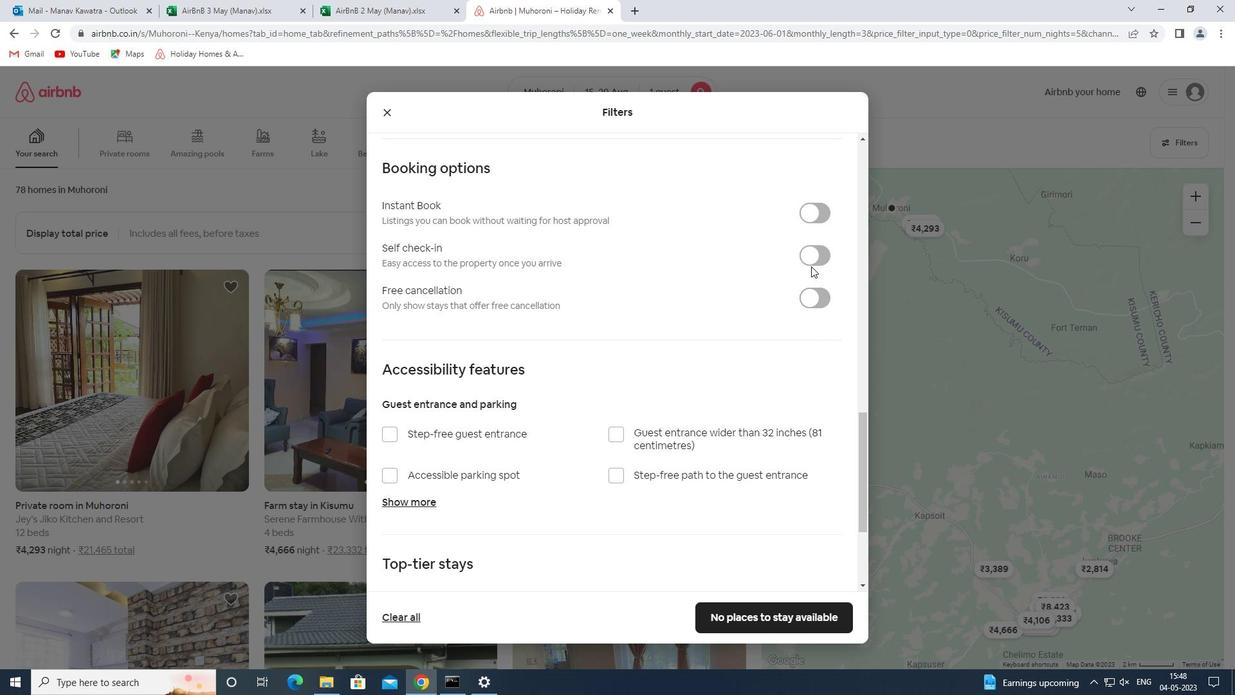 
Action: Mouse pressed left at (813, 258)
Screenshot: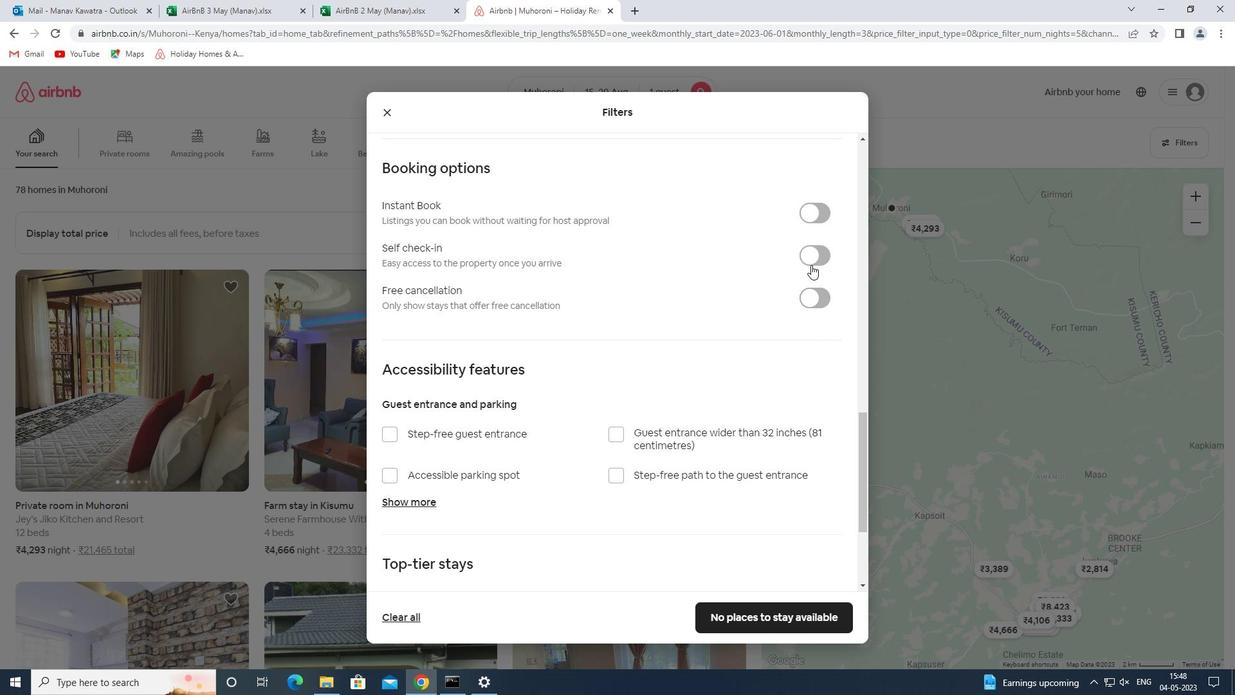 
Action: Mouse moved to (662, 448)
Screenshot: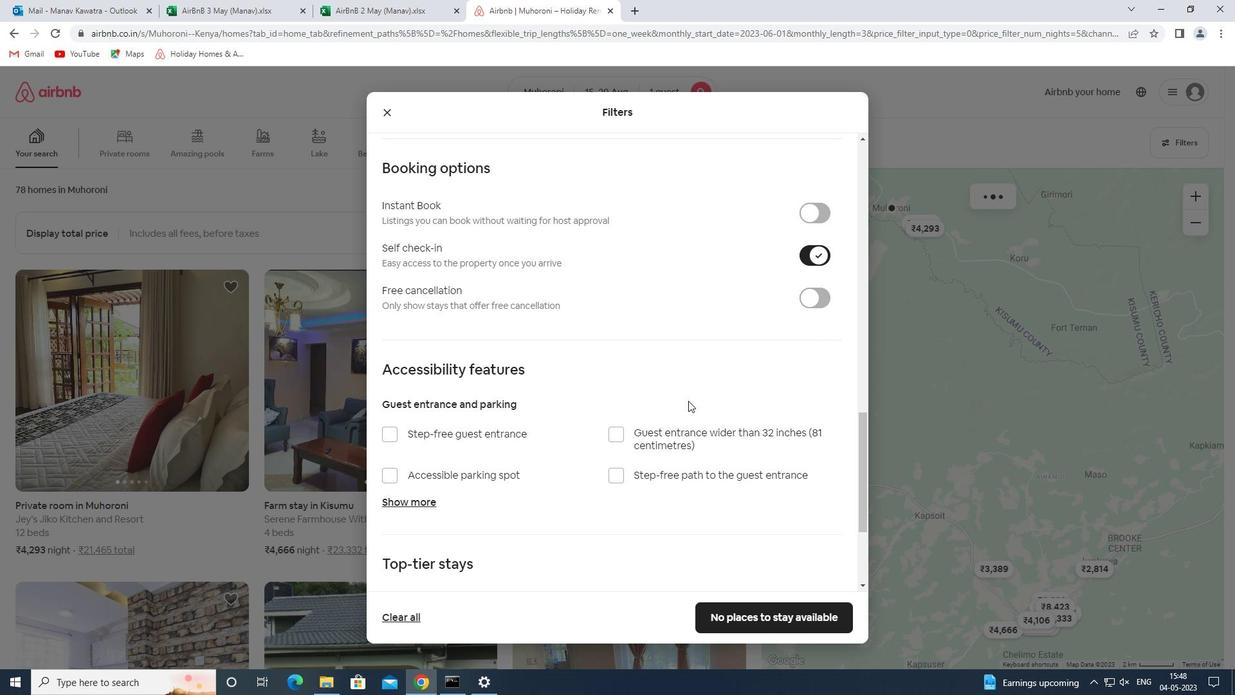 
Action: Mouse scrolled (662, 447) with delta (0, 0)
Screenshot: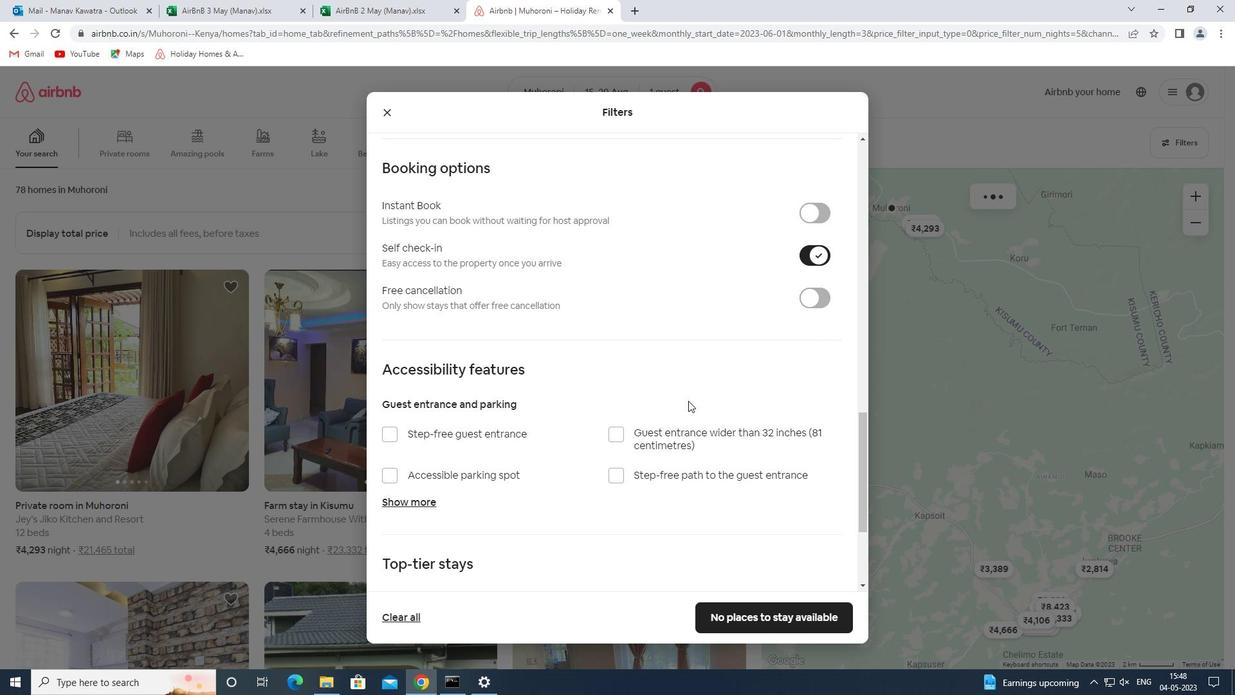 
Action: Mouse moved to (662, 450)
Screenshot: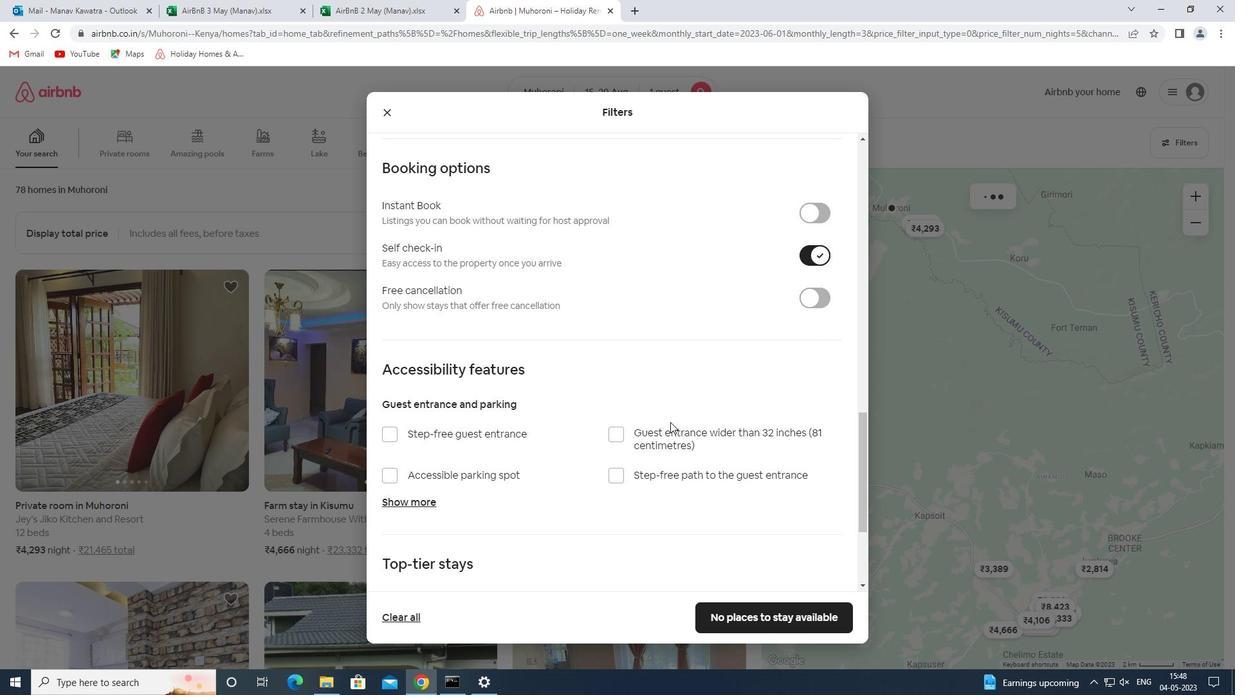 
Action: Mouse scrolled (662, 449) with delta (0, 0)
Screenshot: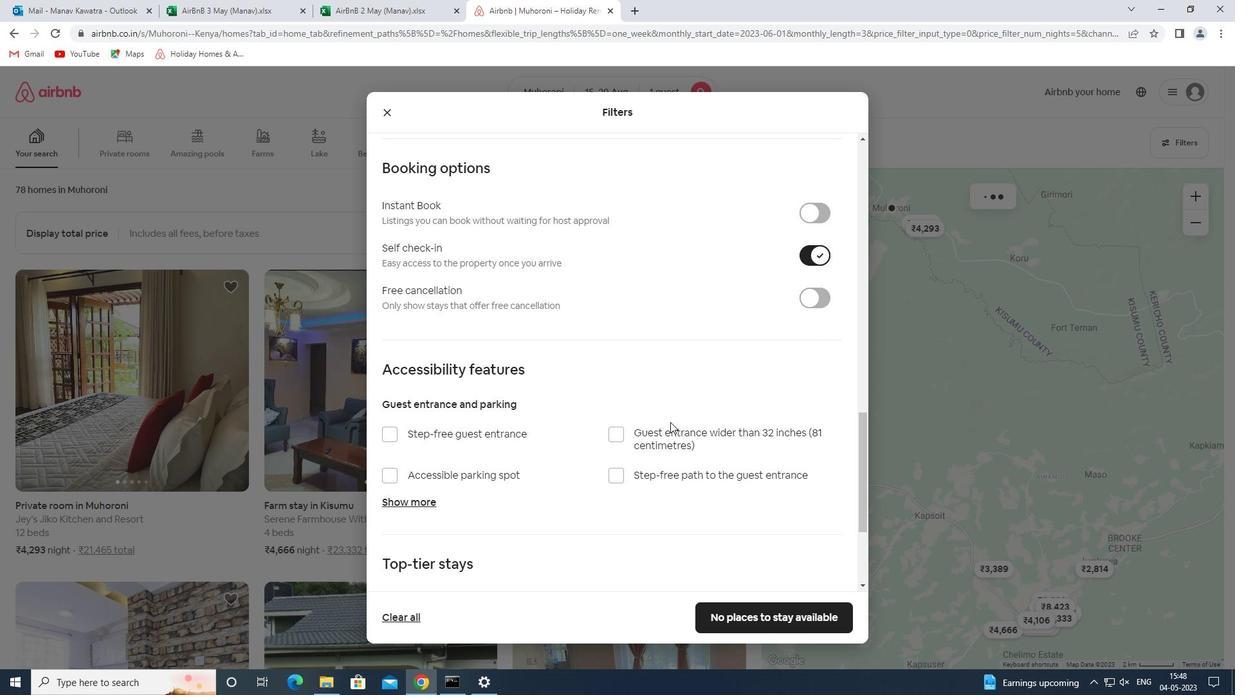 
Action: Mouse moved to (661, 451)
Screenshot: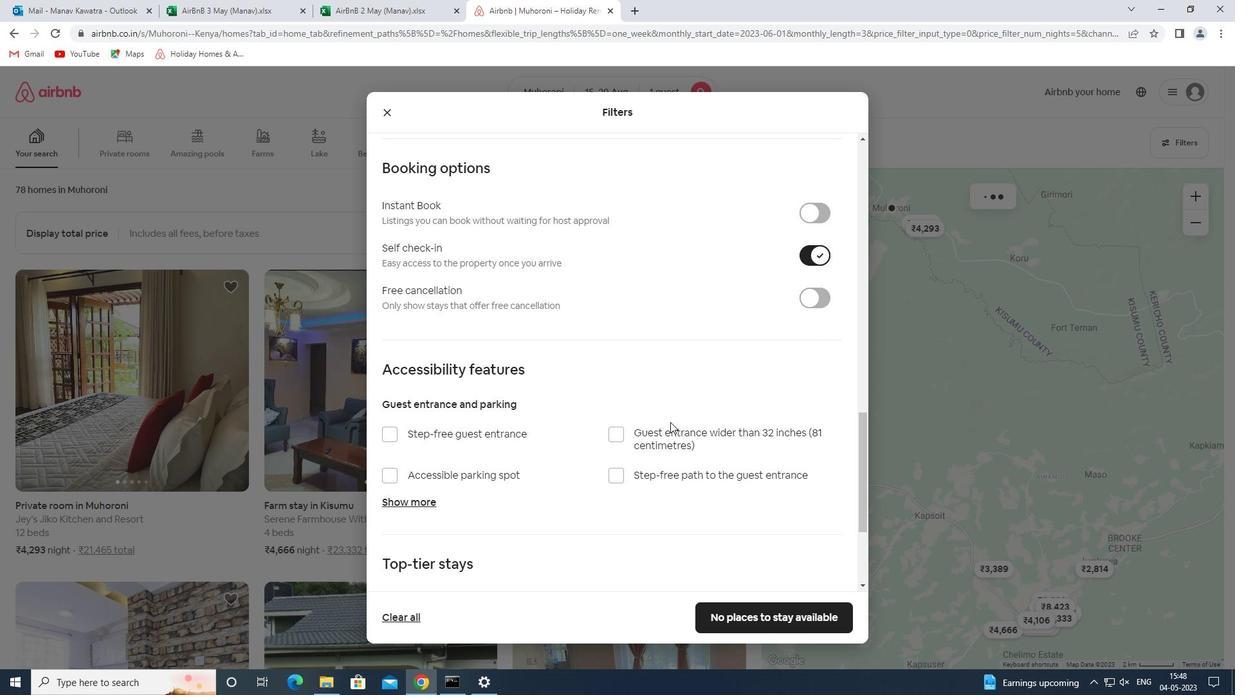 
Action: Mouse scrolled (661, 451) with delta (0, 0)
Screenshot: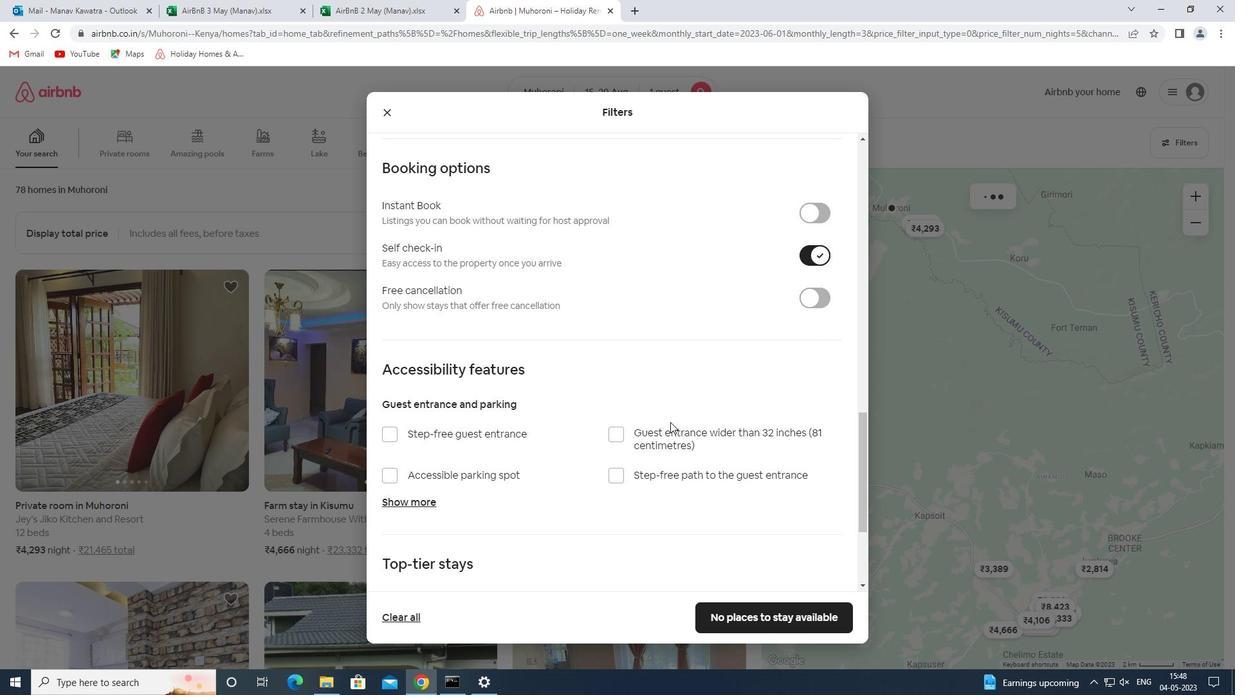
Action: Mouse moved to (660, 452)
Screenshot: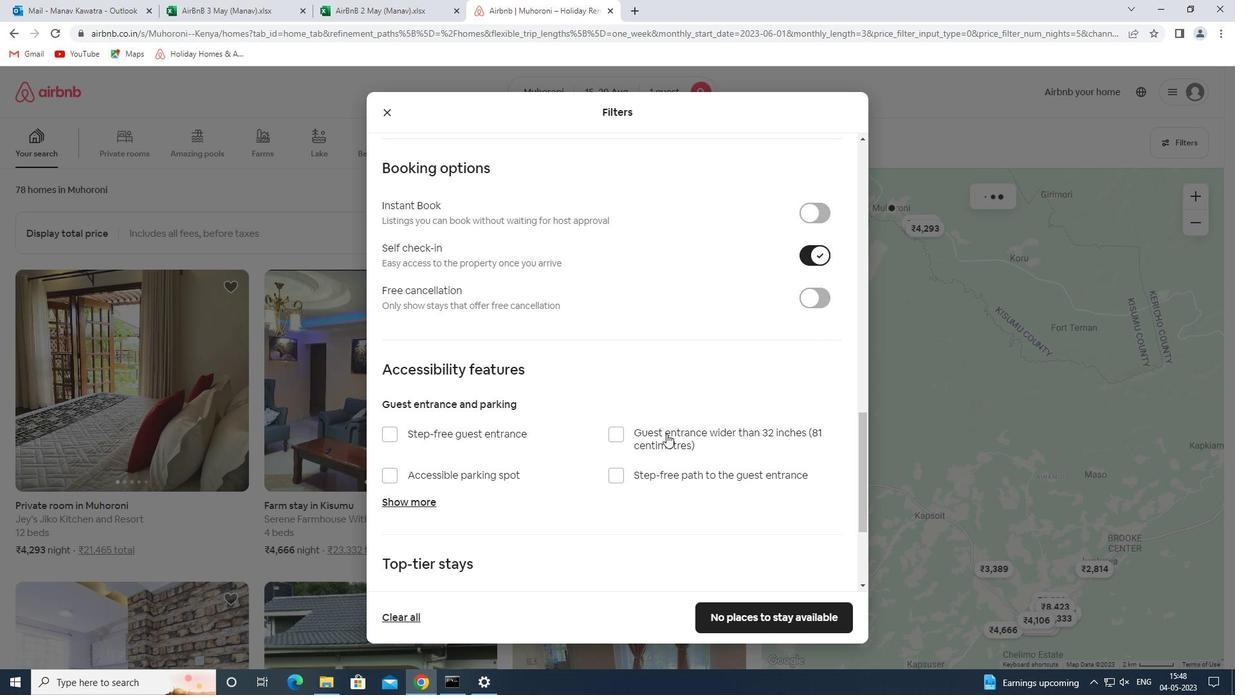 
Action: Mouse scrolled (660, 451) with delta (0, 0)
Screenshot: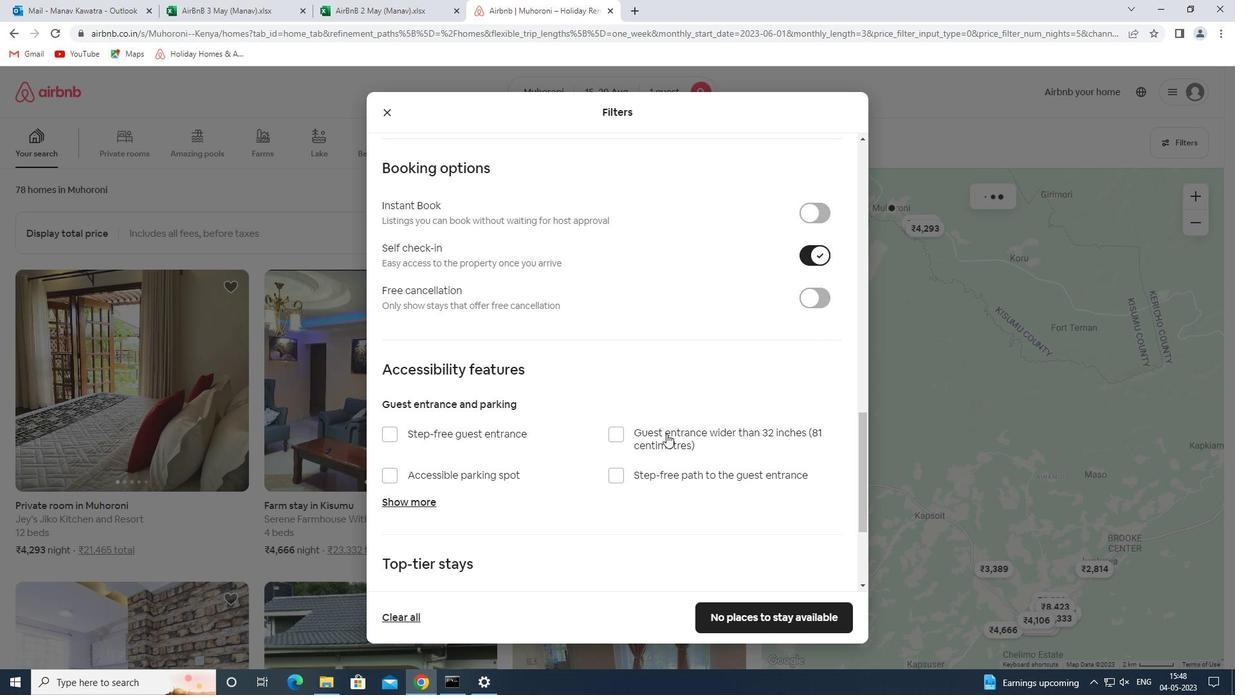 
Action: Mouse scrolled (660, 451) with delta (0, 0)
Screenshot: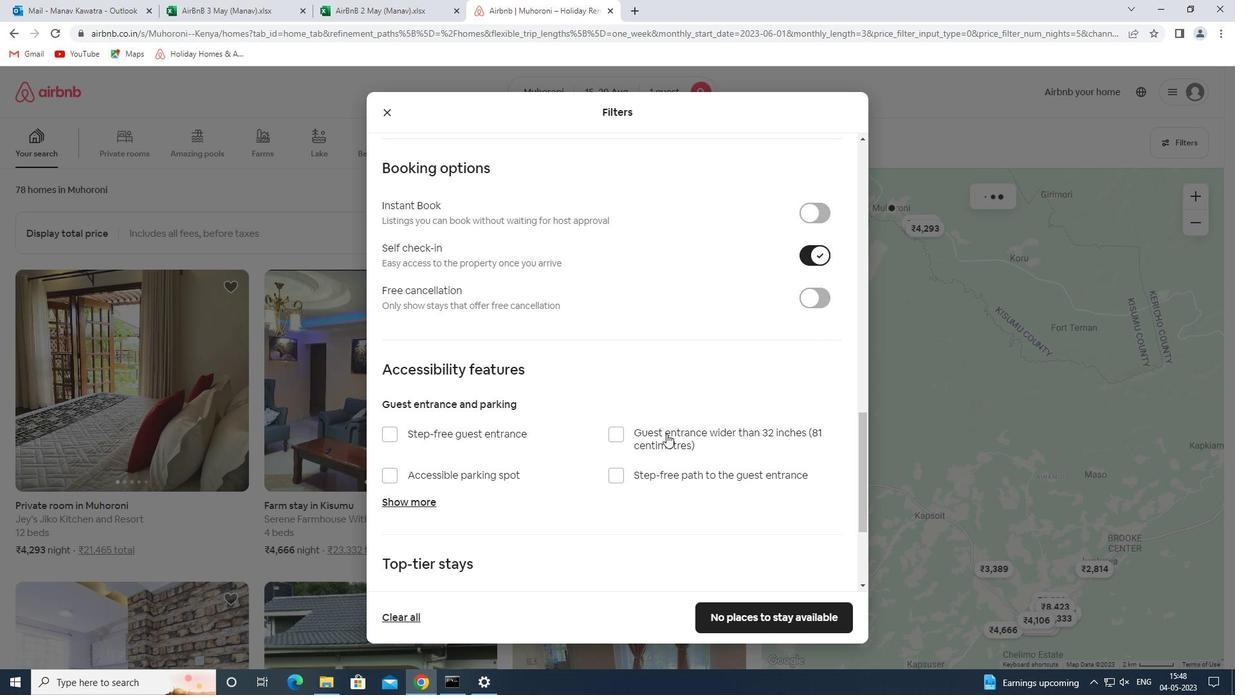 
Action: Mouse moved to (660, 452)
Screenshot: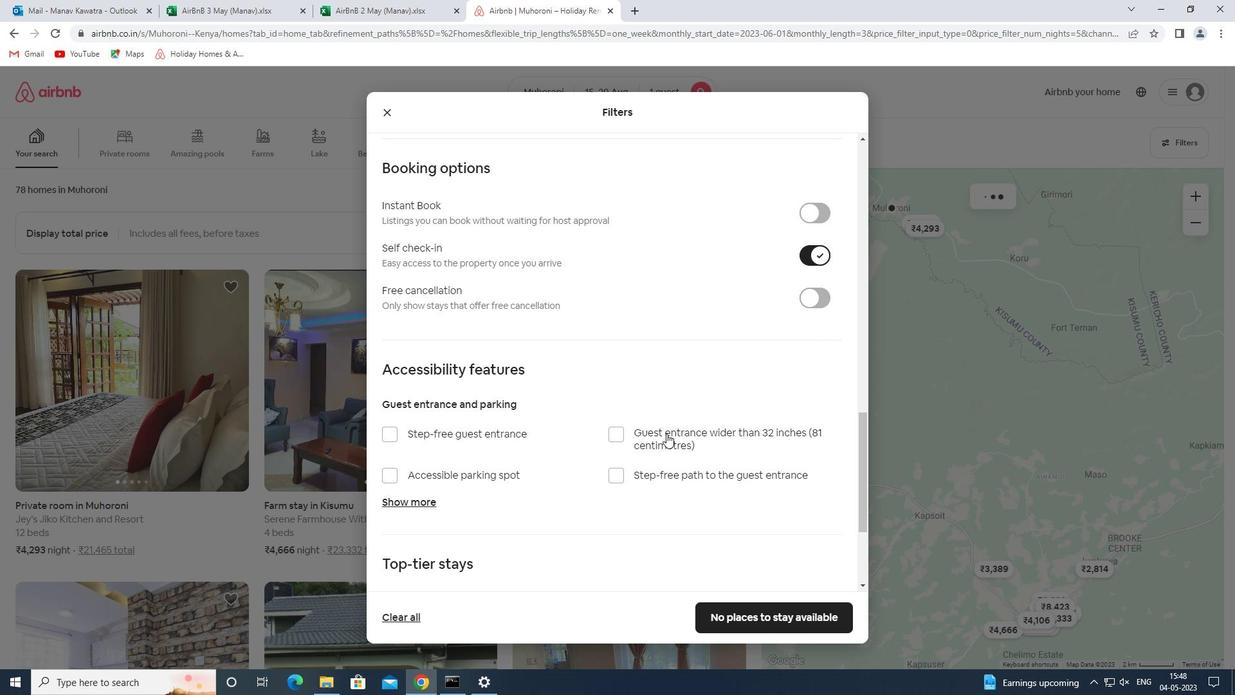 
Action: Mouse scrolled (660, 451) with delta (0, 0)
Screenshot: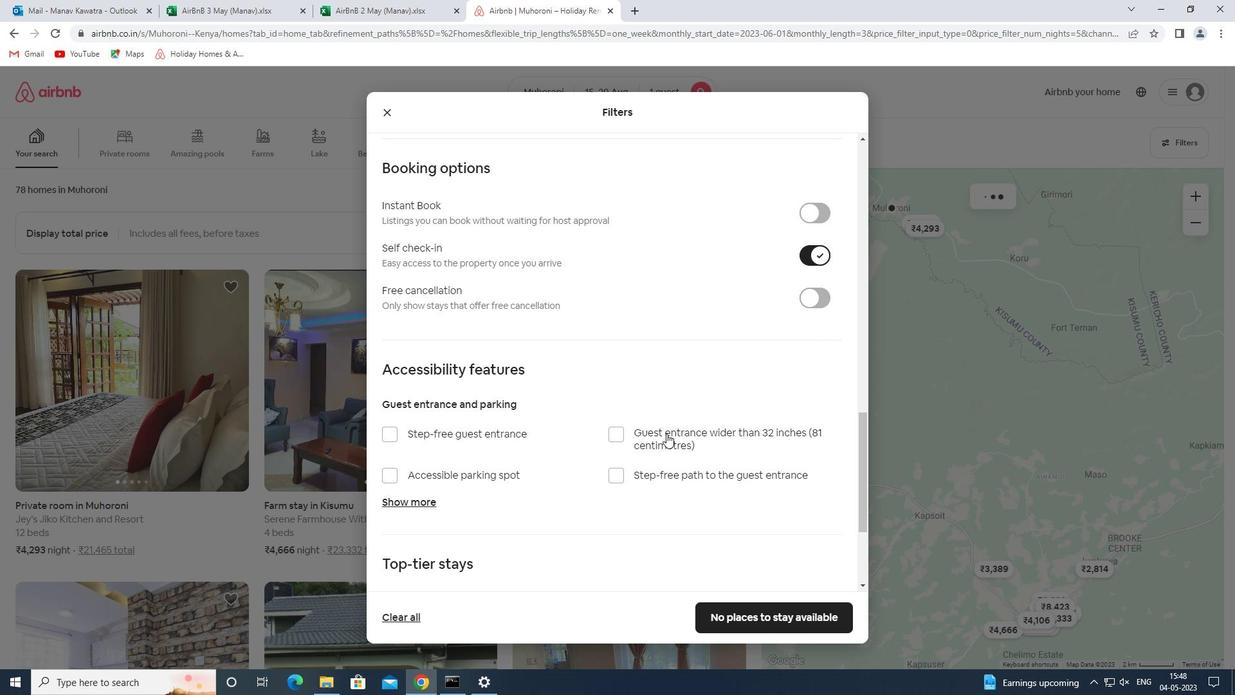
Action: Mouse scrolled (660, 451) with delta (0, 0)
Screenshot: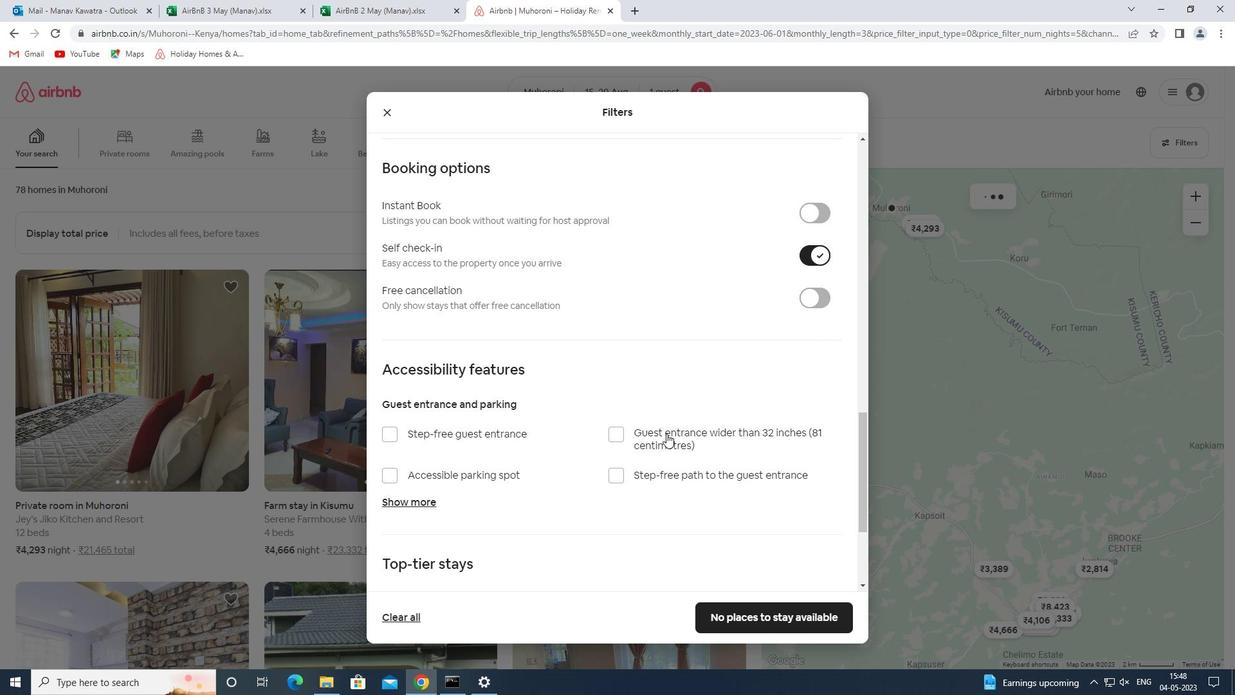 
Action: Mouse moved to (652, 460)
Screenshot: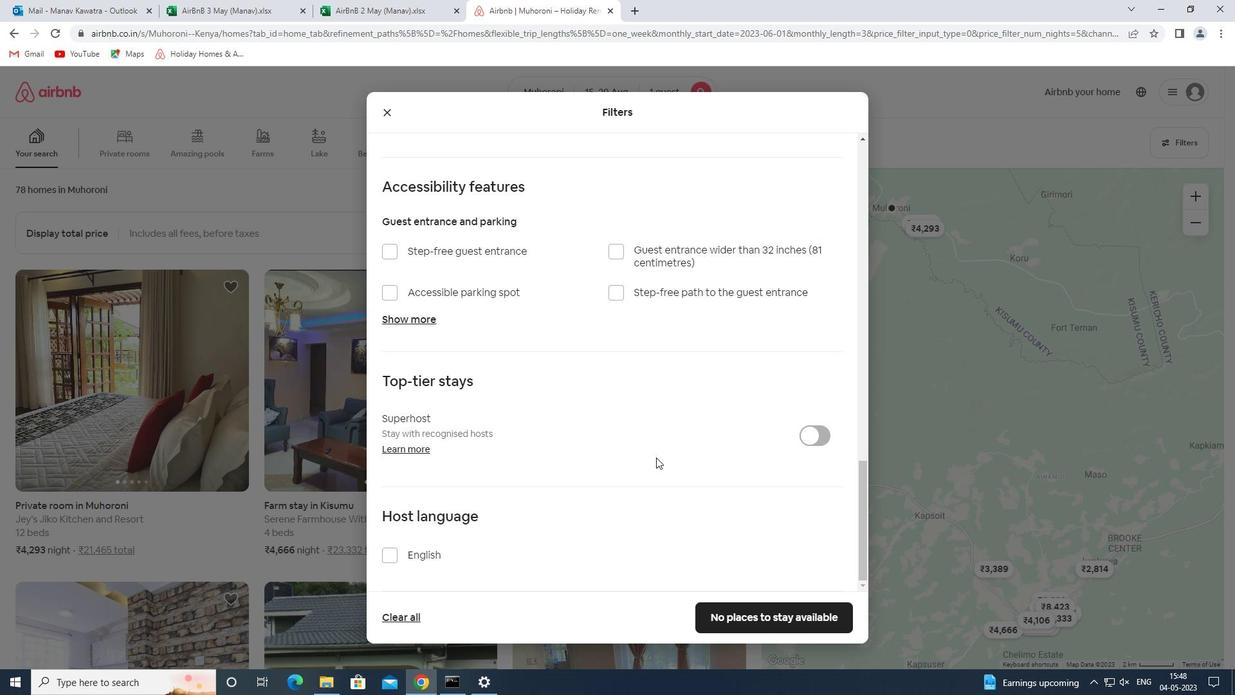 
Action: Mouse scrolled (652, 459) with delta (0, 0)
Screenshot: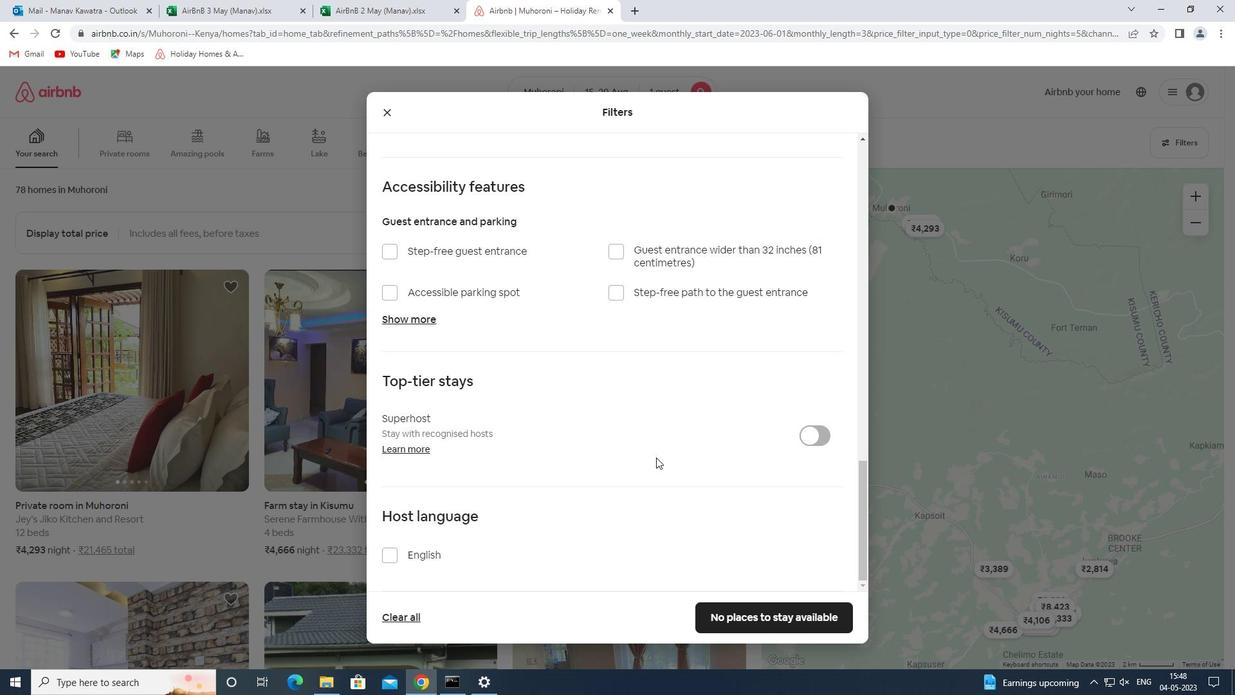 
Action: Mouse moved to (651, 460)
Screenshot: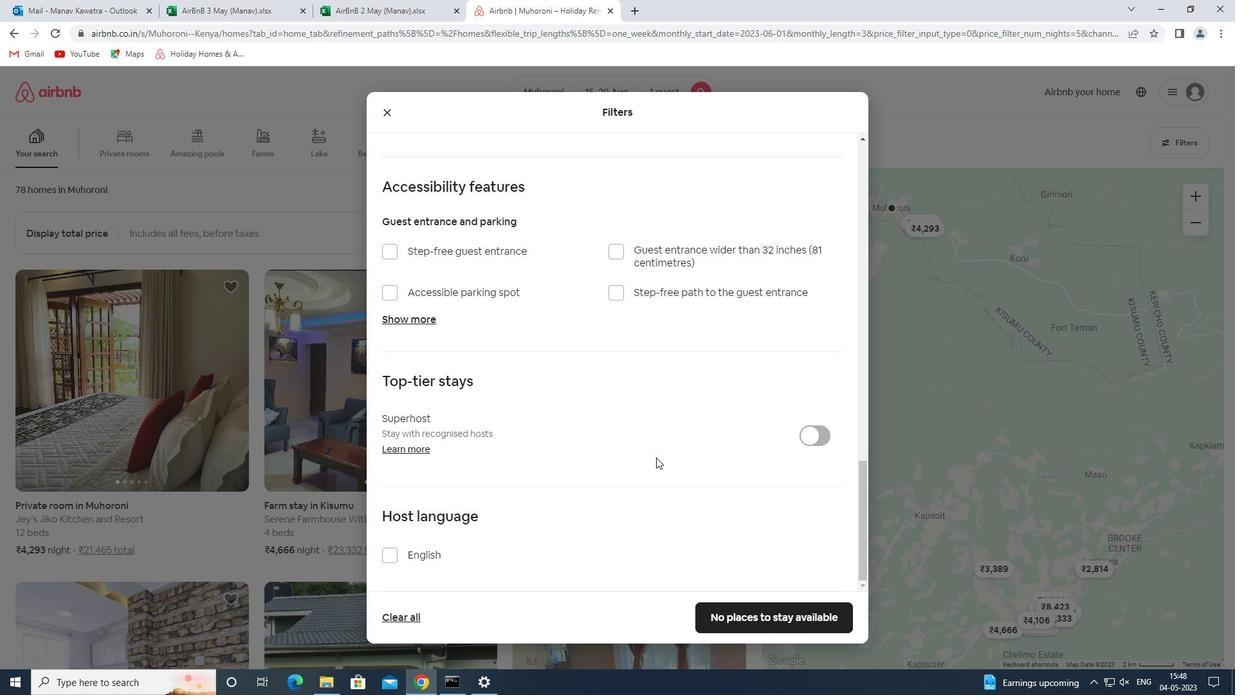 
Action: Mouse scrolled (651, 459) with delta (0, 0)
Screenshot: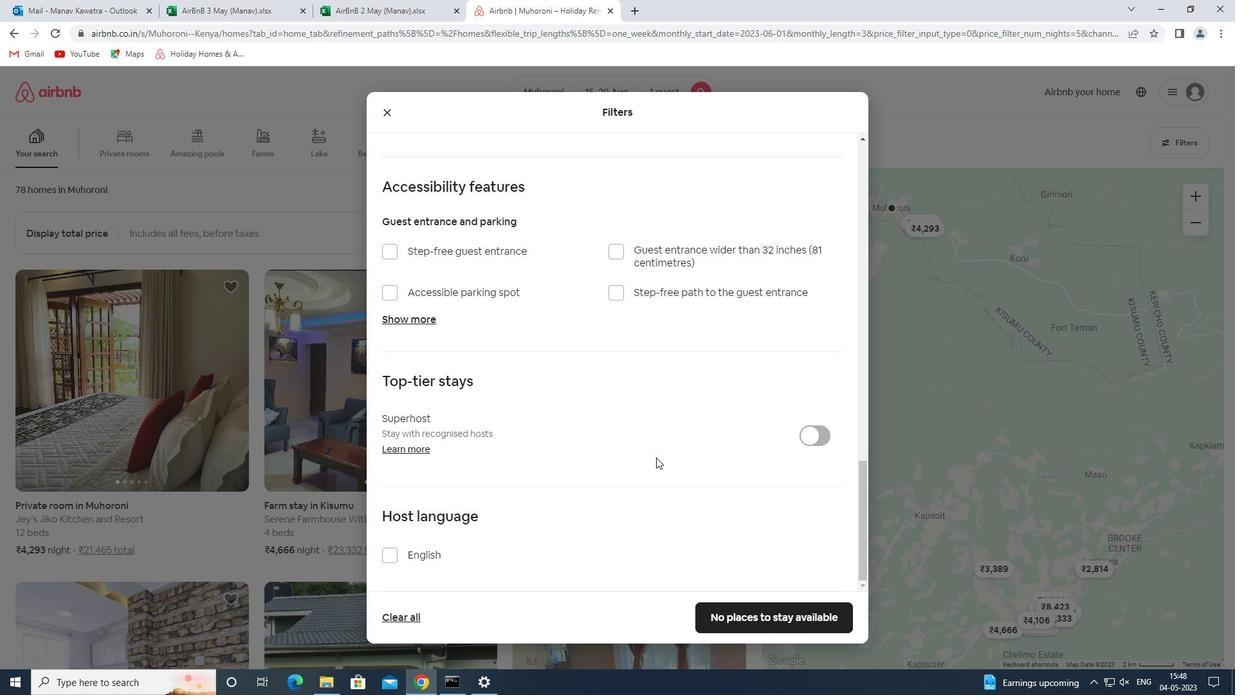 
Action: Mouse scrolled (651, 459) with delta (0, 0)
Screenshot: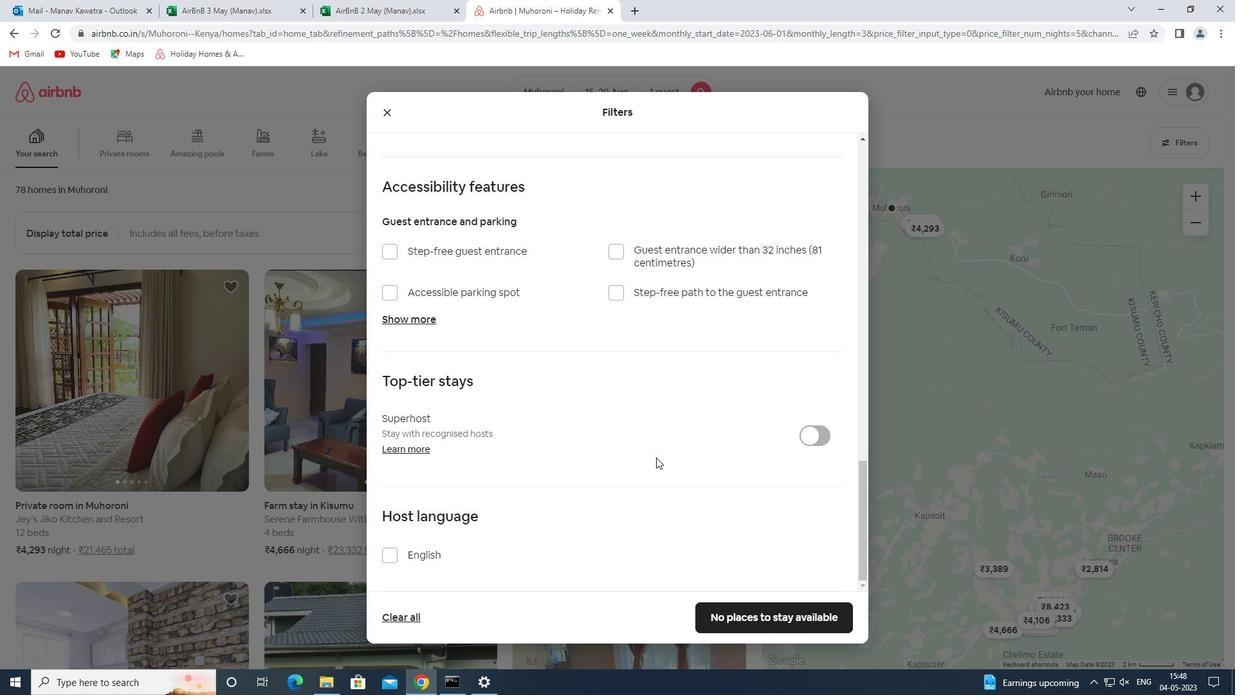 
Action: Mouse scrolled (651, 459) with delta (0, 0)
Screenshot: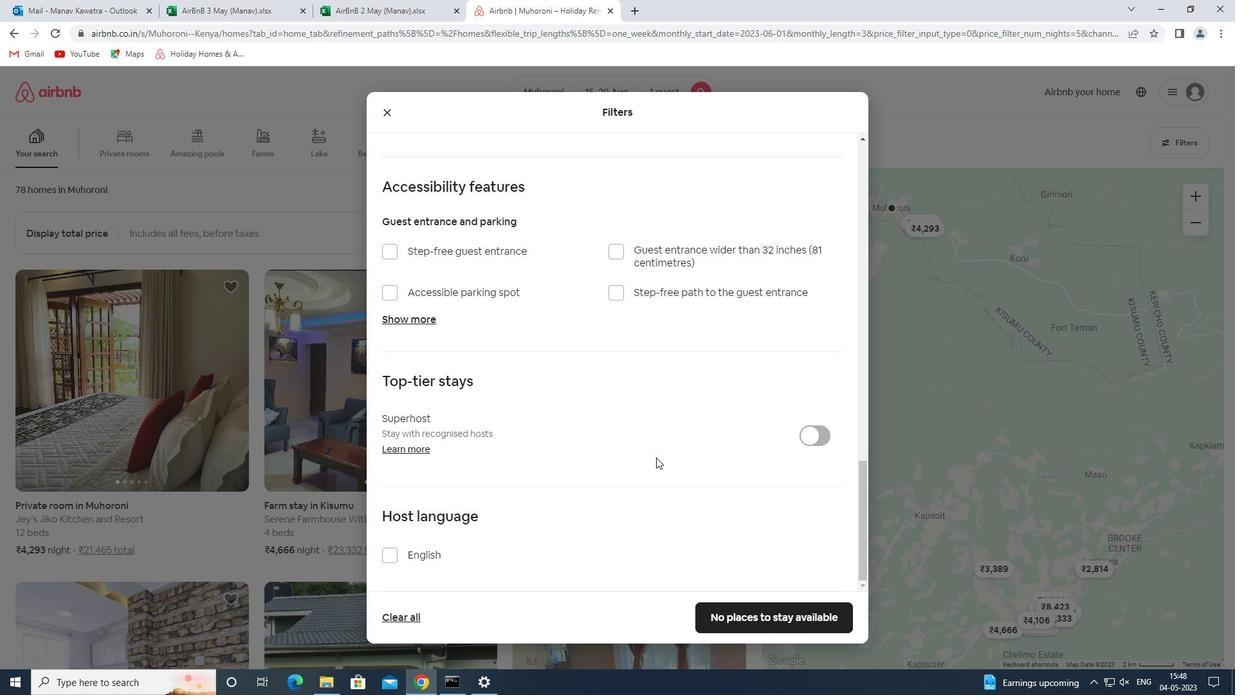 
Action: Mouse scrolled (651, 459) with delta (0, 0)
Screenshot: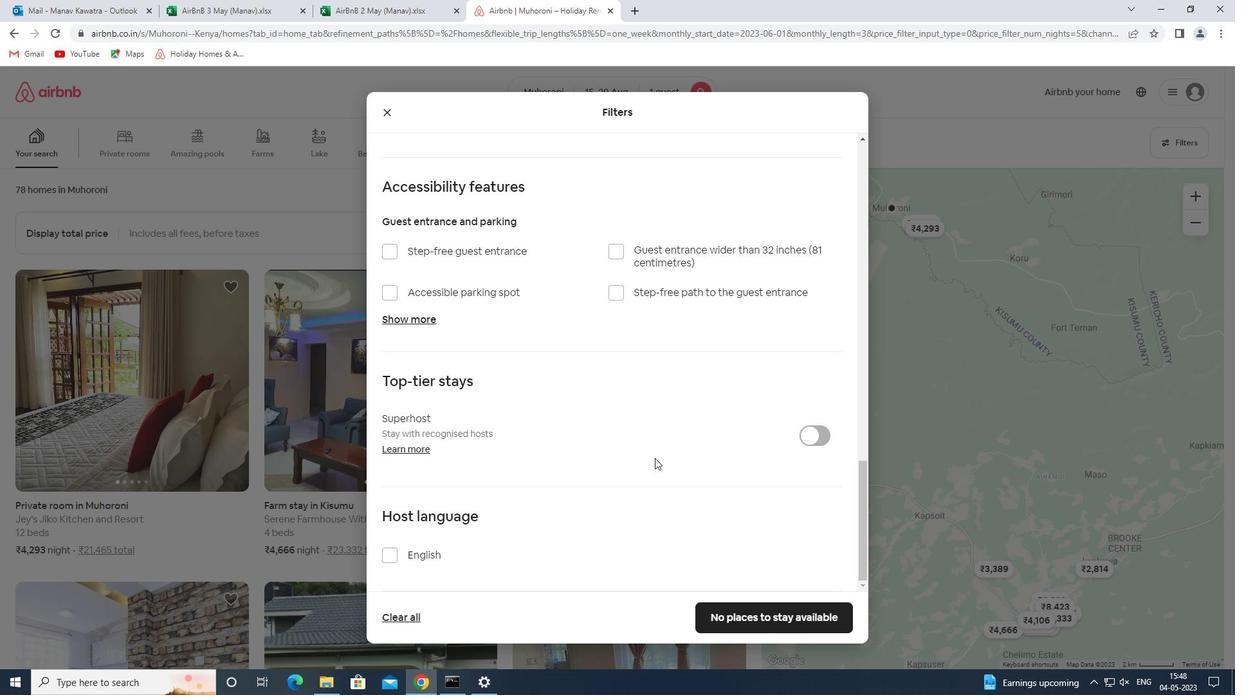 
Action: Mouse scrolled (651, 459) with delta (0, 0)
Screenshot: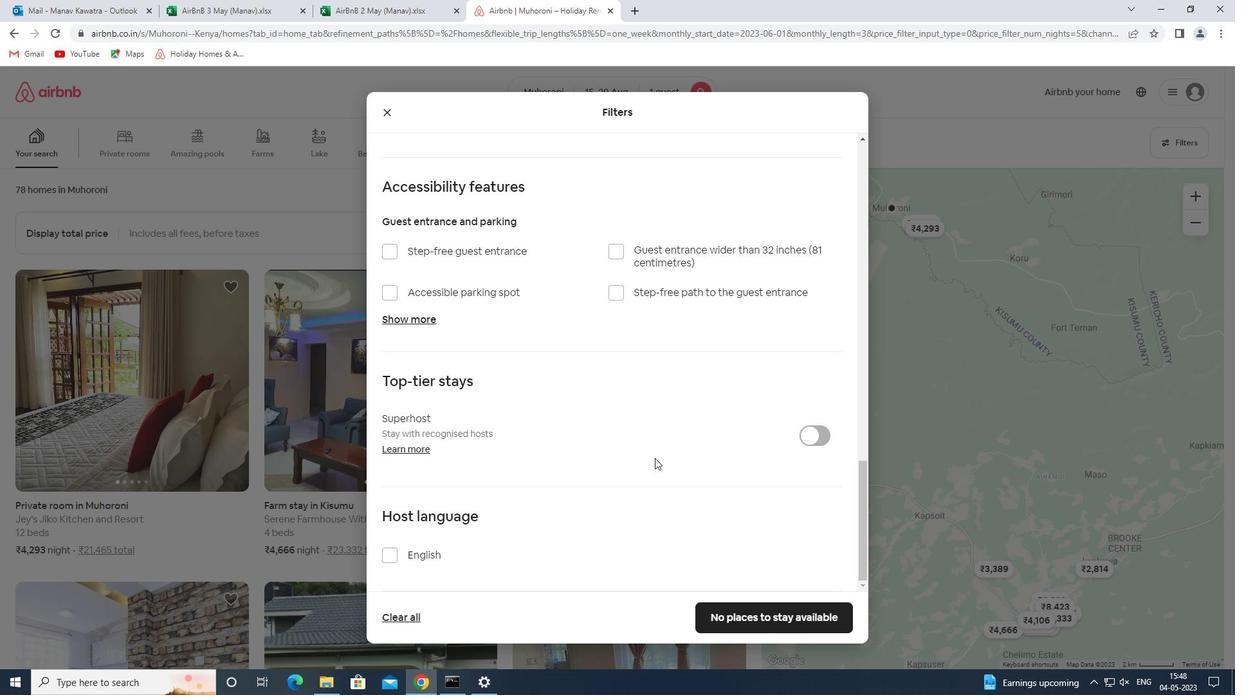 
Action: Mouse moved to (402, 555)
Screenshot: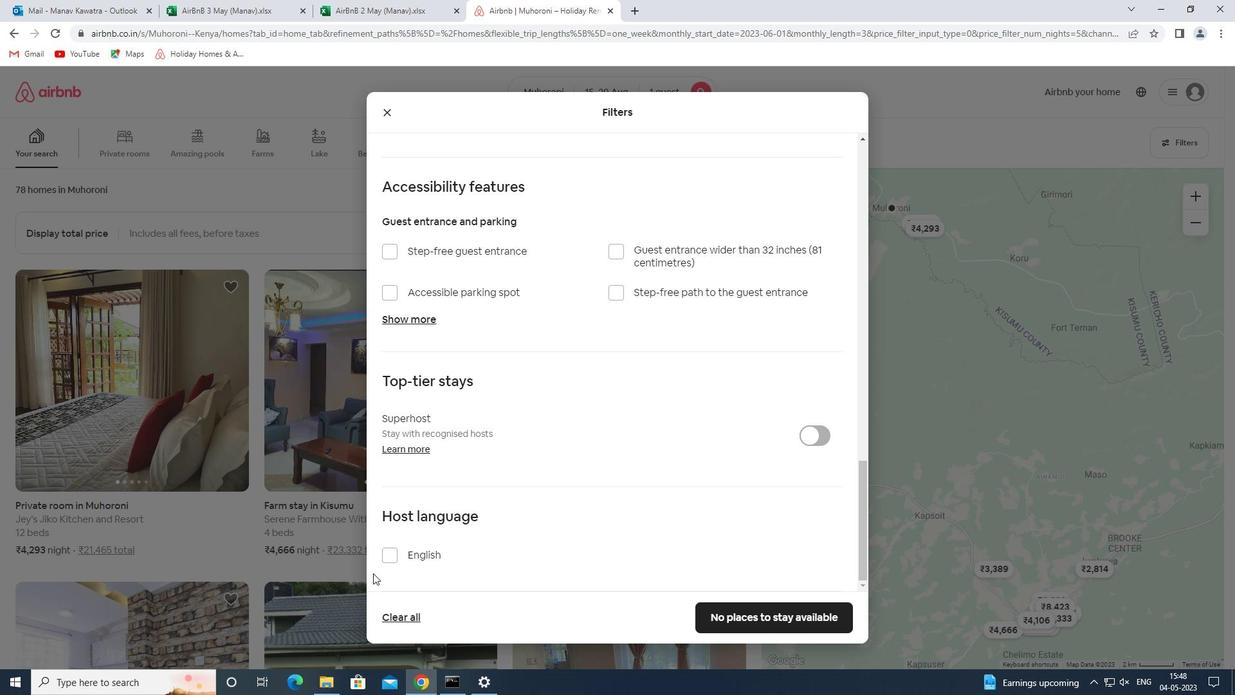 
Action: Mouse pressed left at (402, 555)
Screenshot: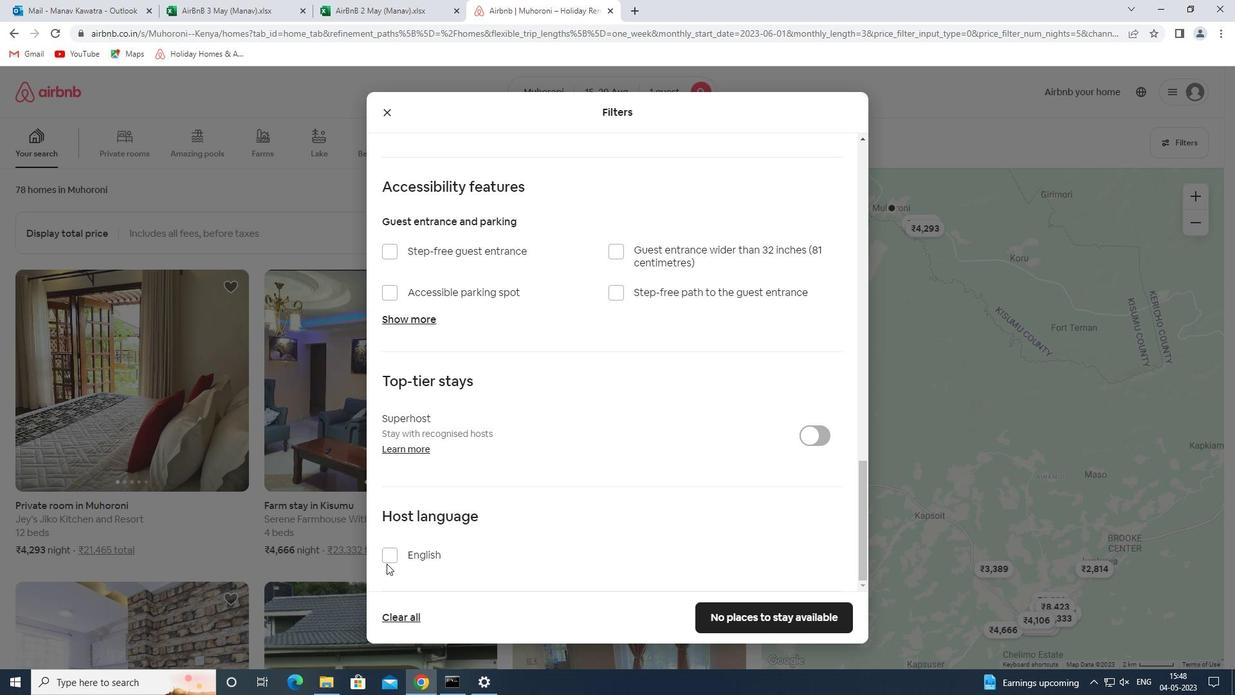 
Action: Mouse moved to (725, 621)
Screenshot: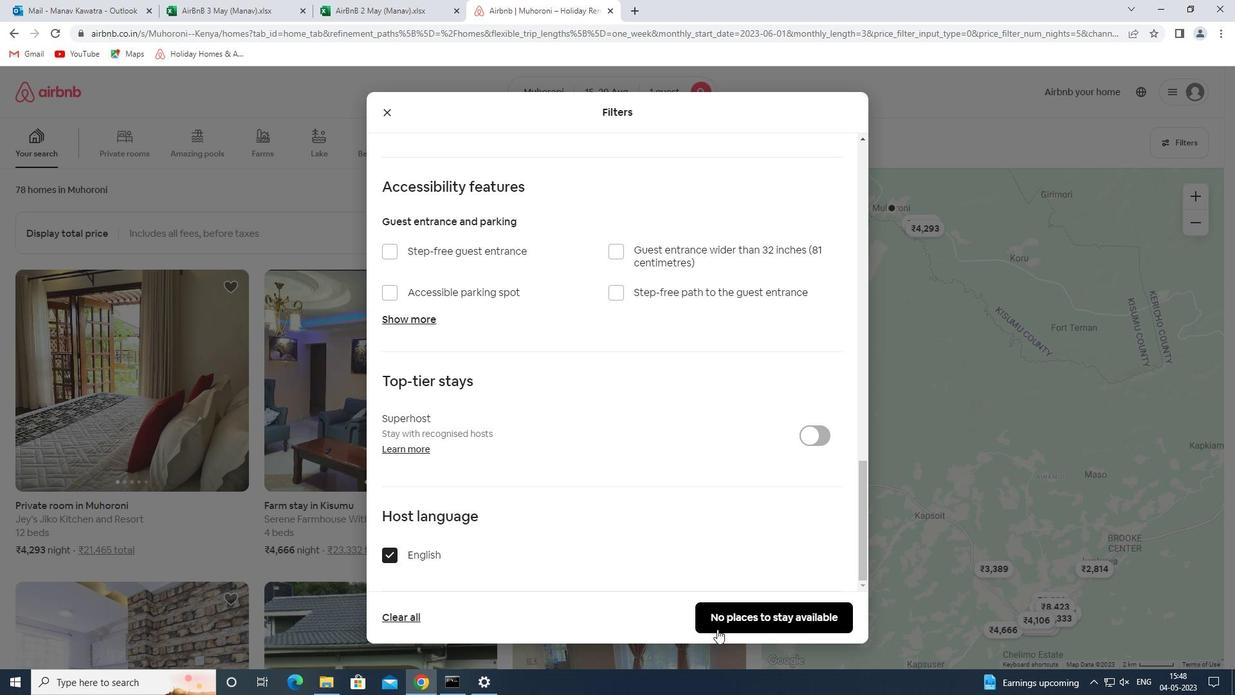 
Action: Mouse pressed left at (725, 621)
Screenshot: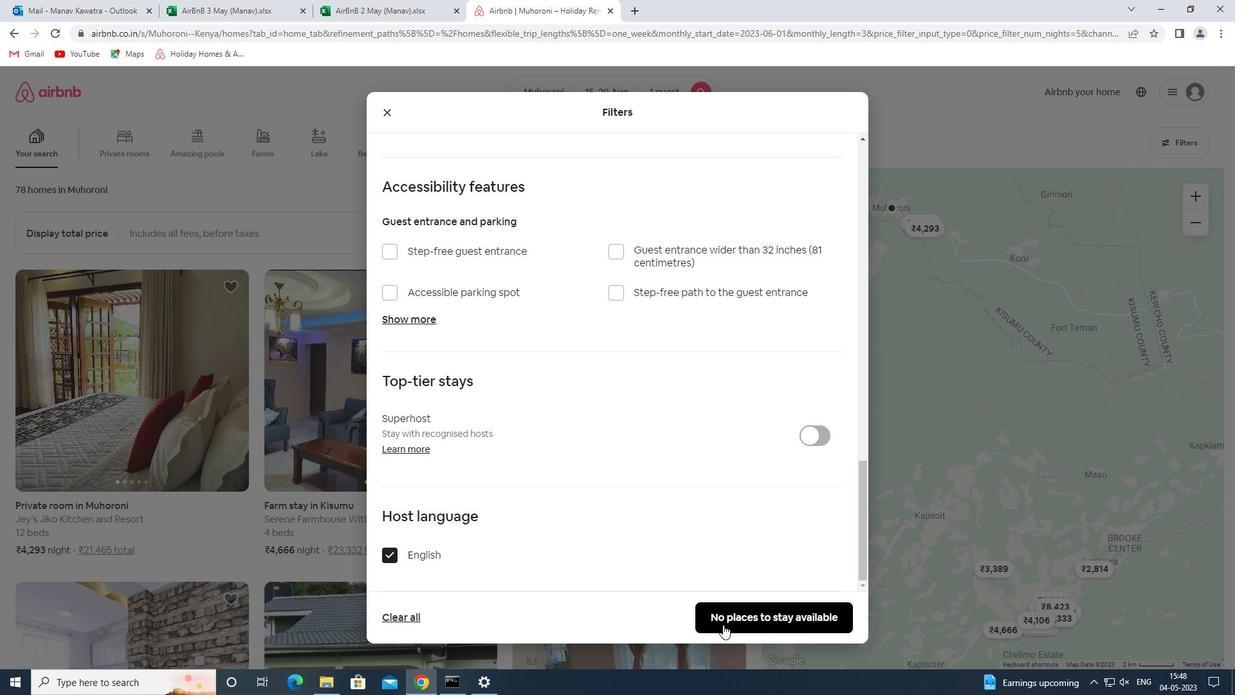 
Action: Mouse moved to (724, 613)
Screenshot: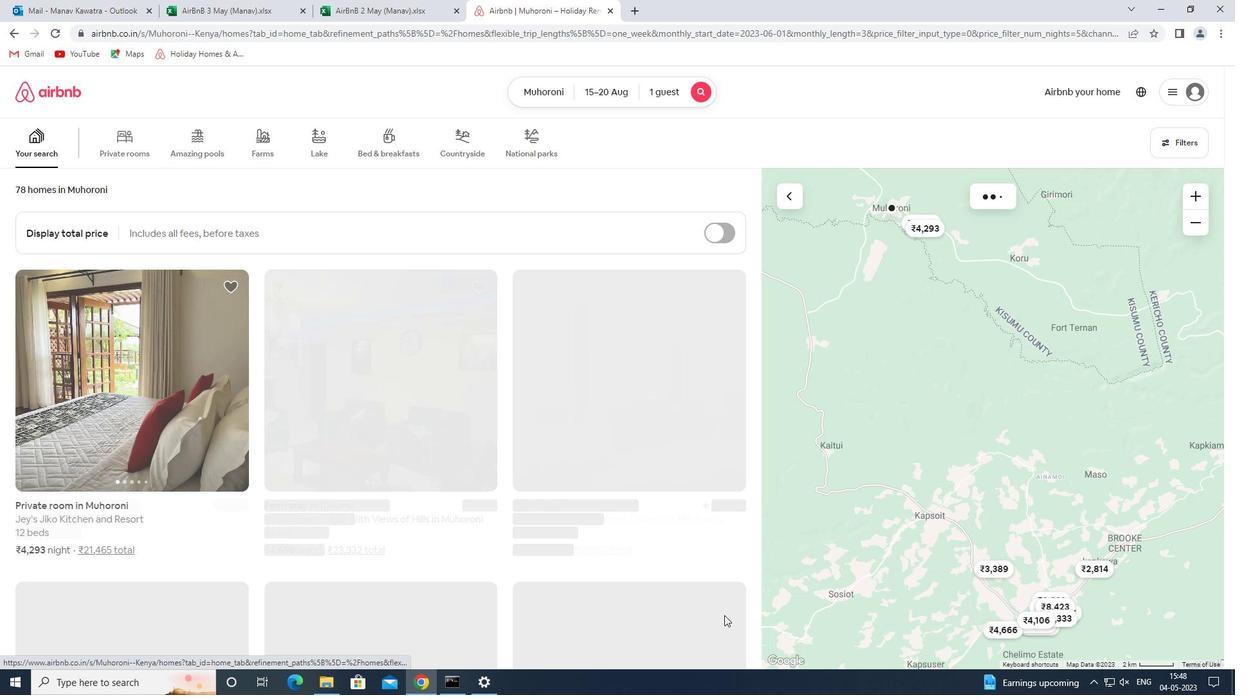 
